 Task: Look for space in Gloversville, United States from 10th June, 2023 to 25th June, 2023 for 4 adults in price range Rs.10000 to Rs.15000. Place can be private room with 4 bedrooms having 4 beds and 4 bathrooms. Property type can be house, flat, guest house, hotel. Amenities needed are: wifi, TV, free parkinig on premises, gym, breakfast. Booking option can be shelf check-in. Required host language is English.
Action: Mouse moved to (593, 153)
Screenshot: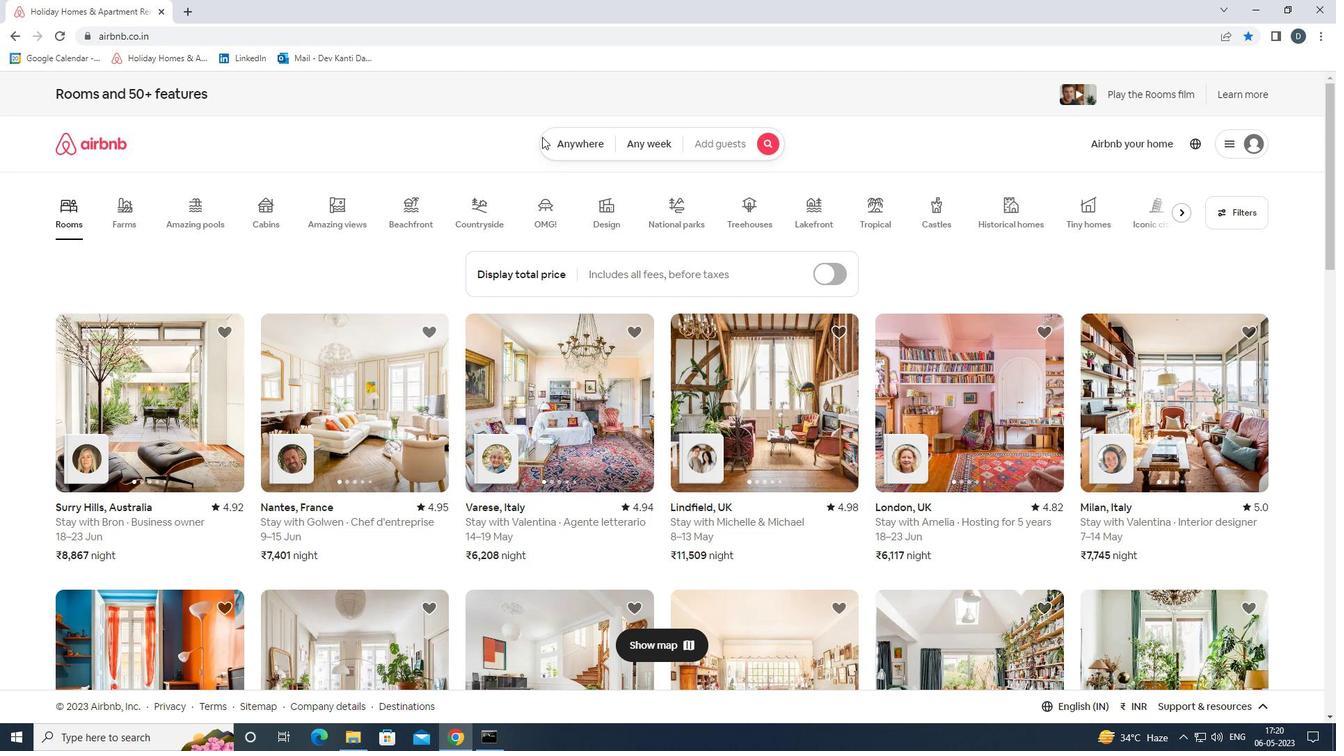 
Action: Mouse pressed left at (593, 153)
Screenshot: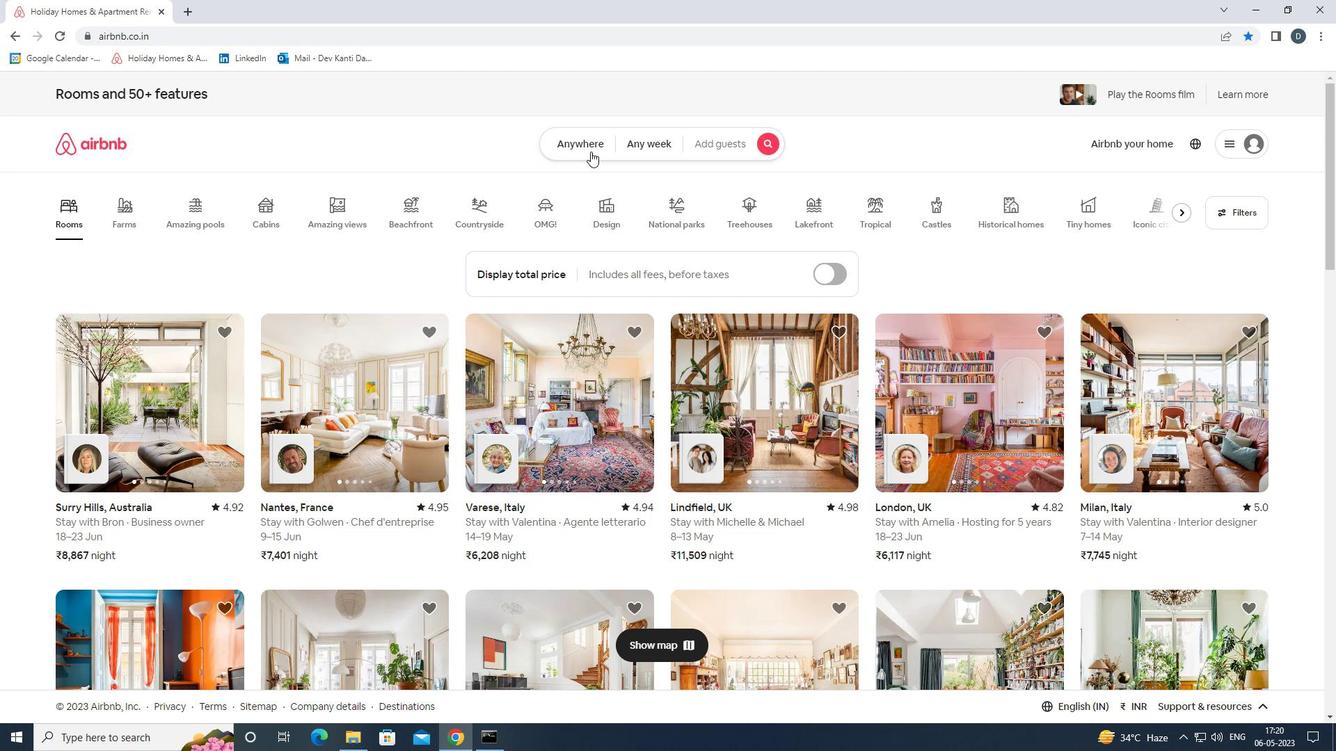 
Action: Mouse moved to (490, 210)
Screenshot: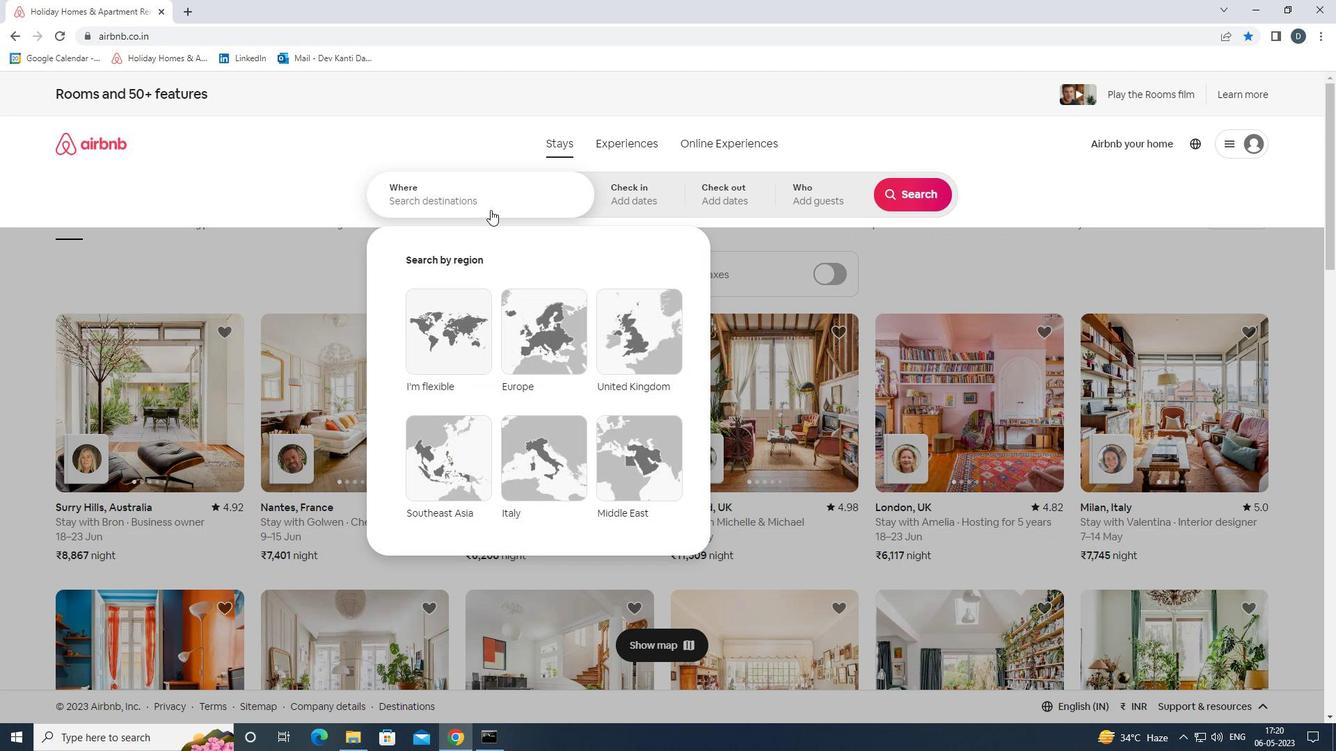 
Action: Mouse pressed left at (490, 210)
Screenshot: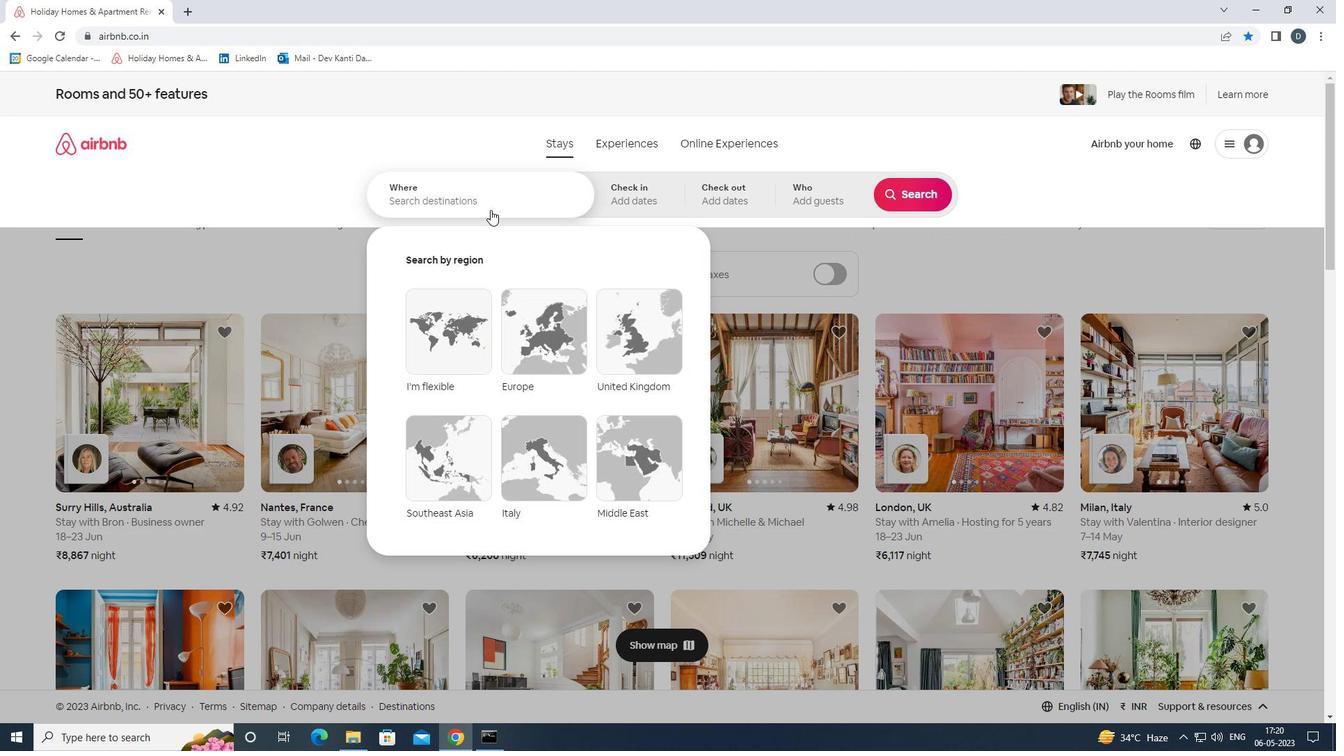 
Action: Mouse moved to (488, 199)
Screenshot: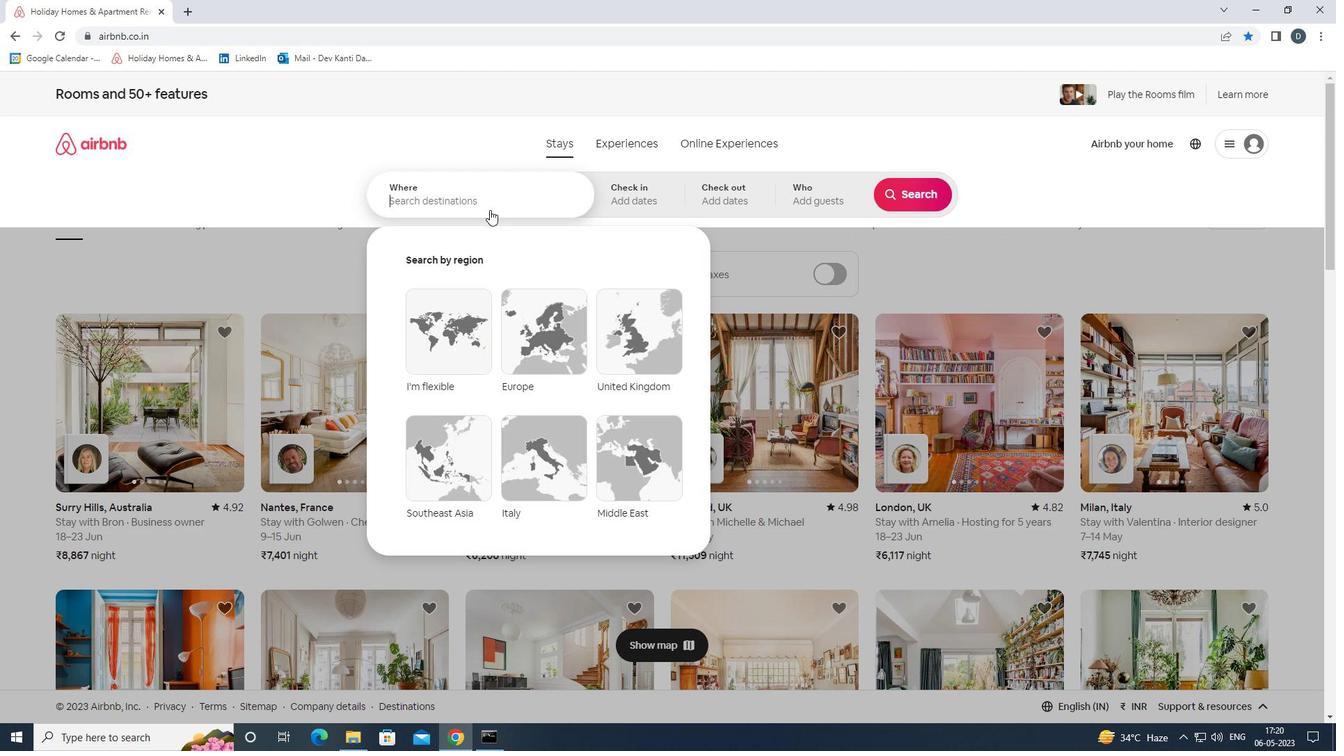 
Action: Key pressed <Key.shift><Key.shift><Key.shift><Key.shift><Key.shift>GLOVERSVILE<Key.backspace>LE,<Key.shift>UNITED<Key.space><Key.shift>STATES<Key.enter>
Screenshot: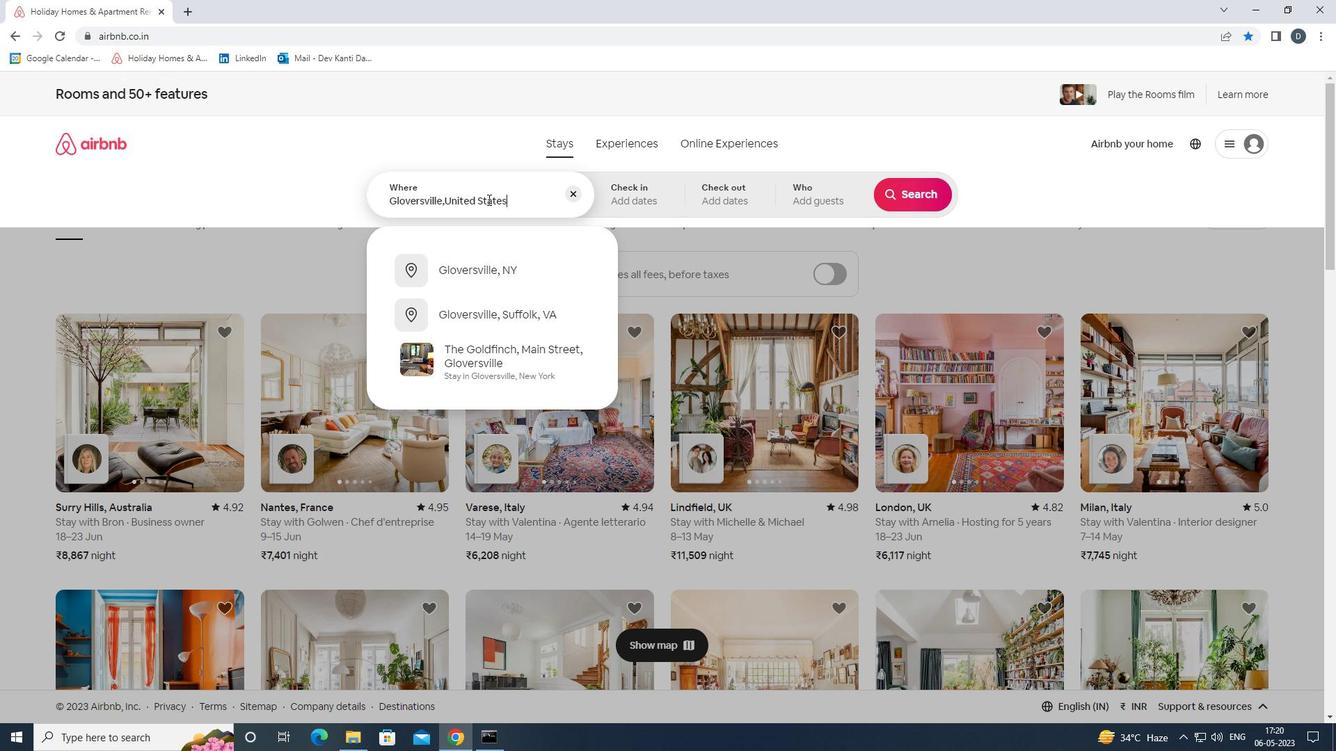 
Action: Mouse moved to (913, 298)
Screenshot: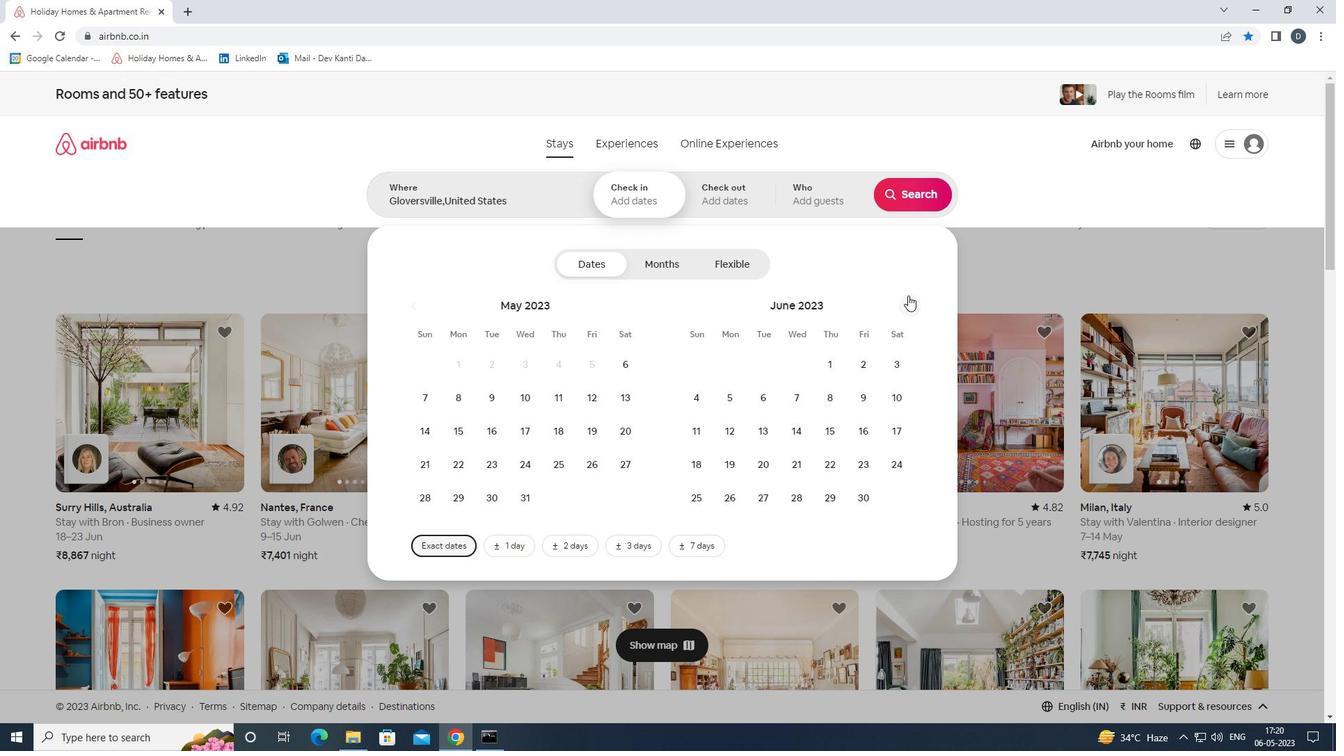 
Action: Mouse pressed left at (913, 298)
Screenshot: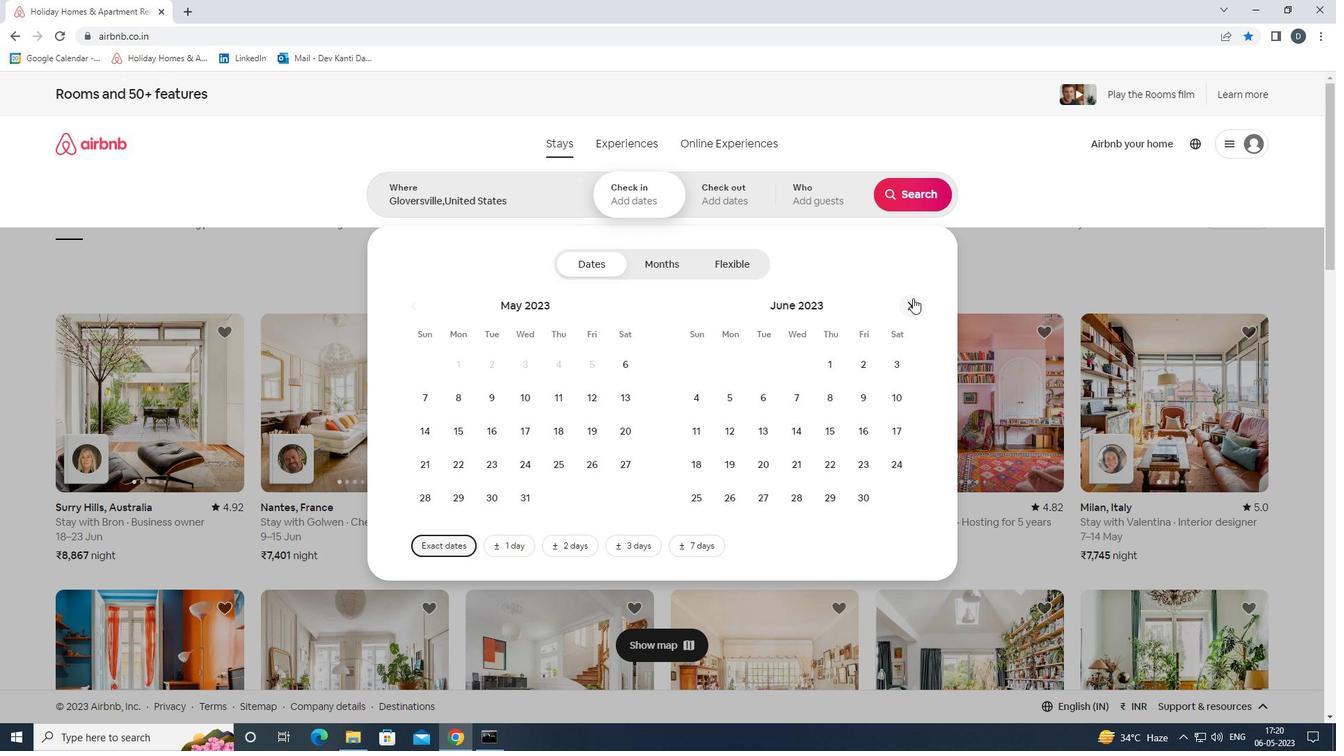 
Action: Mouse moved to (626, 396)
Screenshot: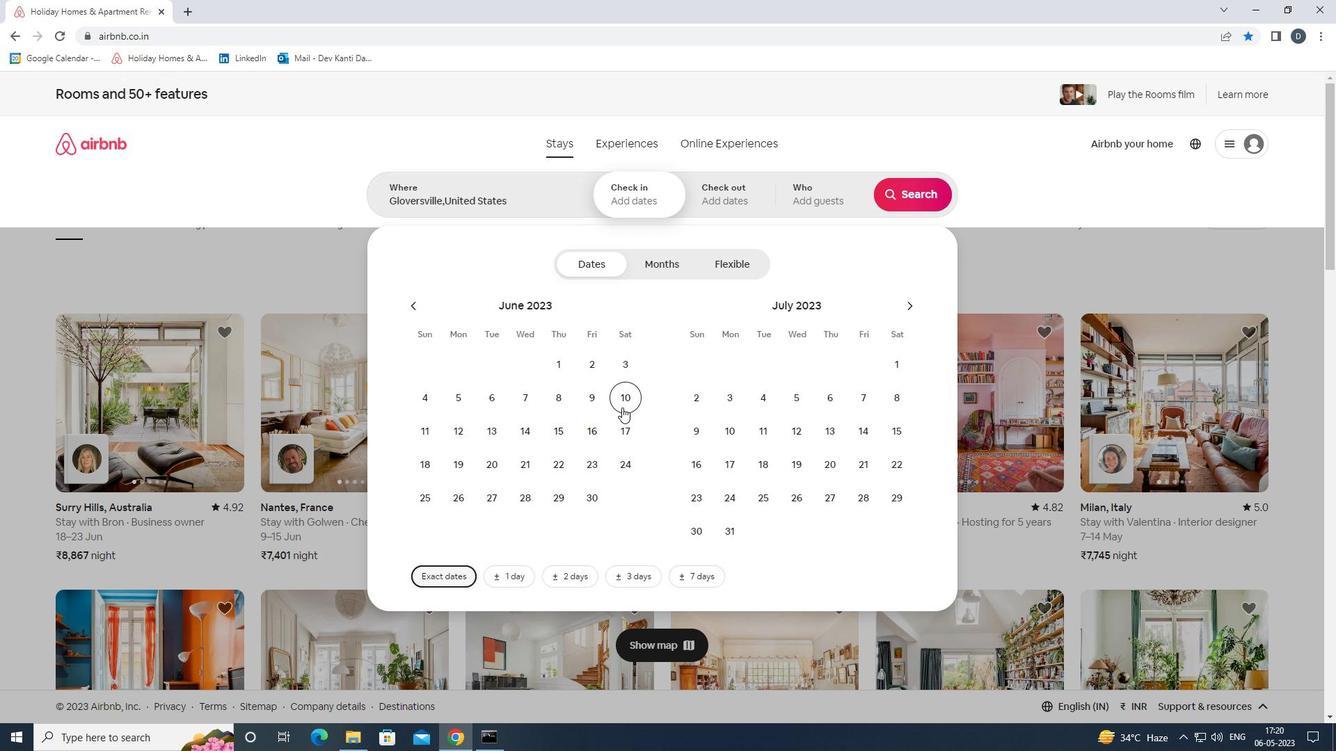 
Action: Mouse pressed left at (626, 396)
Screenshot: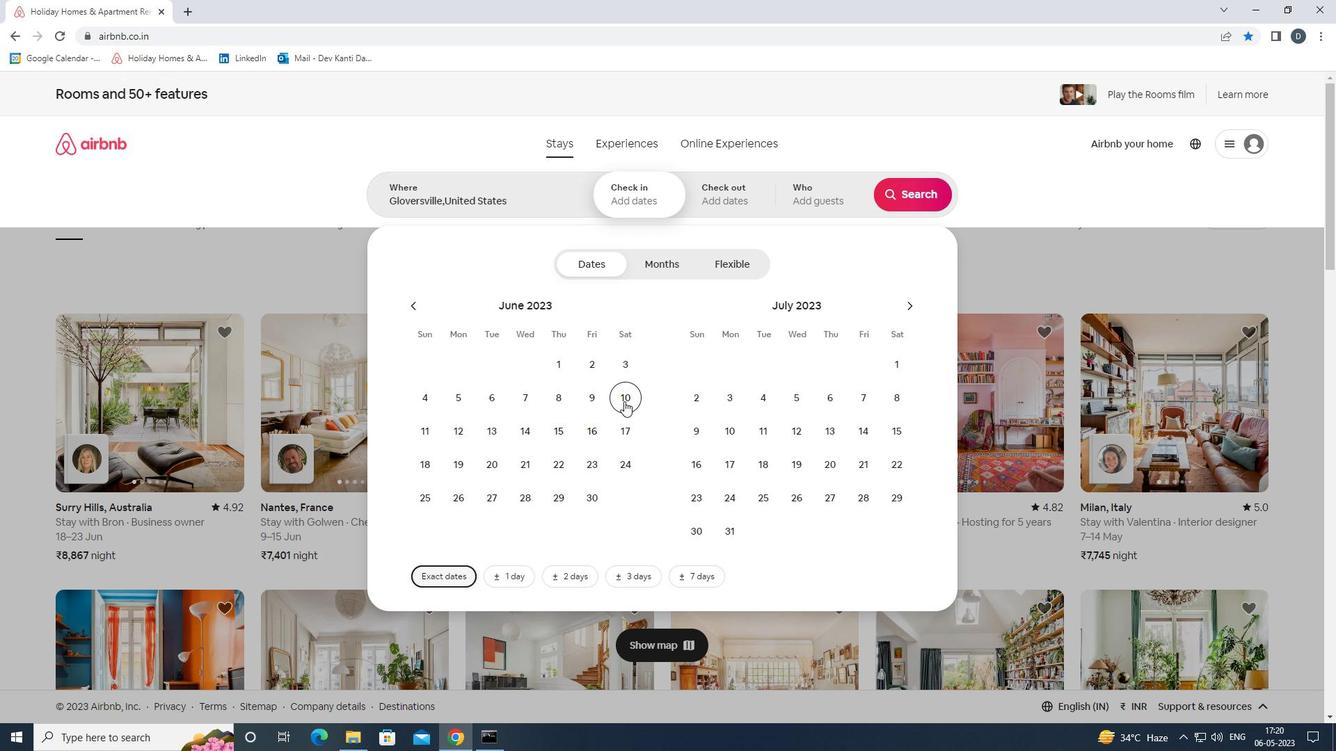 
Action: Mouse moved to (430, 495)
Screenshot: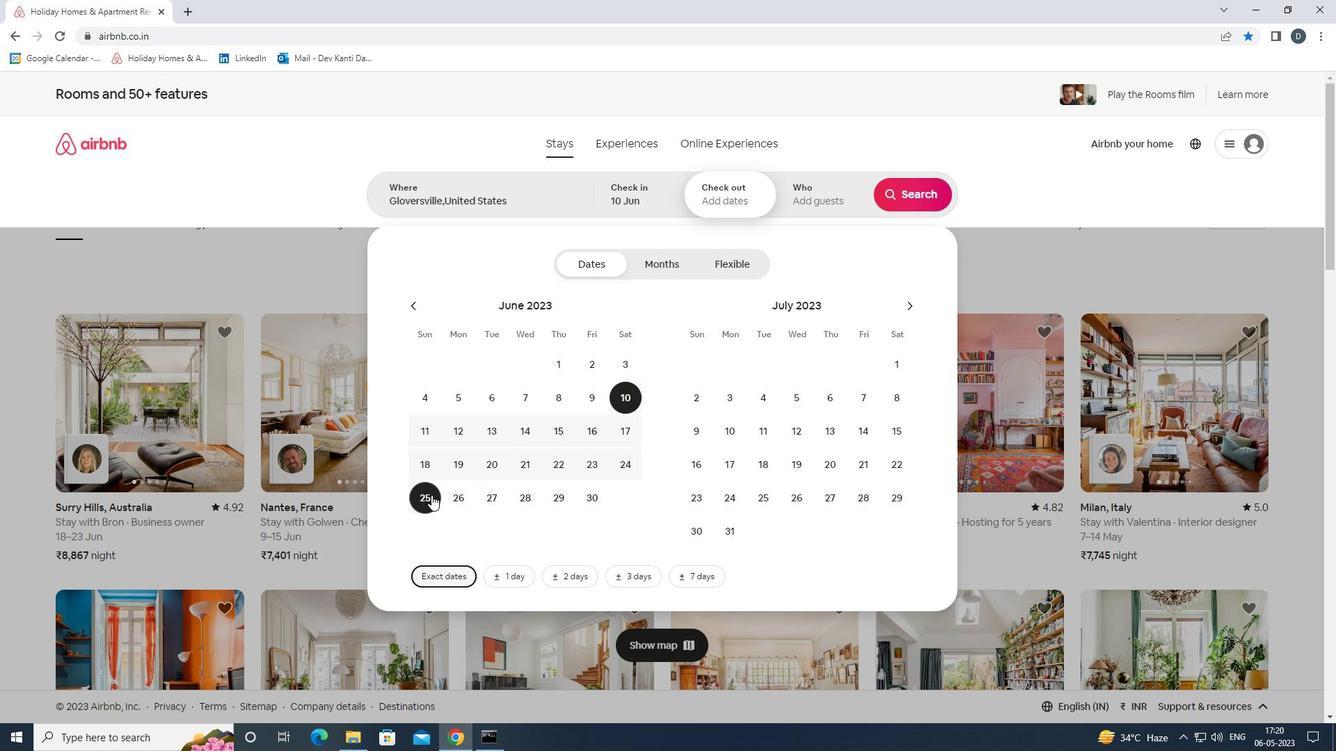 
Action: Mouse pressed left at (430, 495)
Screenshot: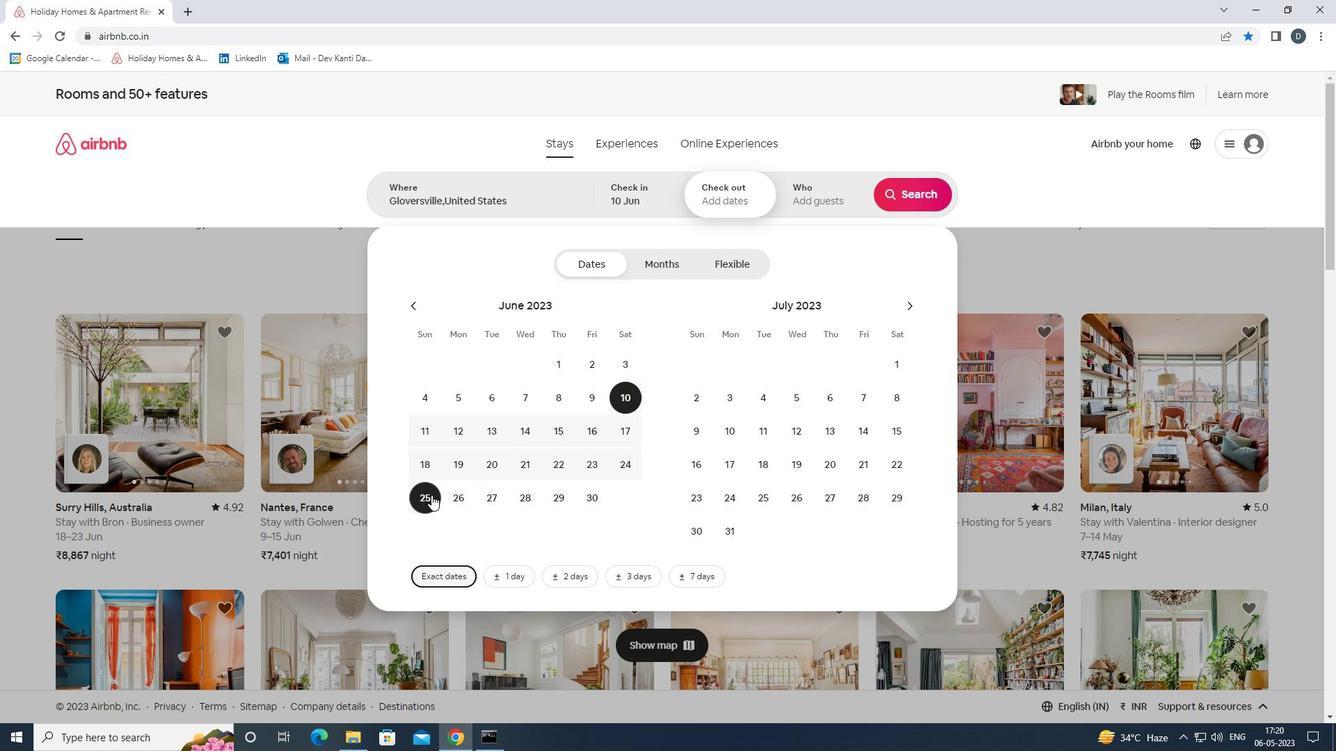
Action: Mouse moved to (813, 199)
Screenshot: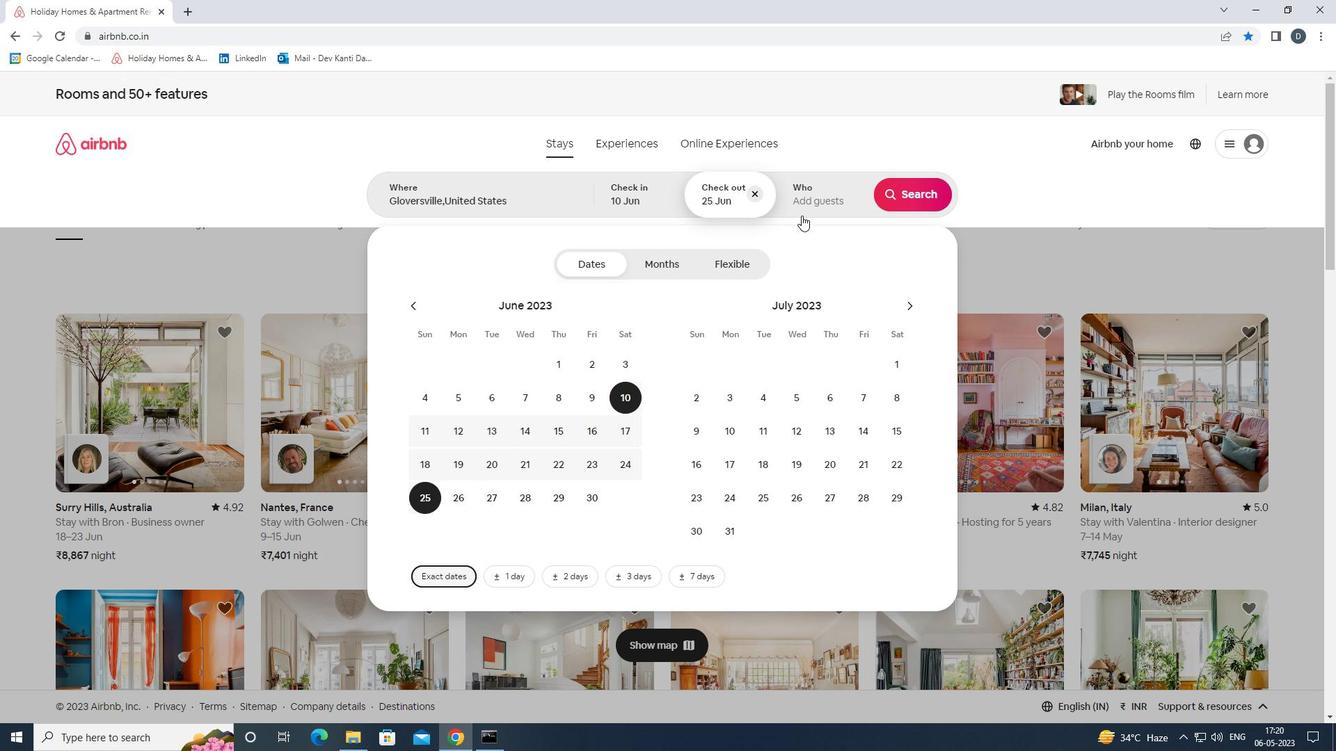 
Action: Mouse pressed left at (813, 199)
Screenshot: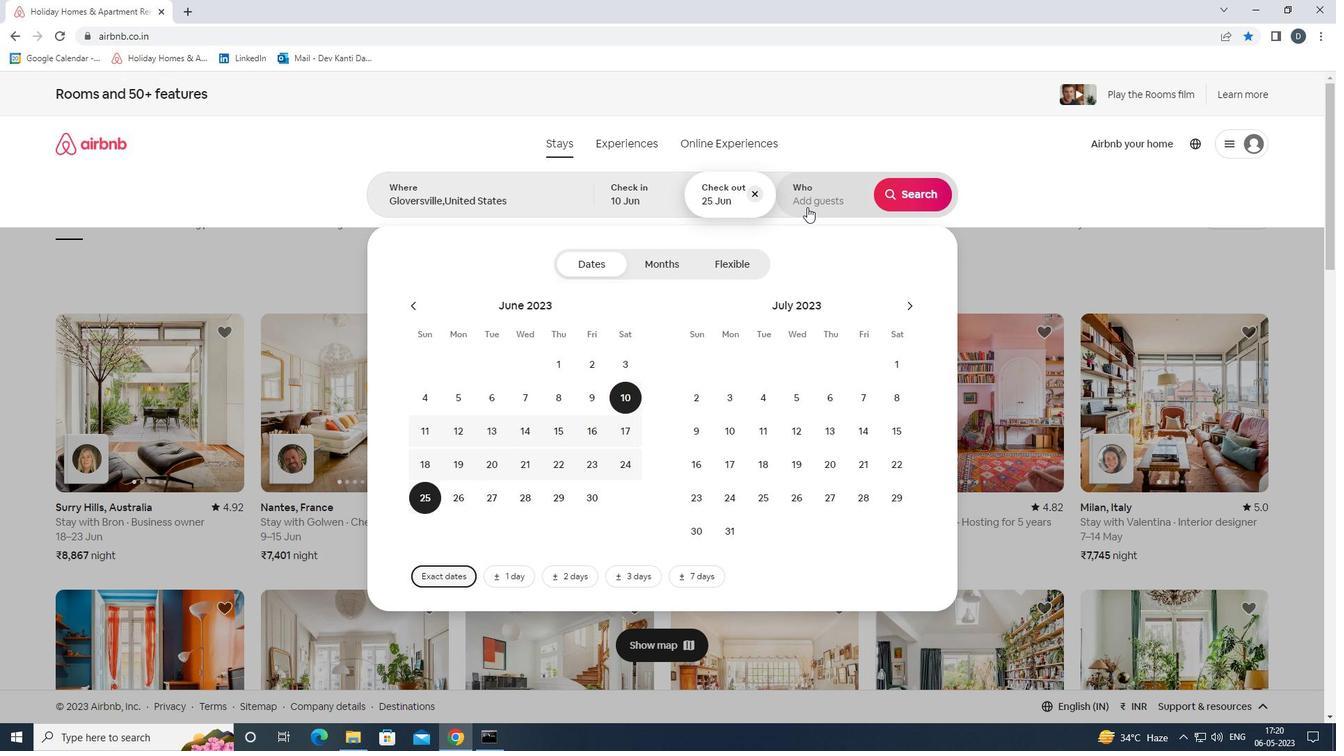 
Action: Mouse moved to (912, 265)
Screenshot: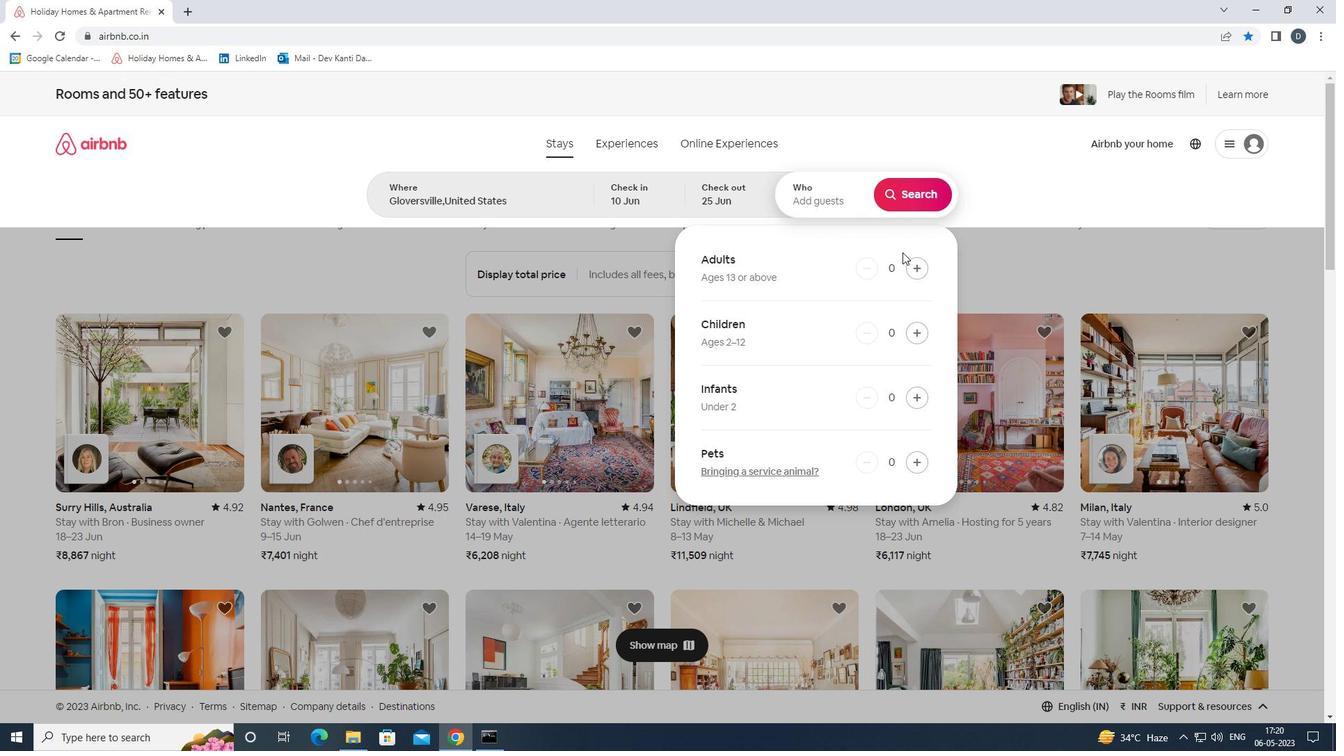
Action: Mouse pressed left at (912, 265)
Screenshot: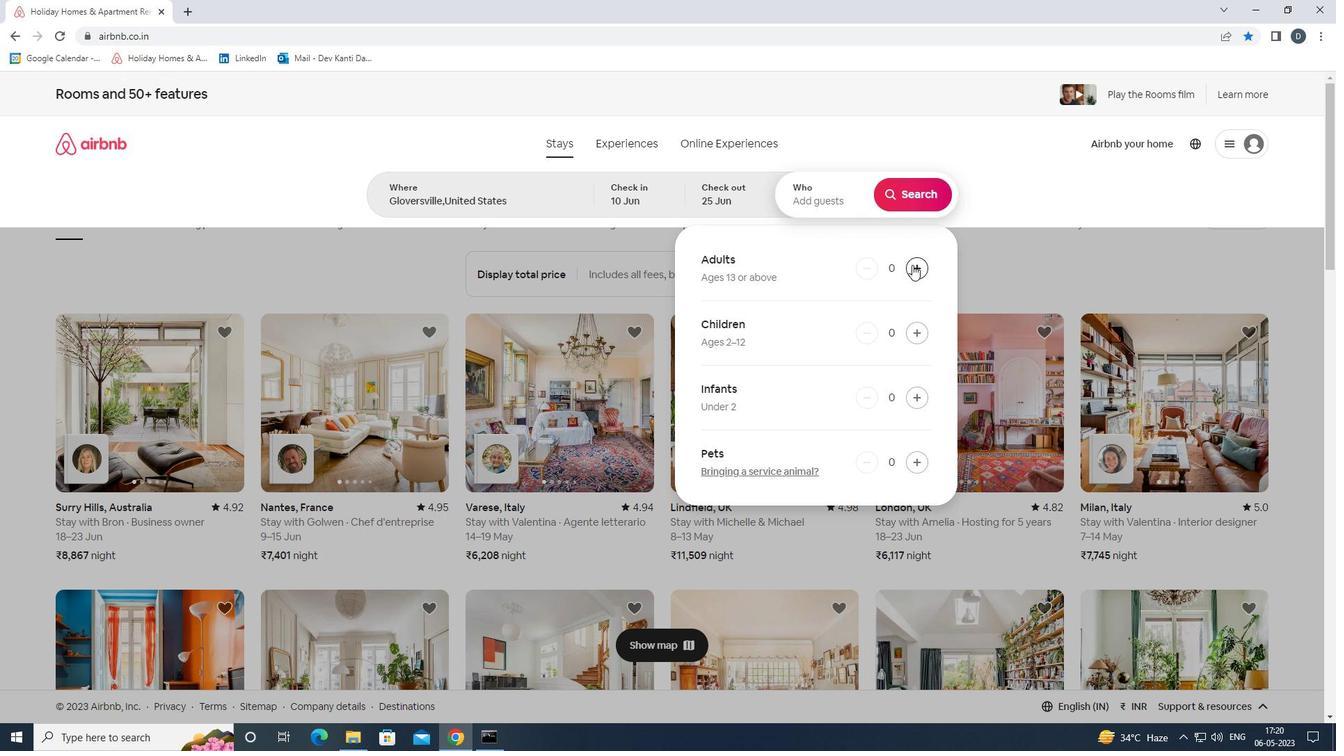 
Action: Mouse pressed left at (912, 265)
Screenshot: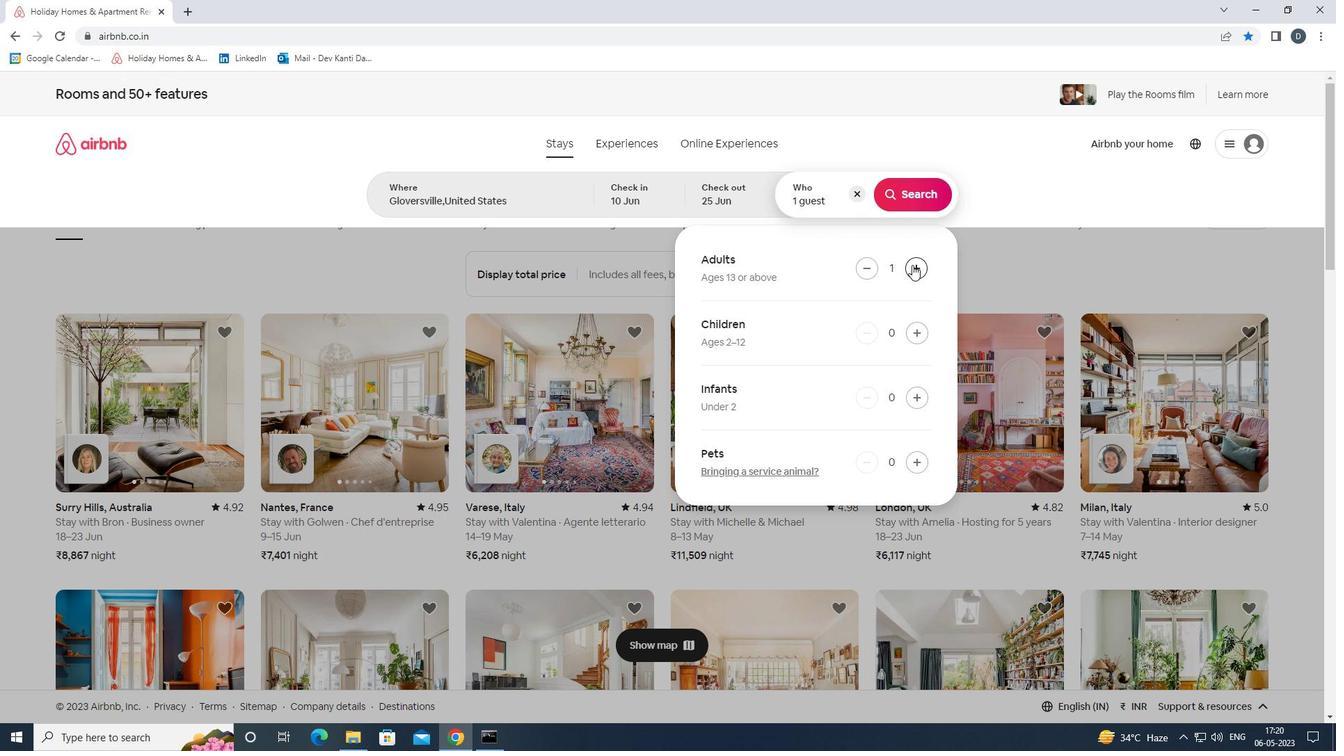 
Action: Mouse pressed left at (912, 265)
Screenshot: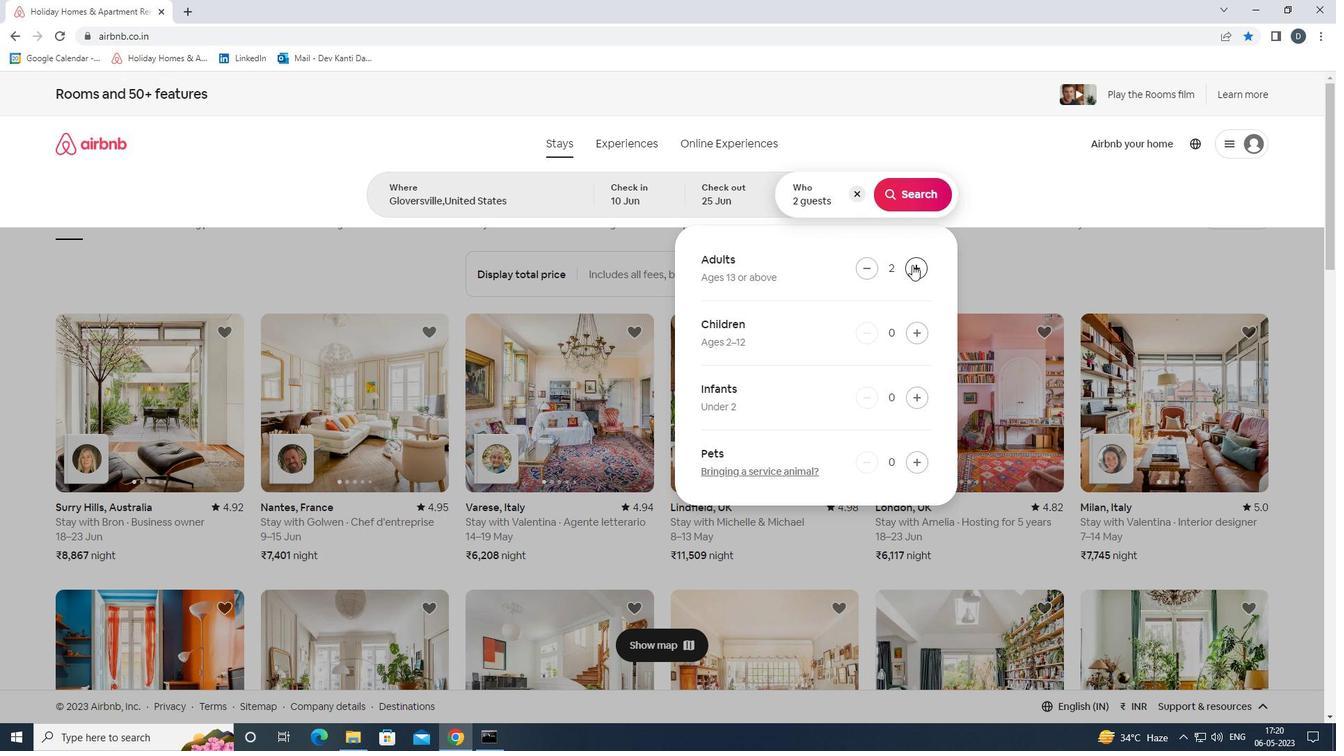 
Action: Mouse pressed left at (912, 265)
Screenshot: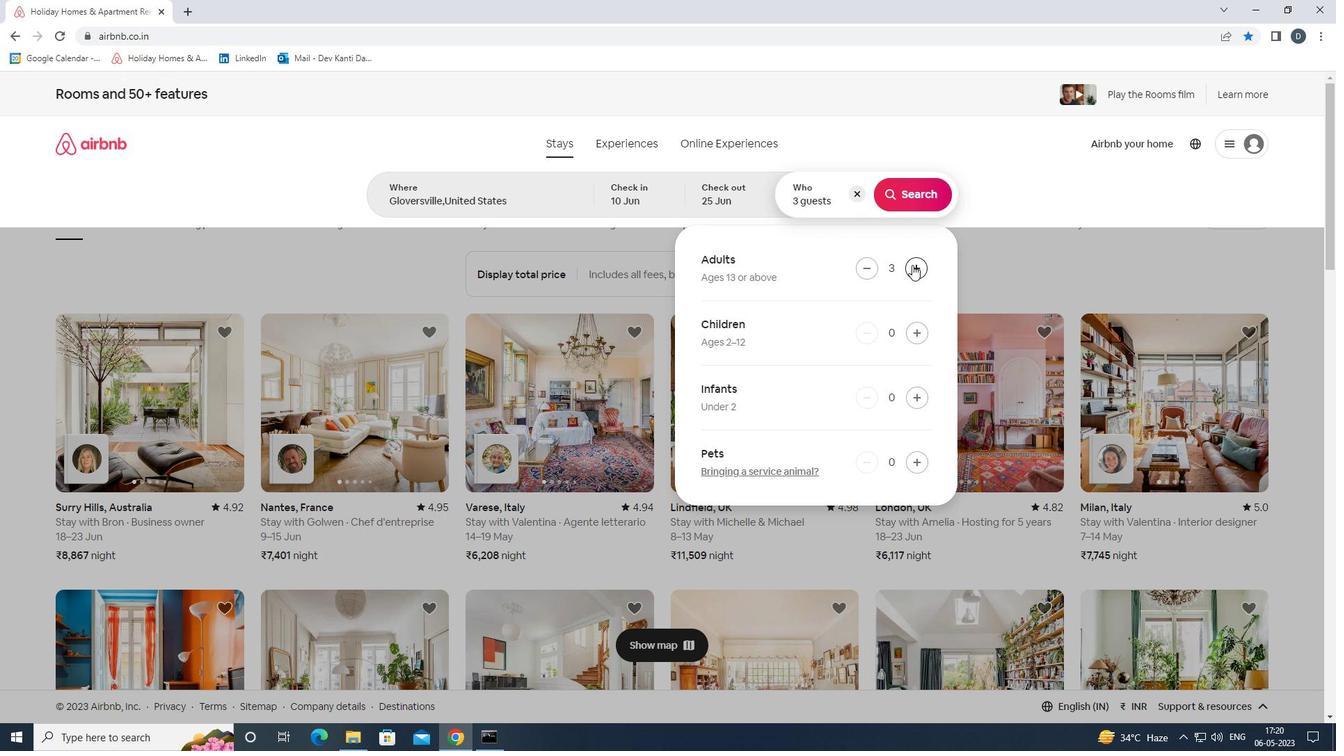 
Action: Mouse moved to (912, 199)
Screenshot: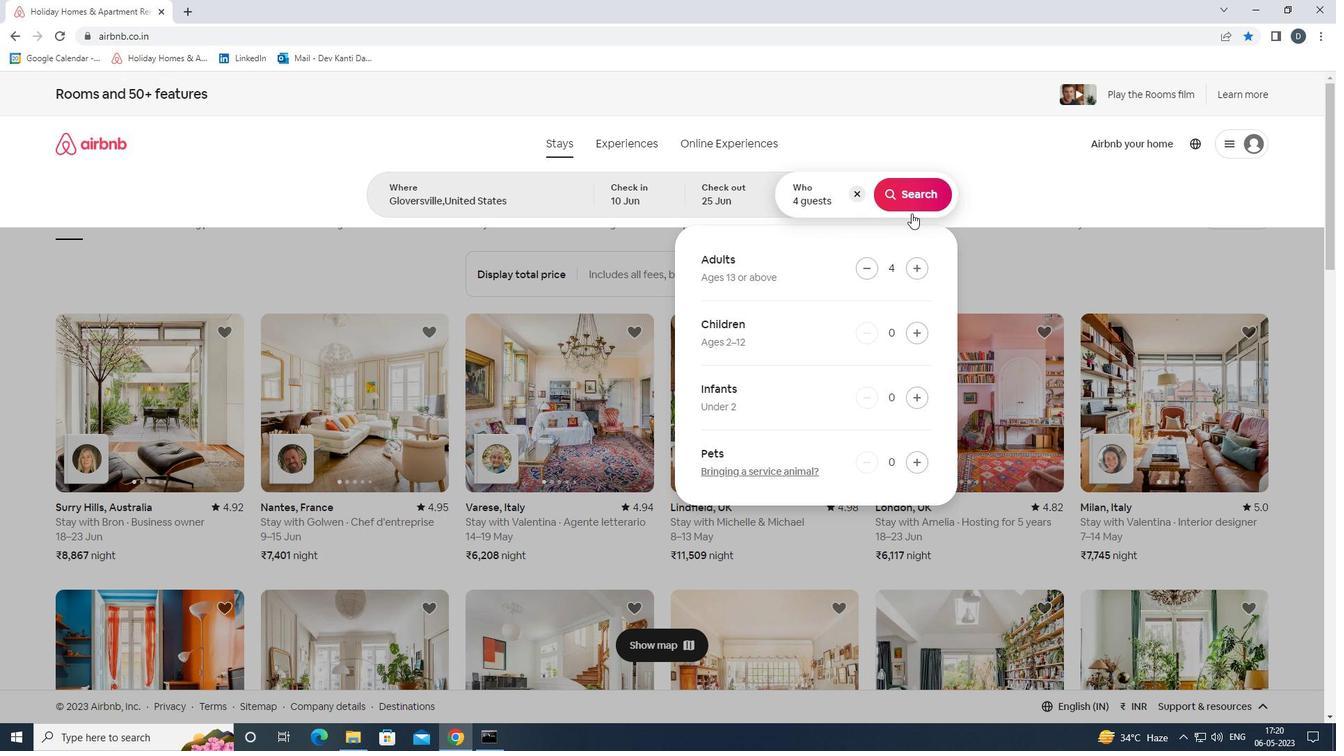 
Action: Mouse pressed left at (912, 199)
Screenshot: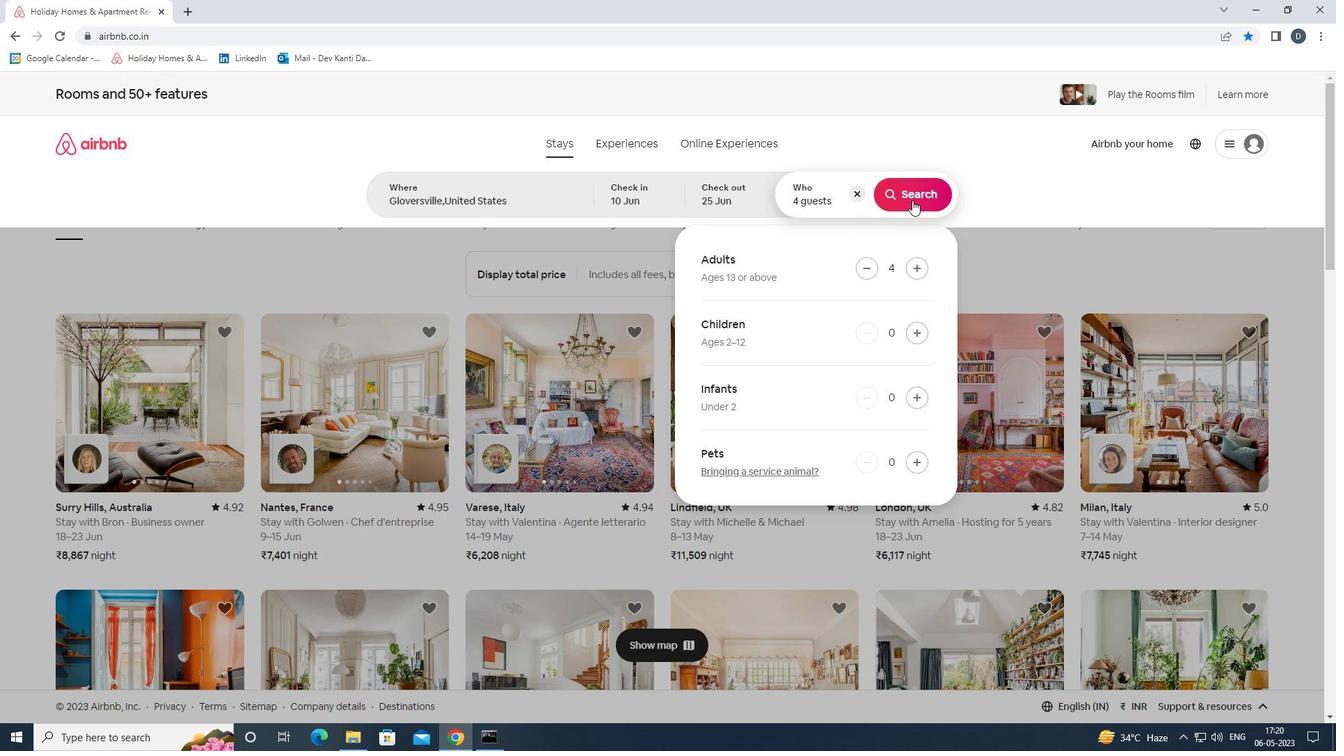 
Action: Mouse moved to (1278, 150)
Screenshot: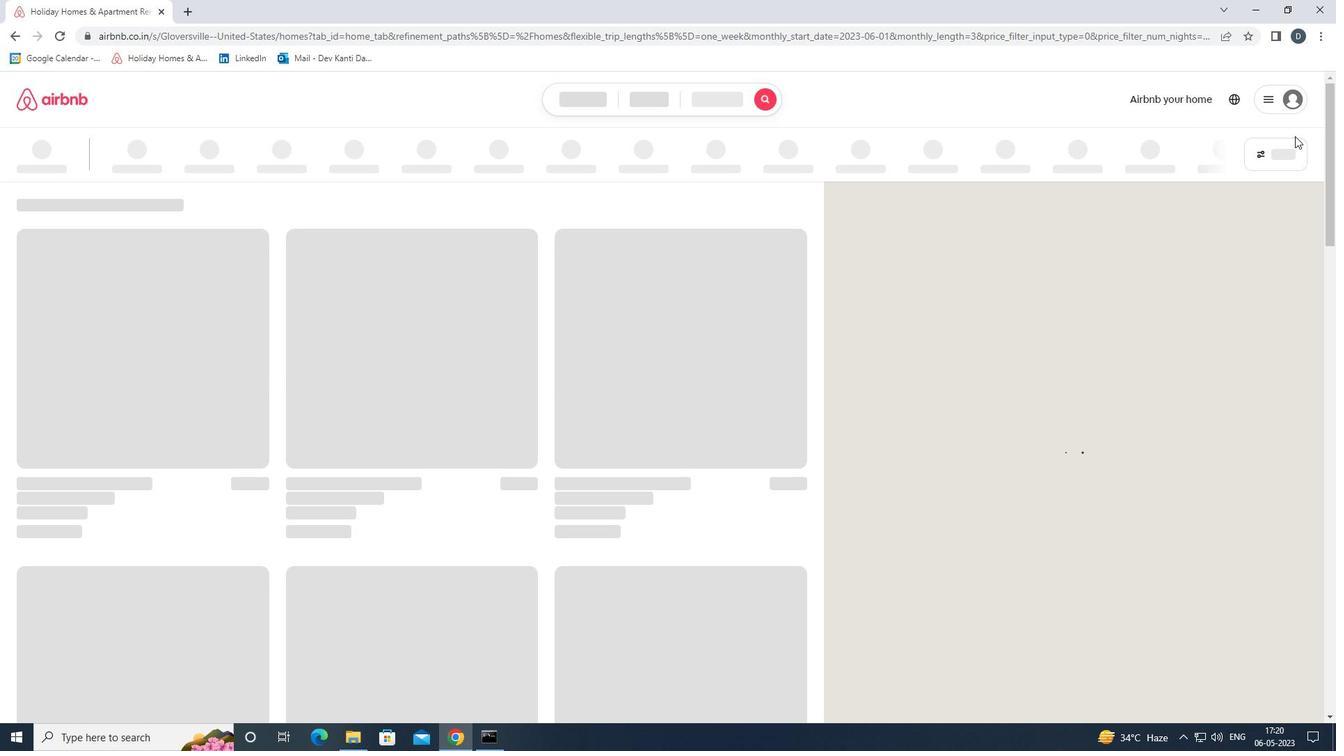 
Action: Mouse pressed left at (1278, 150)
Screenshot: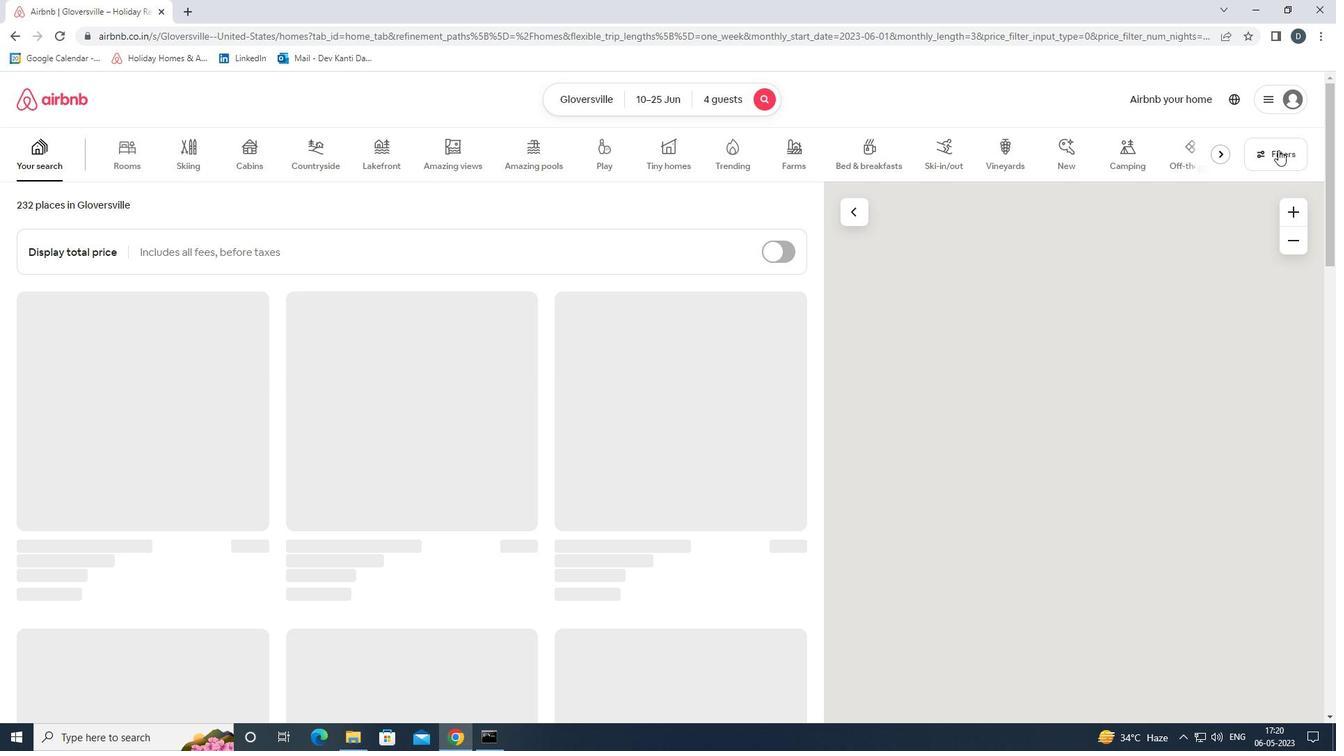 
Action: Mouse moved to (533, 503)
Screenshot: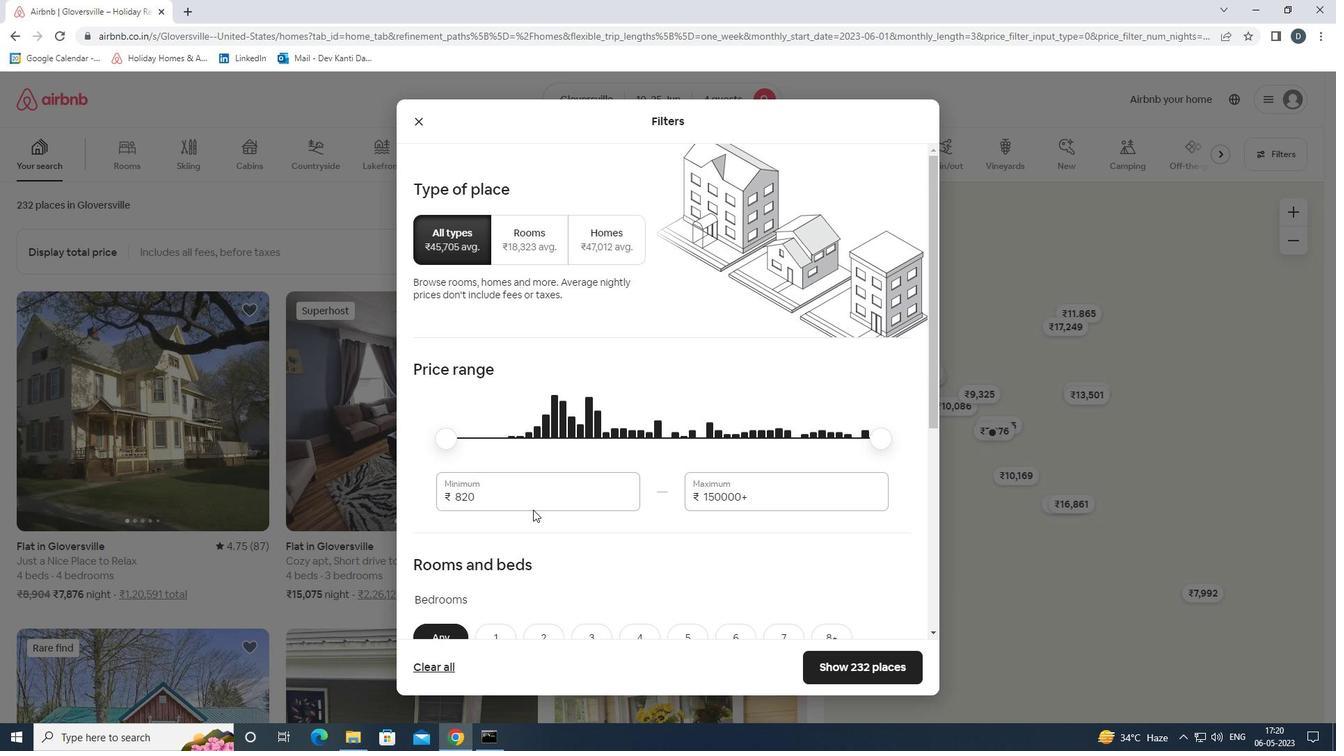 
Action: Mouse pressed left at (533, 503)
Screenshot: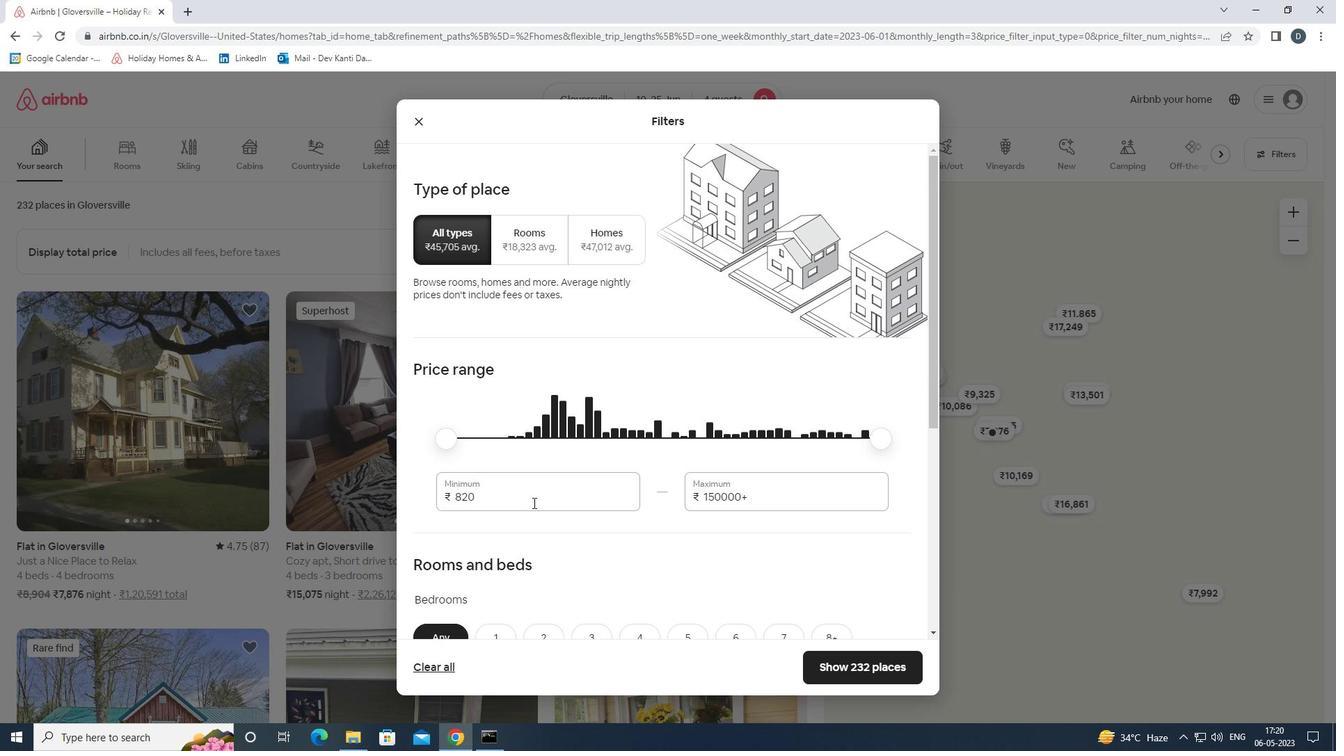 
Action: Mouse pressed left at (533, 503)
Screenshot: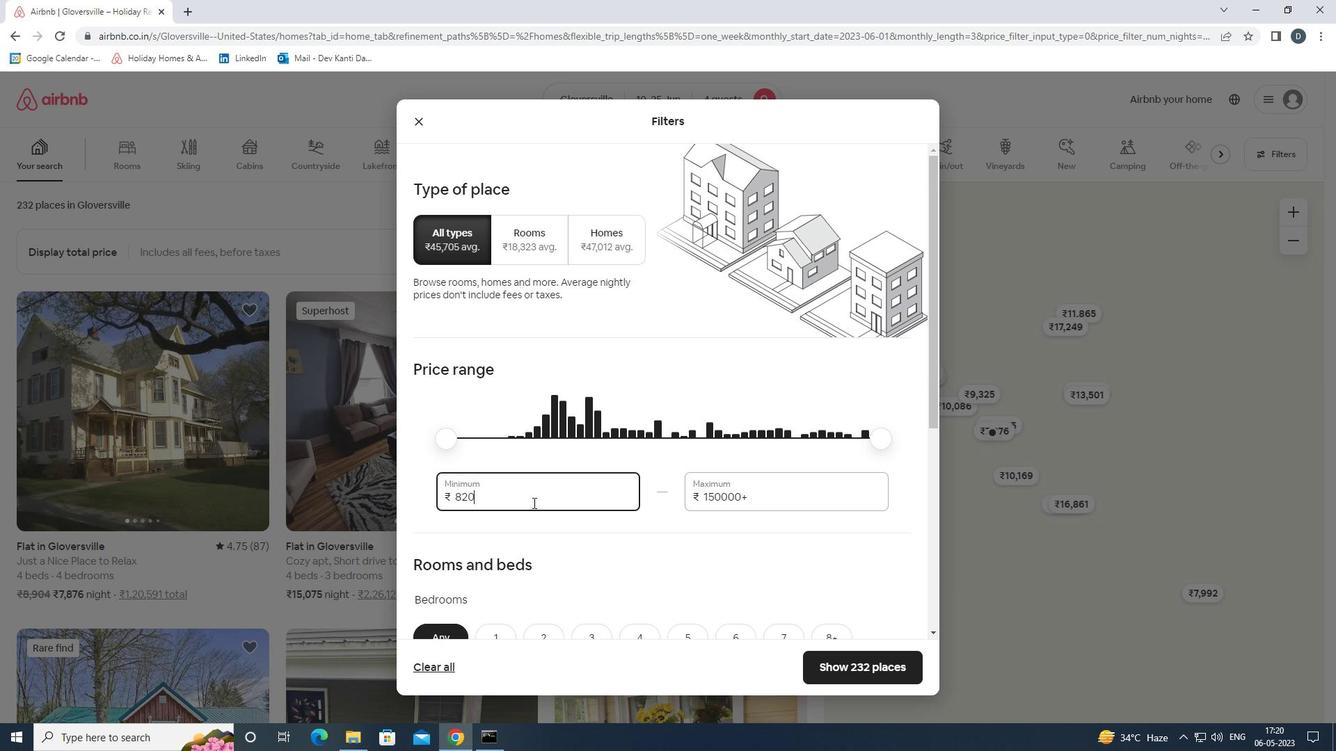 
Action: Key pressed 10000<Key.tab>150000
Screenshot: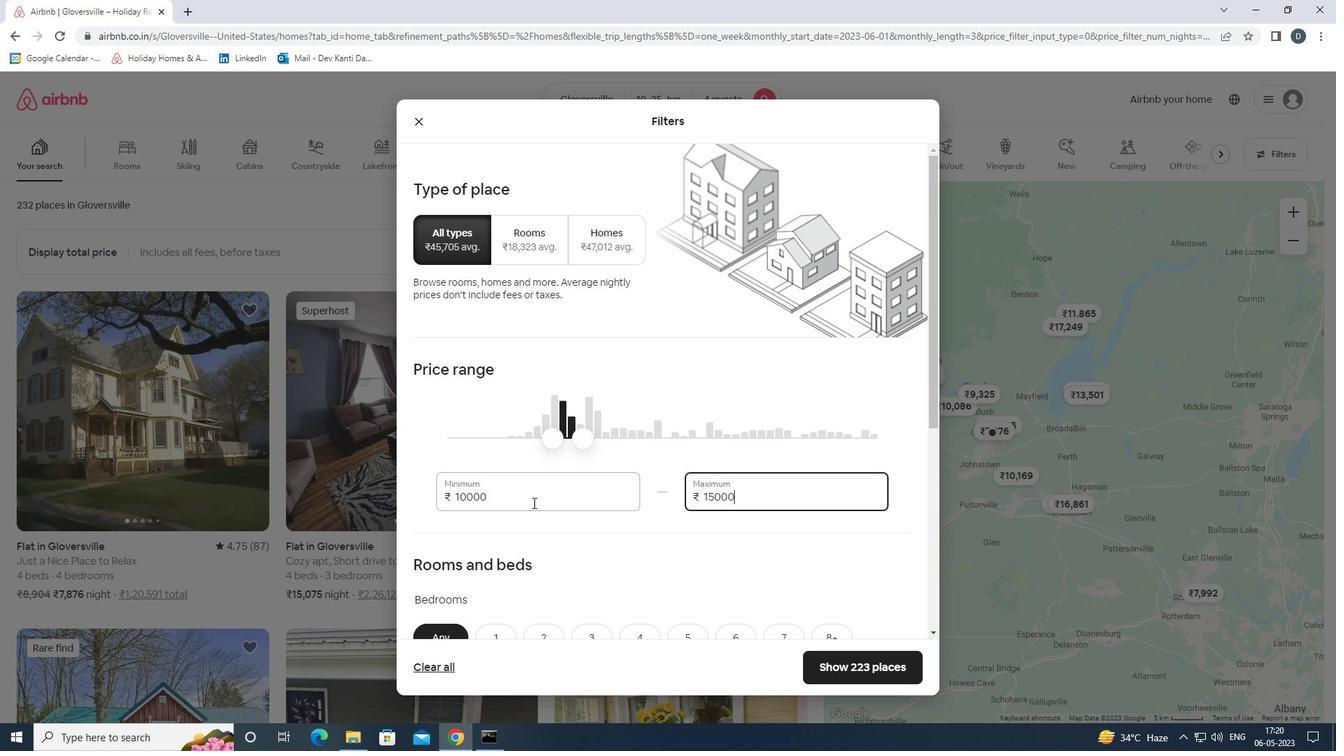 
Action: Mouse moved to (589, 514)
Screenshot: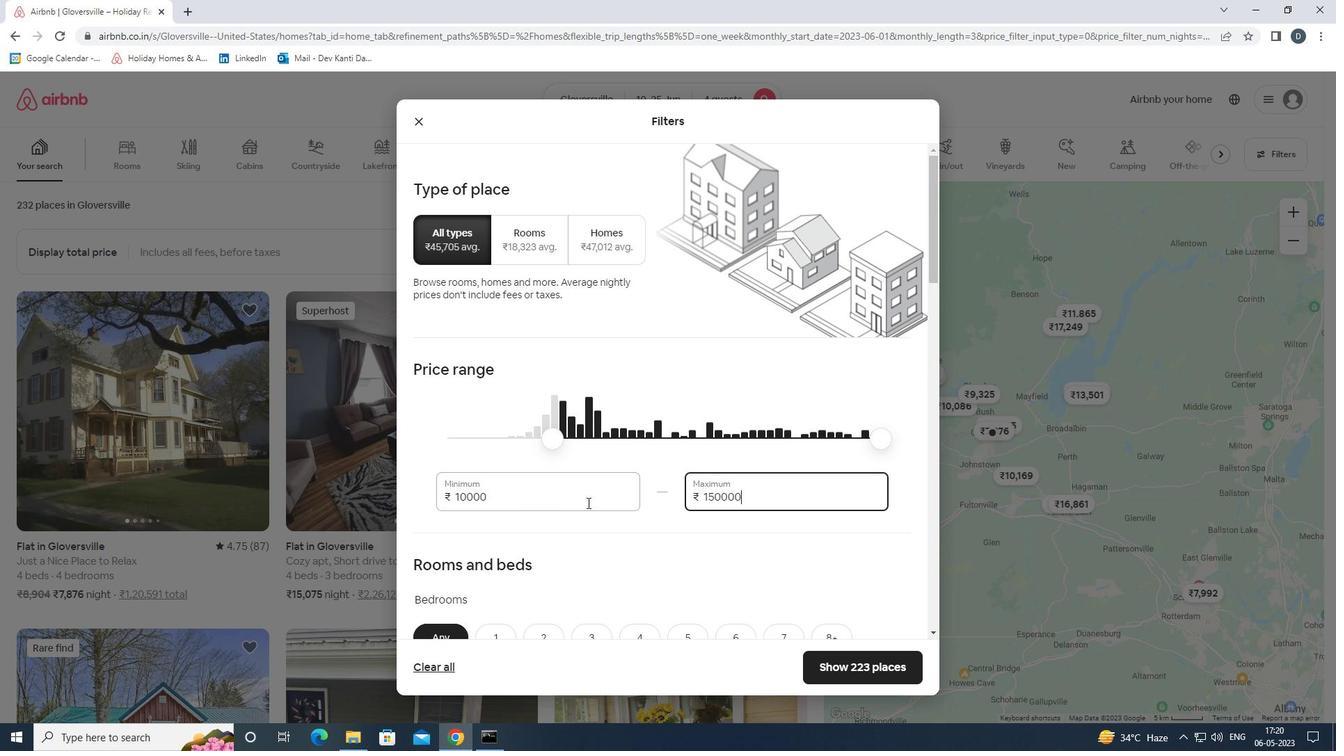 
Action: Key pressed <Key.backspace>
Screenshot: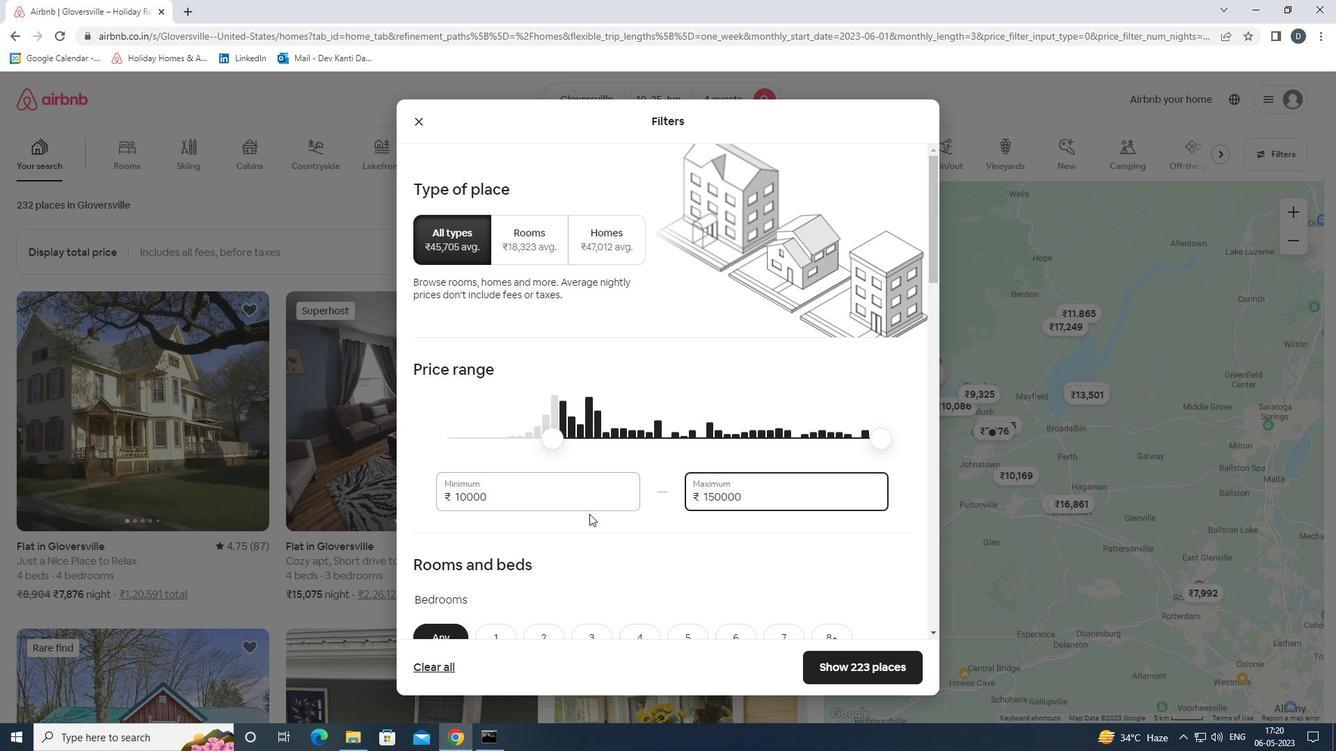 
Action: Mouse moved to (640, 510)
Screenshot: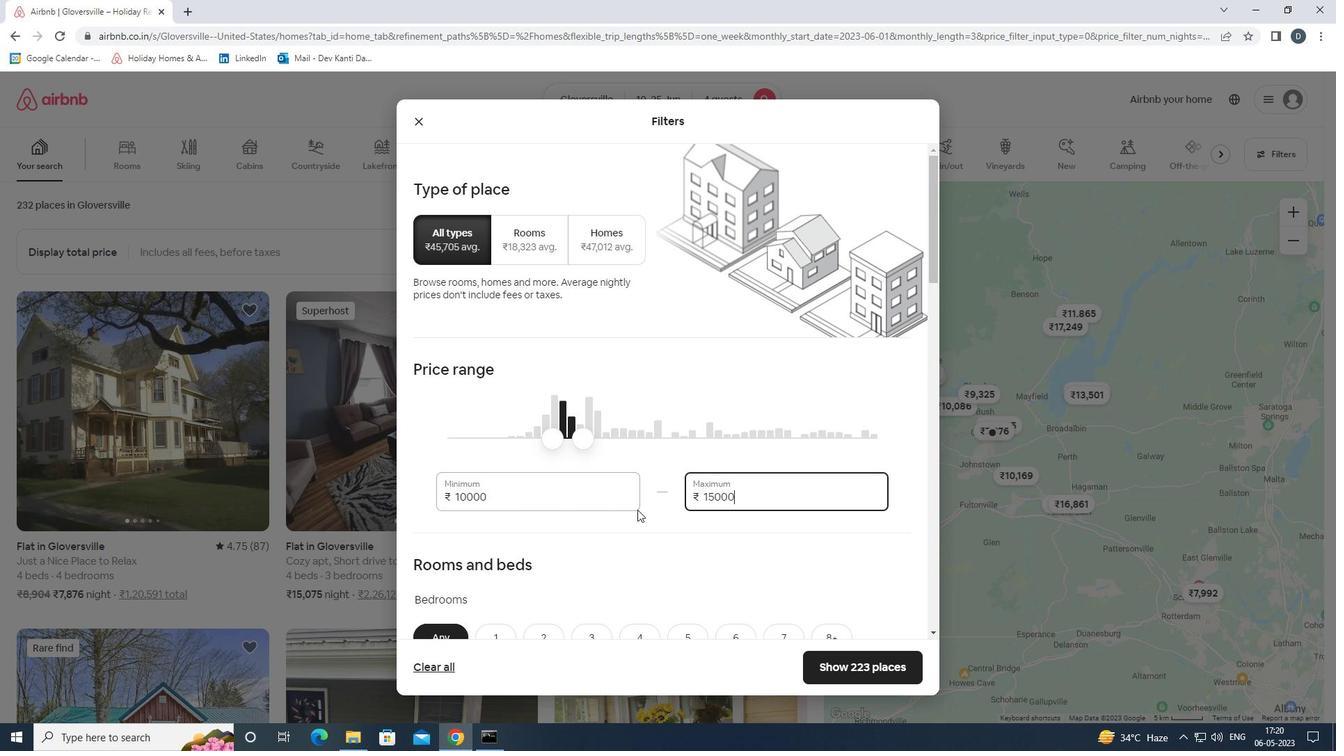 
Action: Mouse scrolled (640, 509) with delta (0, 0)
Screenshot: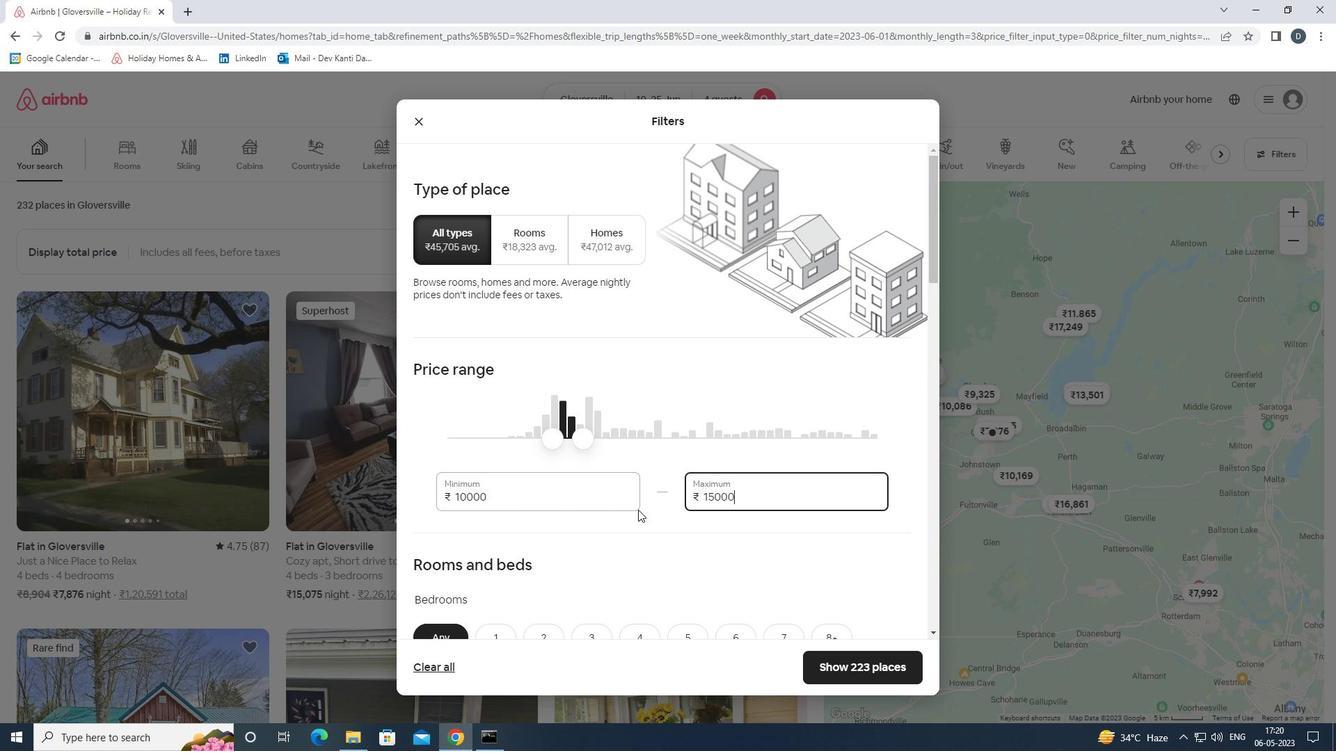 
Action: Mouse moved to (669, 510)
Screenshot: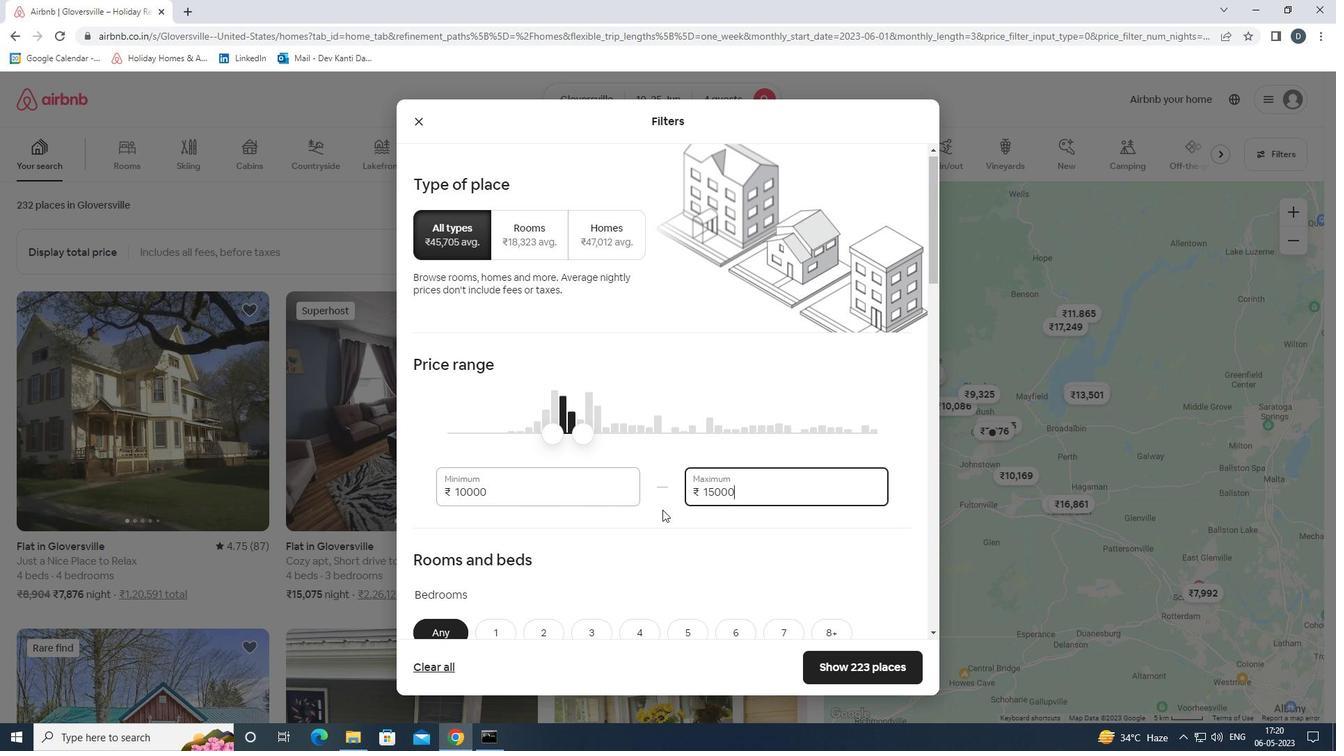 
Action: Mouse scrolled (669, 509) with delta (0, 0)
Screenshot: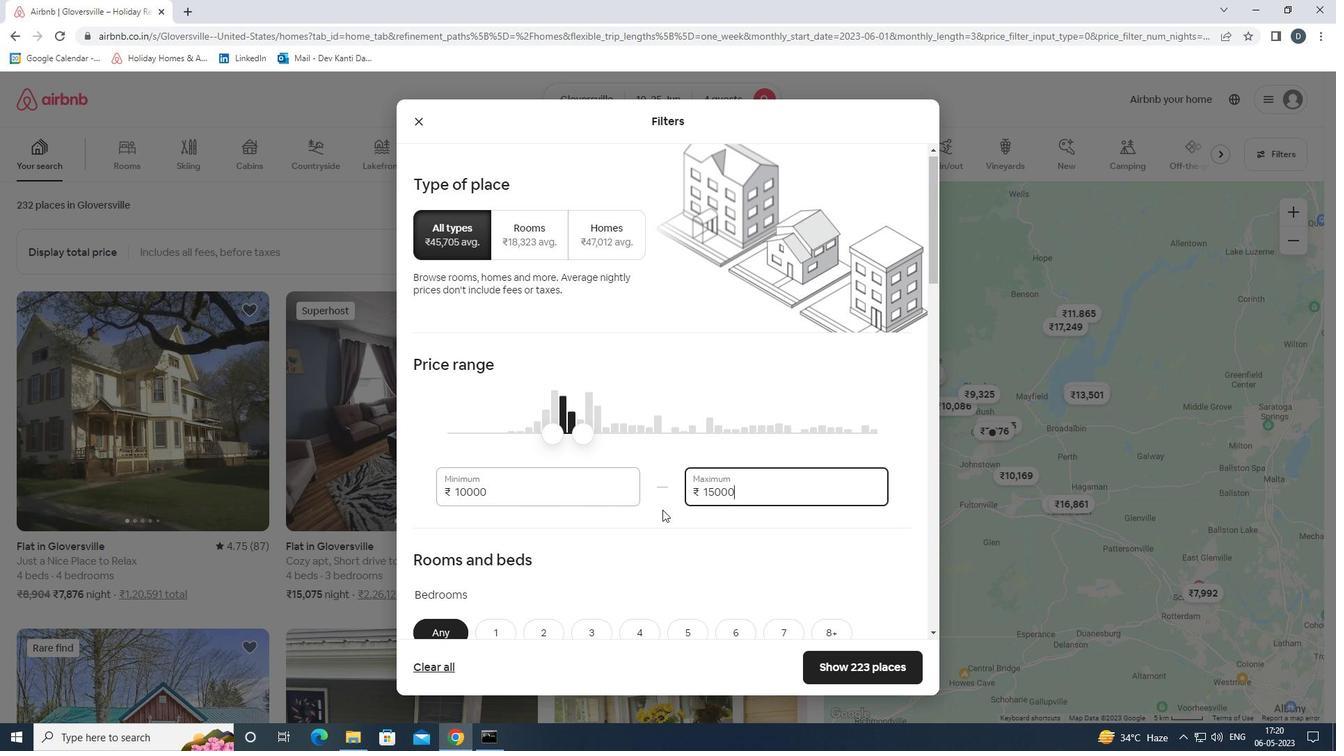 
Action: Mouse moved to (714, 492)
Screenshot: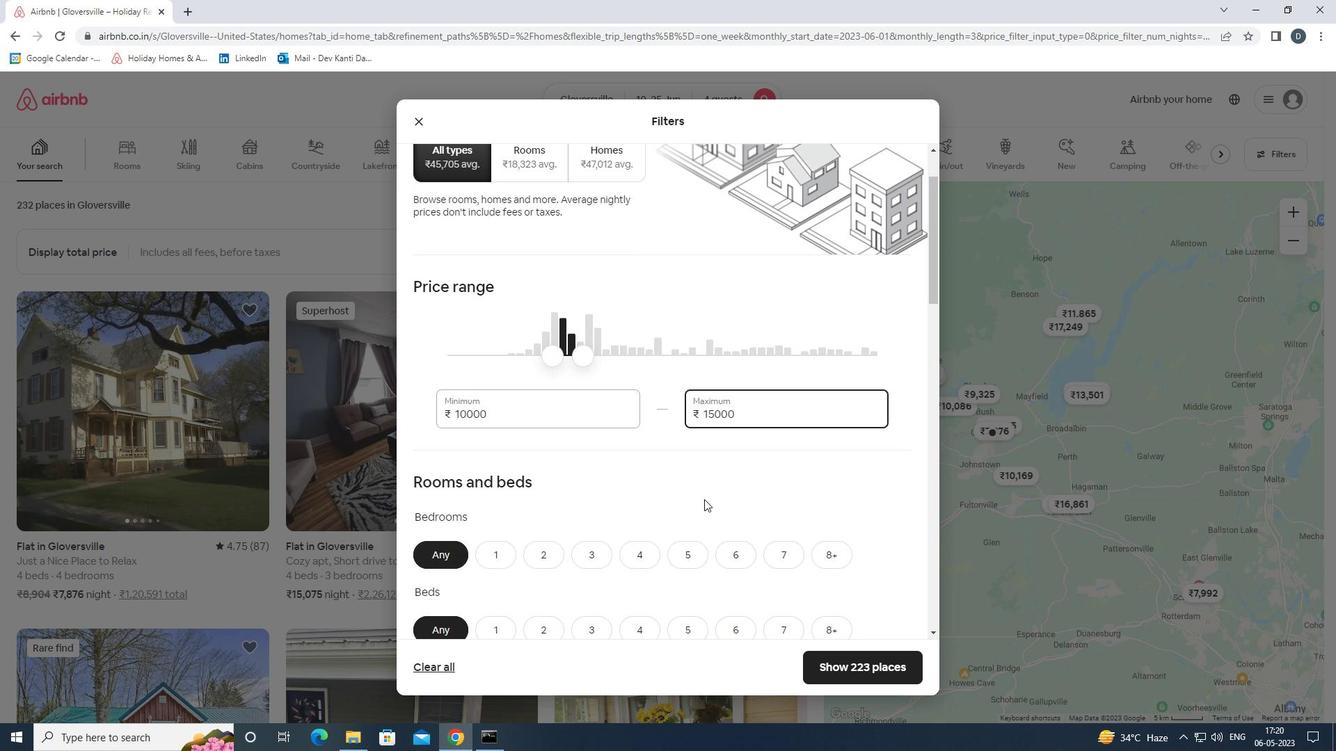 
Action: Mouse scrolled (714, 491) with delta (0, 0)
Screenshot: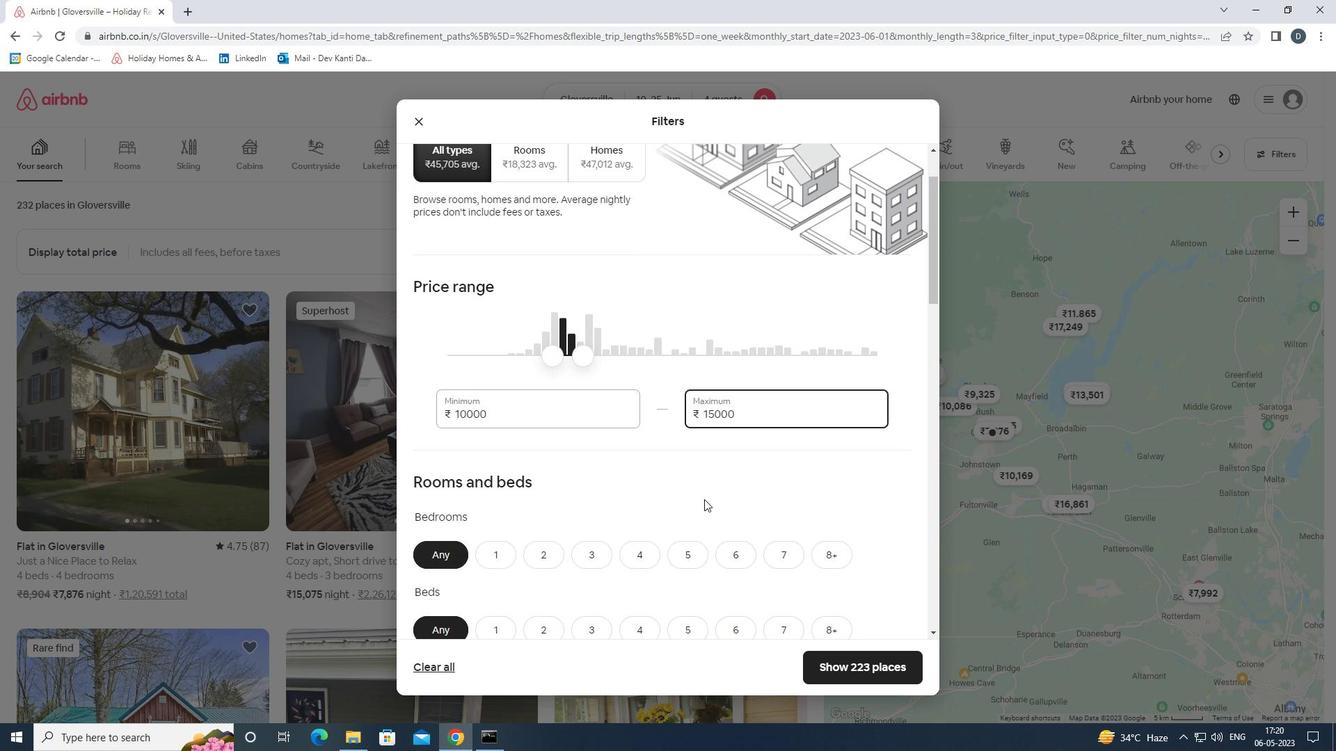 
Action: Mouse moved to (707, 481)
Screenshot: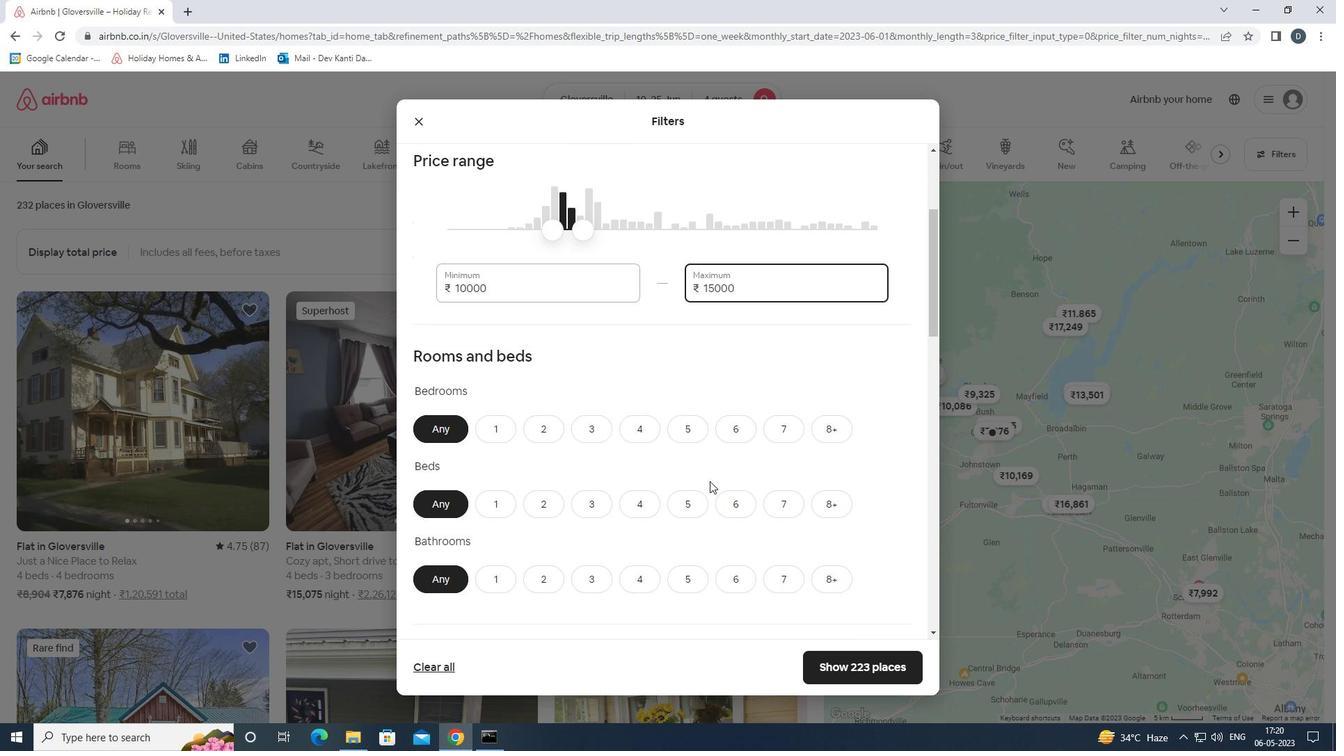 
Action: Mouse scrolled (707, 481) with delta (0, 0)
Screenshot: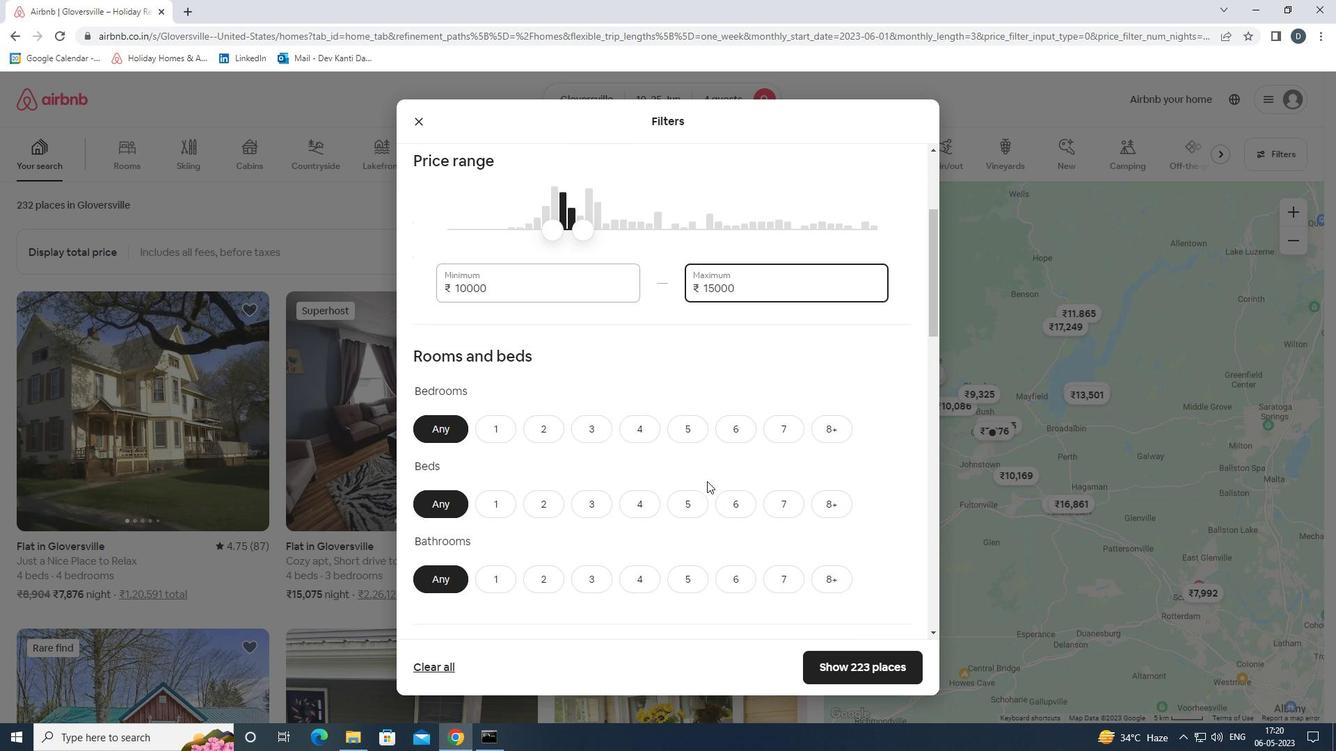 
Action: Mouse moved to (632, 357)
Screenshot: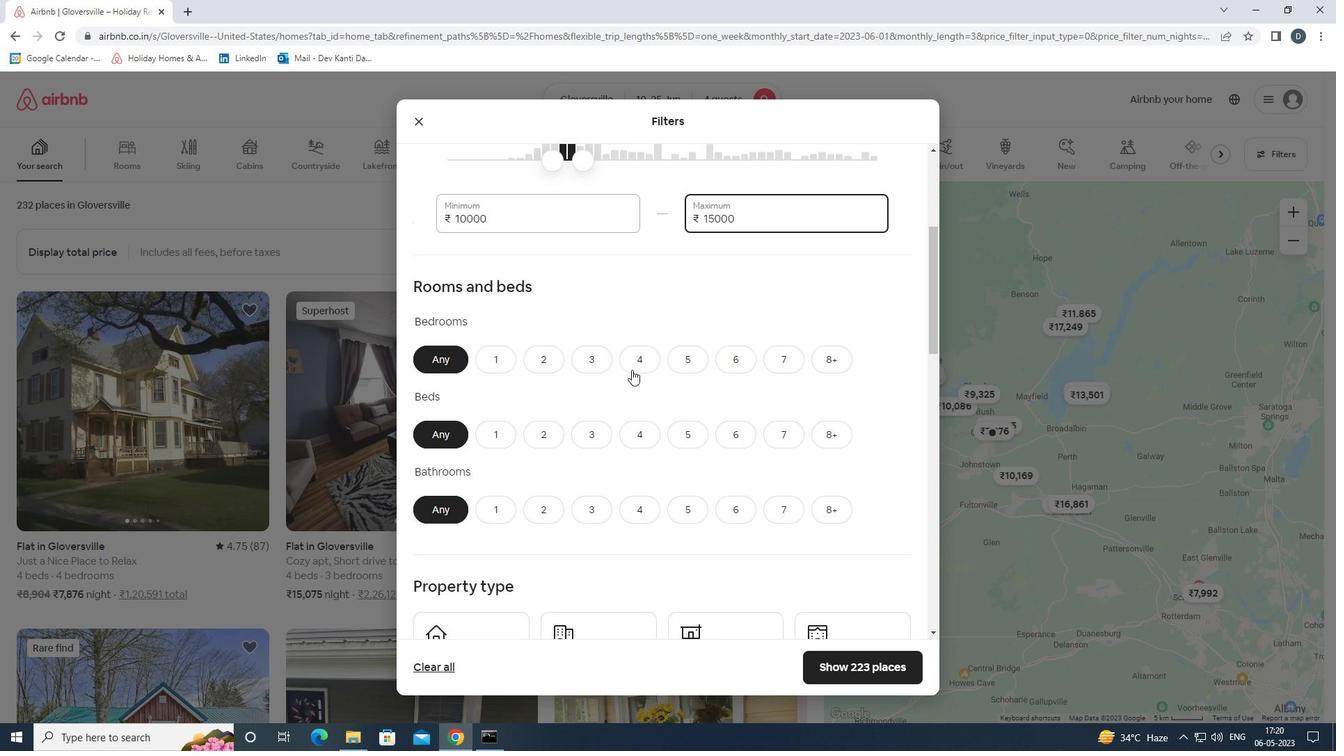 
Action: Mouse pressed left at (632, 357)
Screenshot: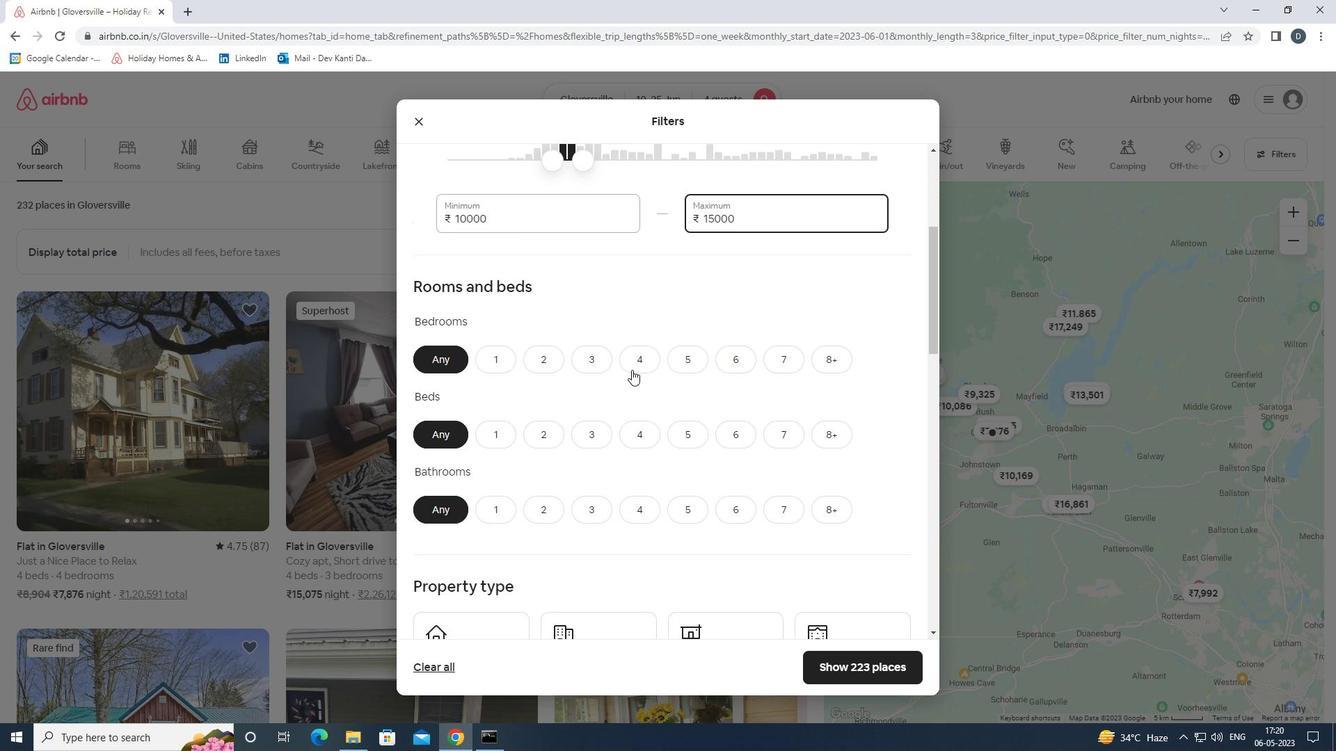 
Action: Mouse moved to (632, 429)
Screenshot: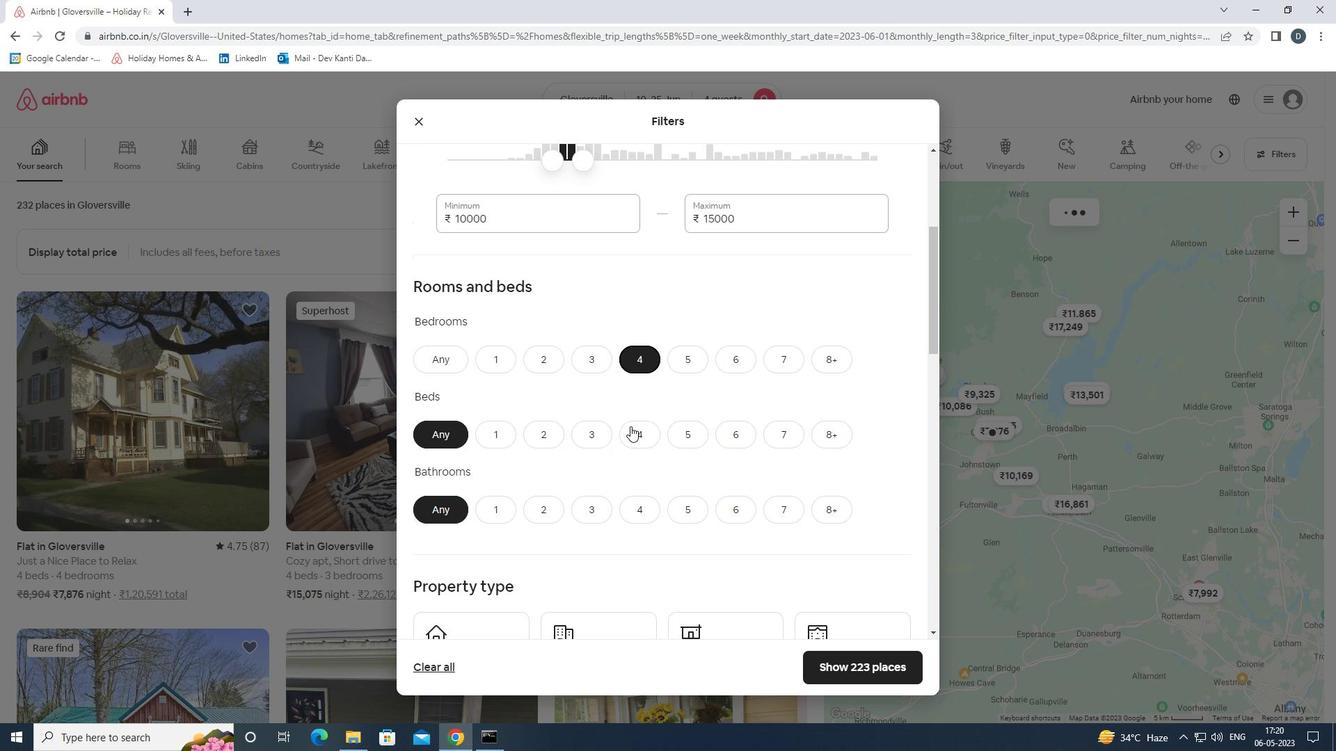 
Action: Mouse pressed left at (632, 429)
Screenshot: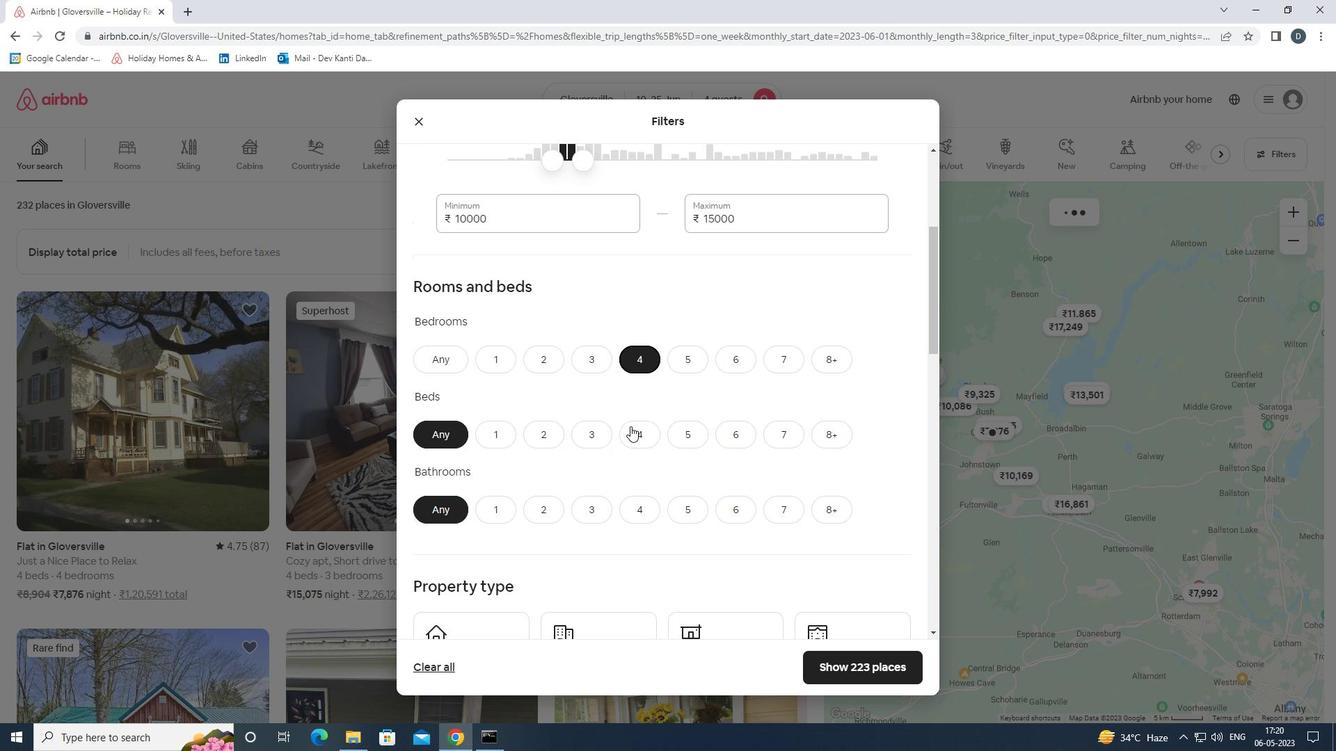 
Action: Mouse moved to (642, 510)
Screenshot: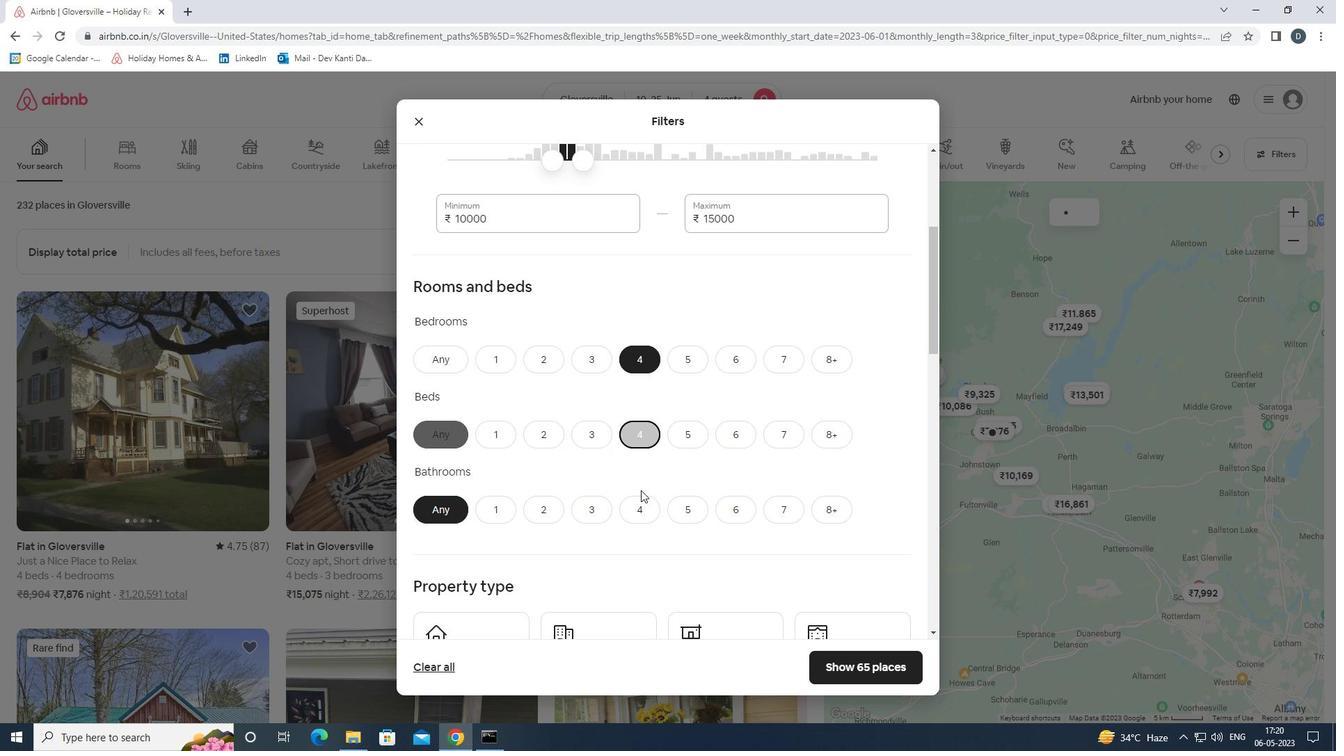 
Action: Mouse pressed left at (642, 510)
Screenshot: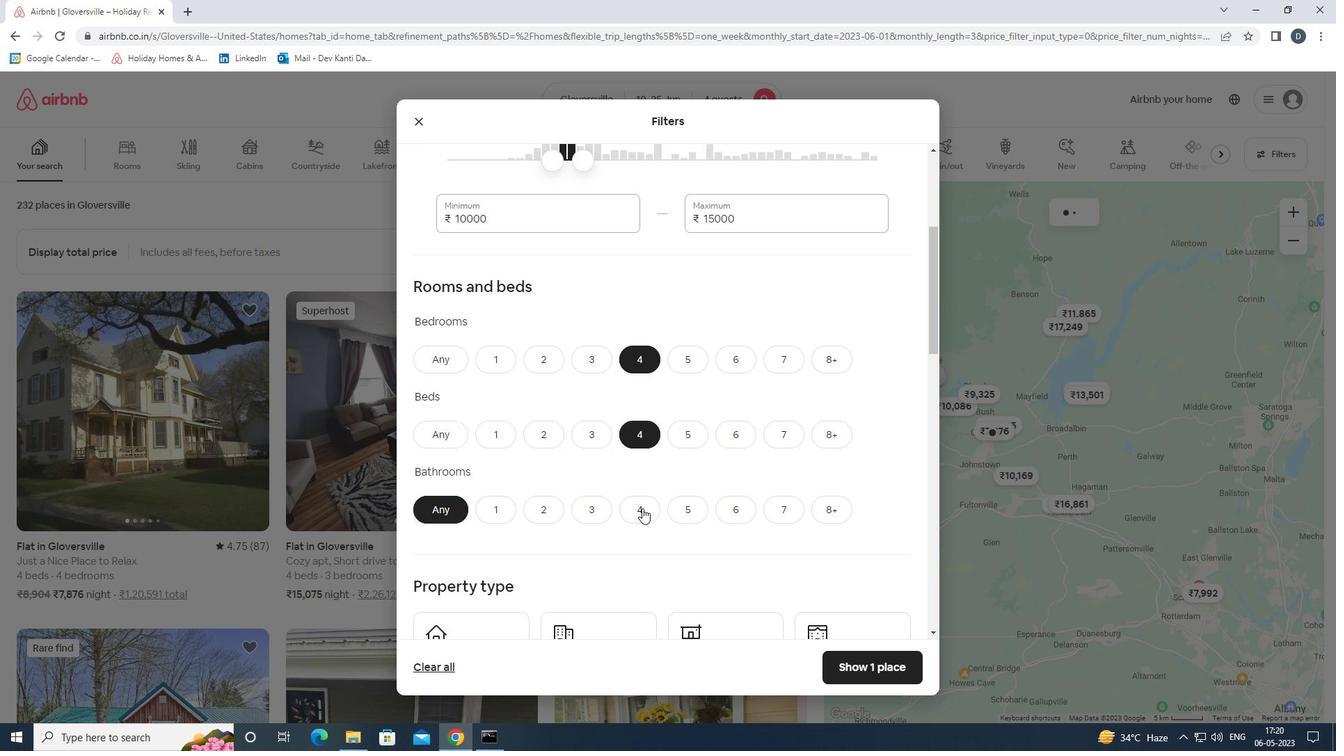 
Action: Mouse moved to (660, 475)
Screenshot: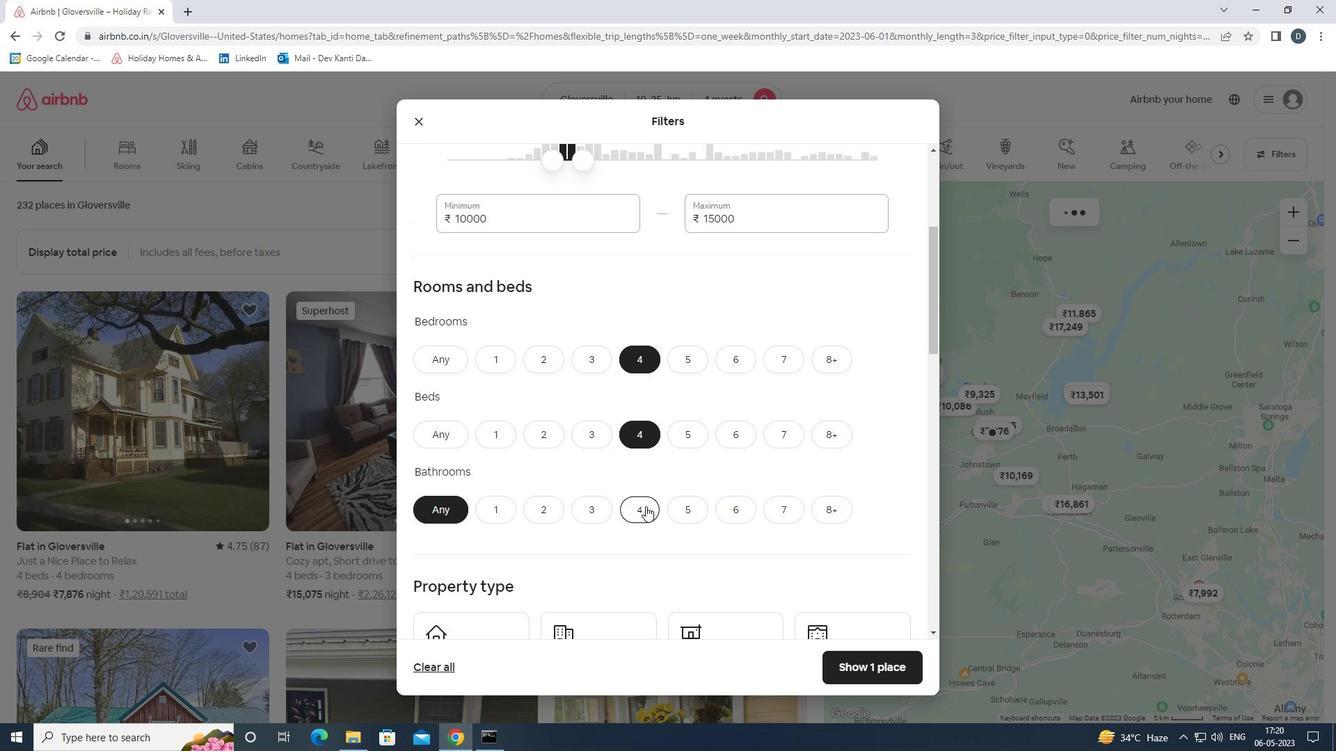 
Action: Mouse scrolled (660, 474) with delta (0, 0)
Screenshot: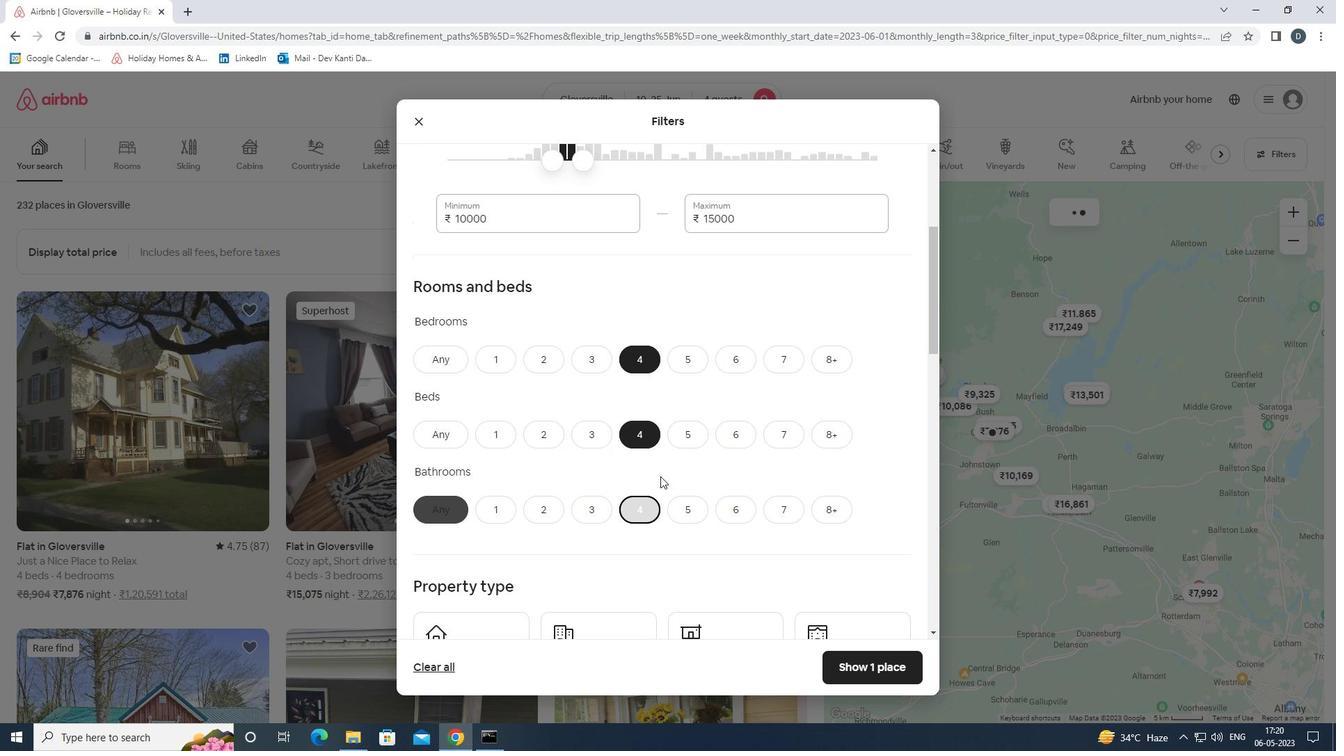 
Action: Mouse scrolled (660, 474) with delta (0, 0)
Screenshot: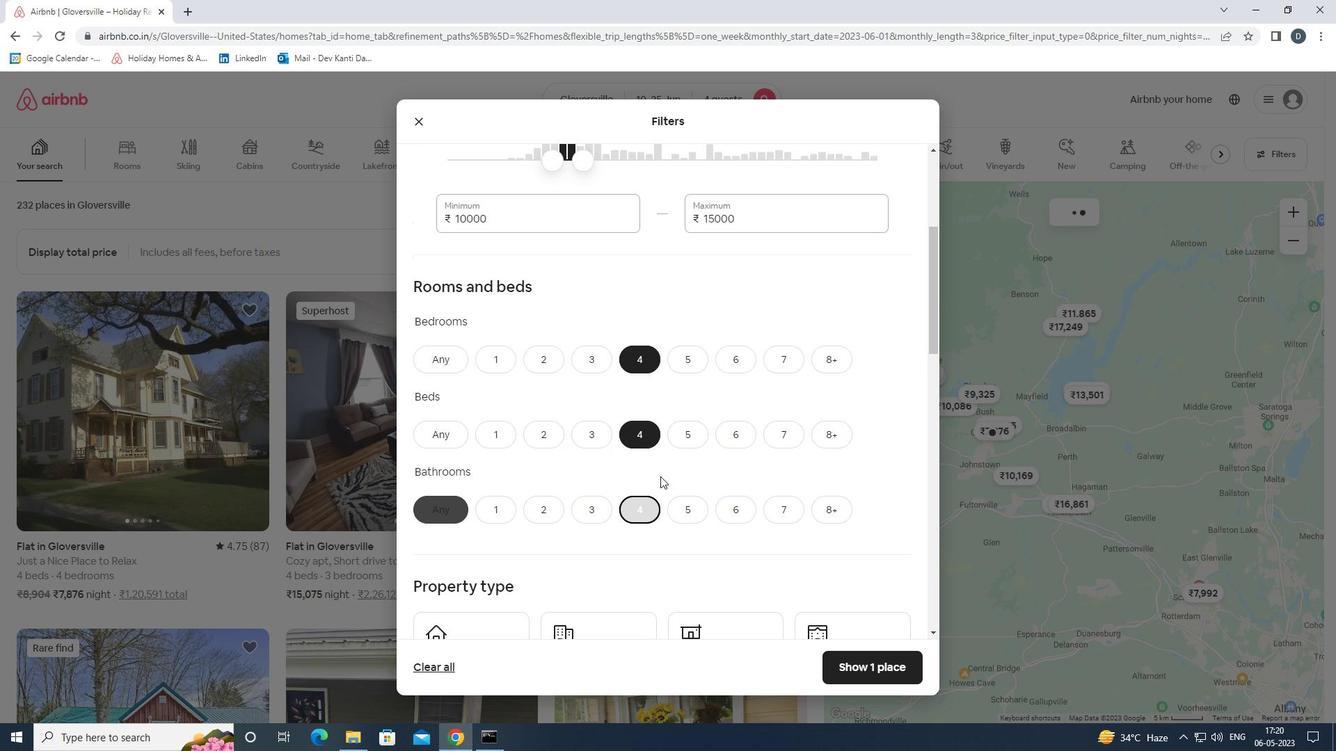
Action: Mouse moved to (473, 490)
Screenshot: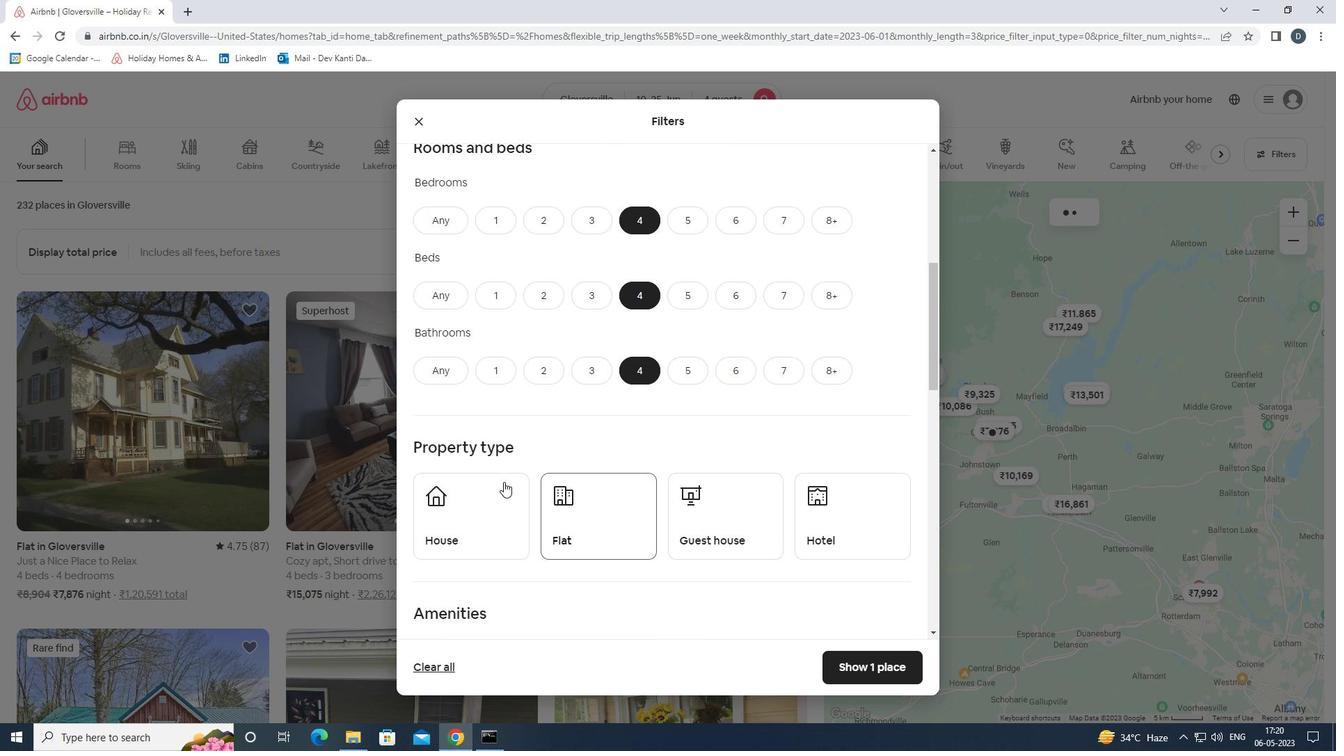 
Action: Mouse pressed left at (473, 490)
Screenshot: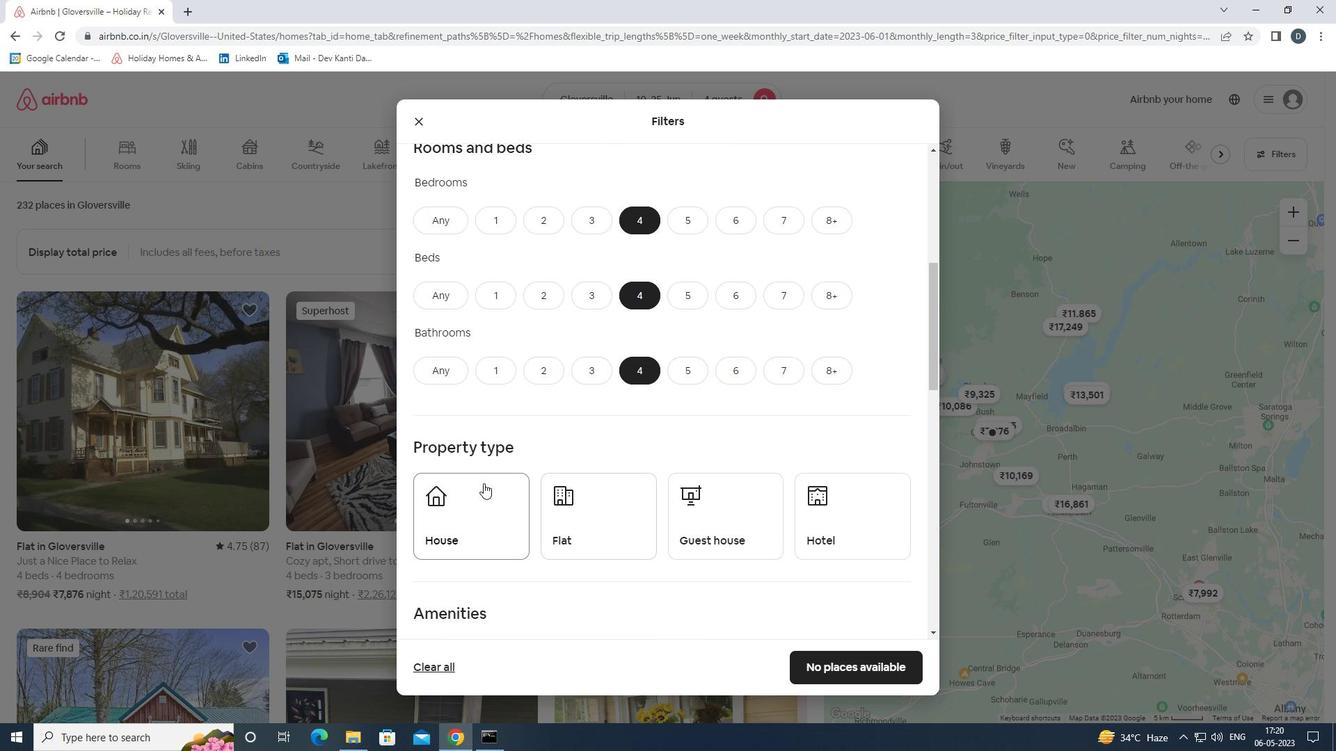 
Action: Mouse moved to (593, 511)
Screenshot: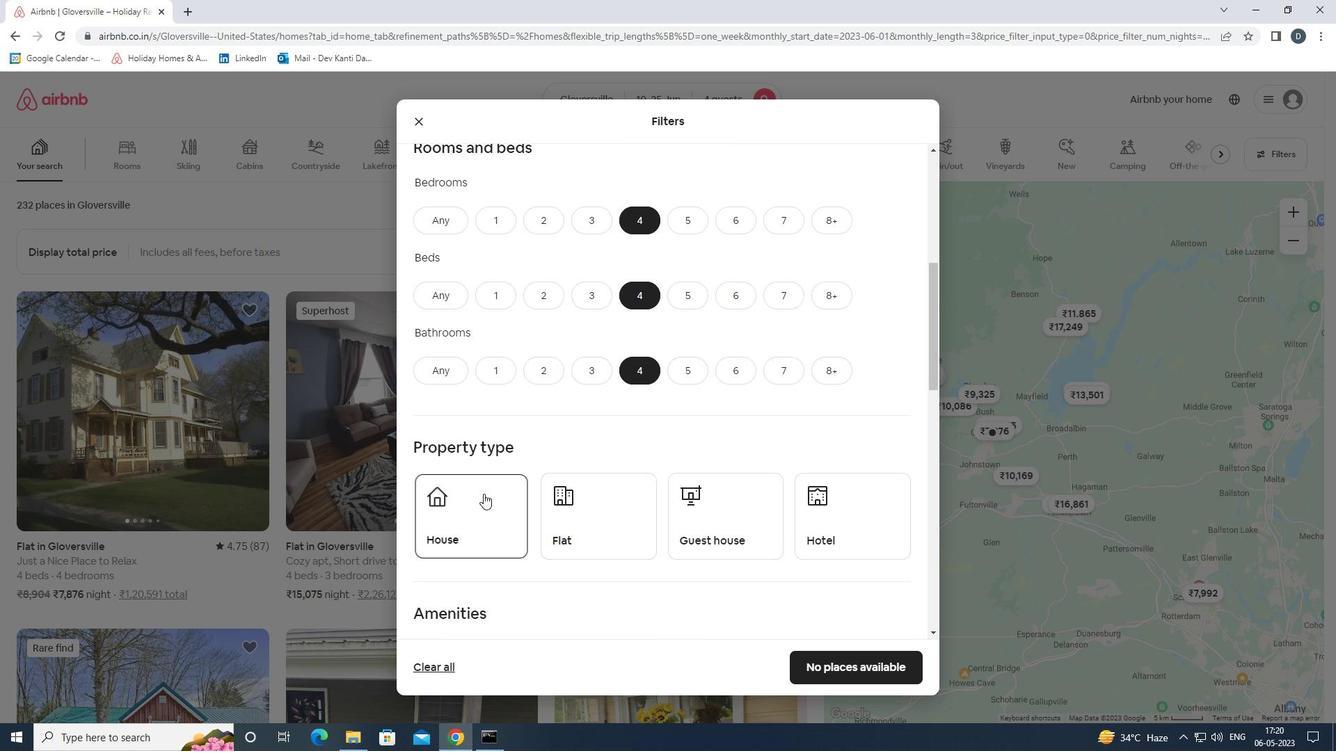
Action: Mouse pressed left at (593, 511)
Screenshot: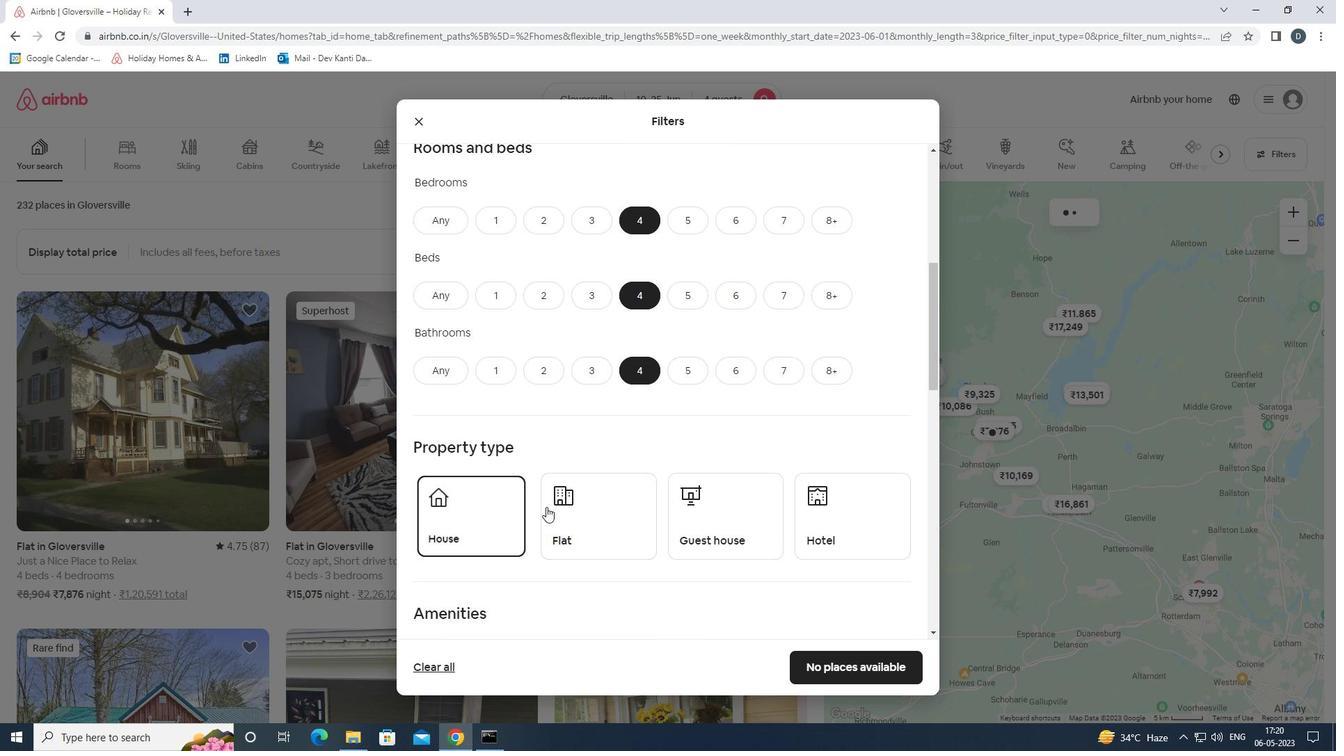 
Action: Mouse moved to (747, 511)
Screenshot: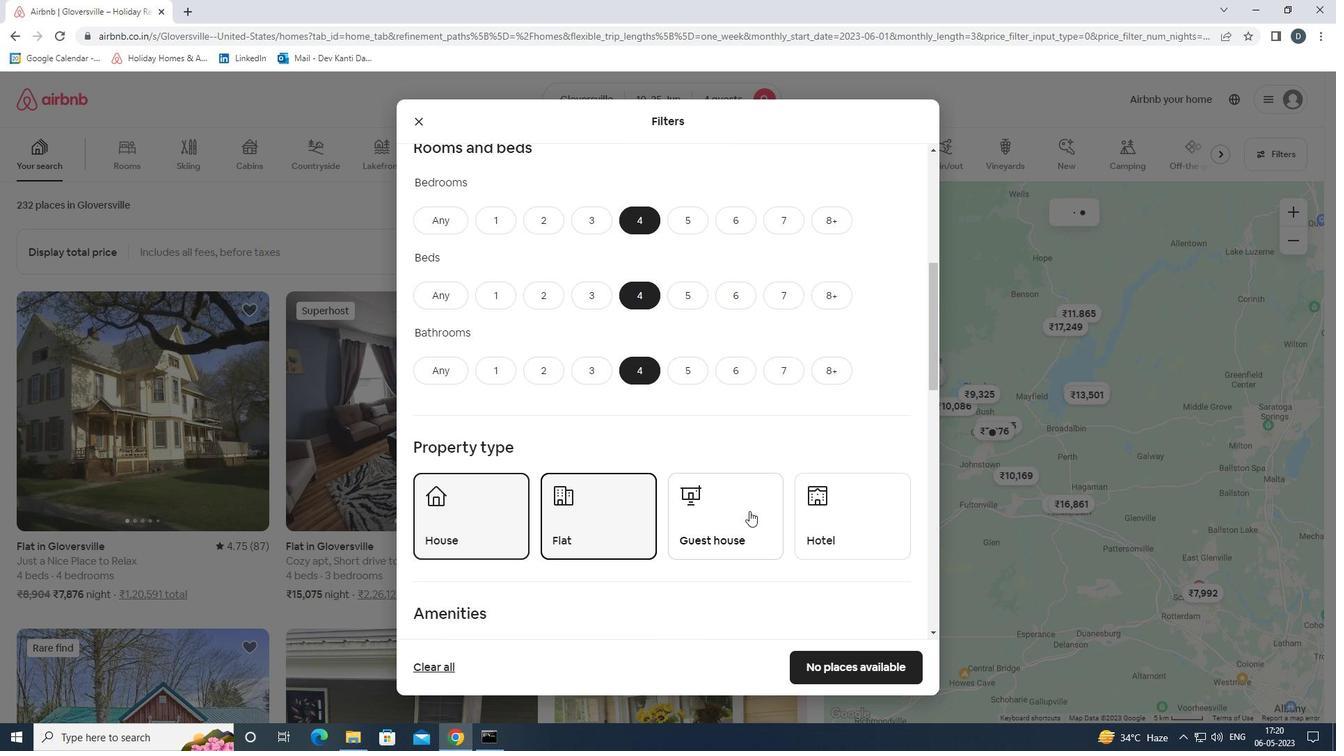 
Action: Mouse pressed left at (747, 511)
Screenshot: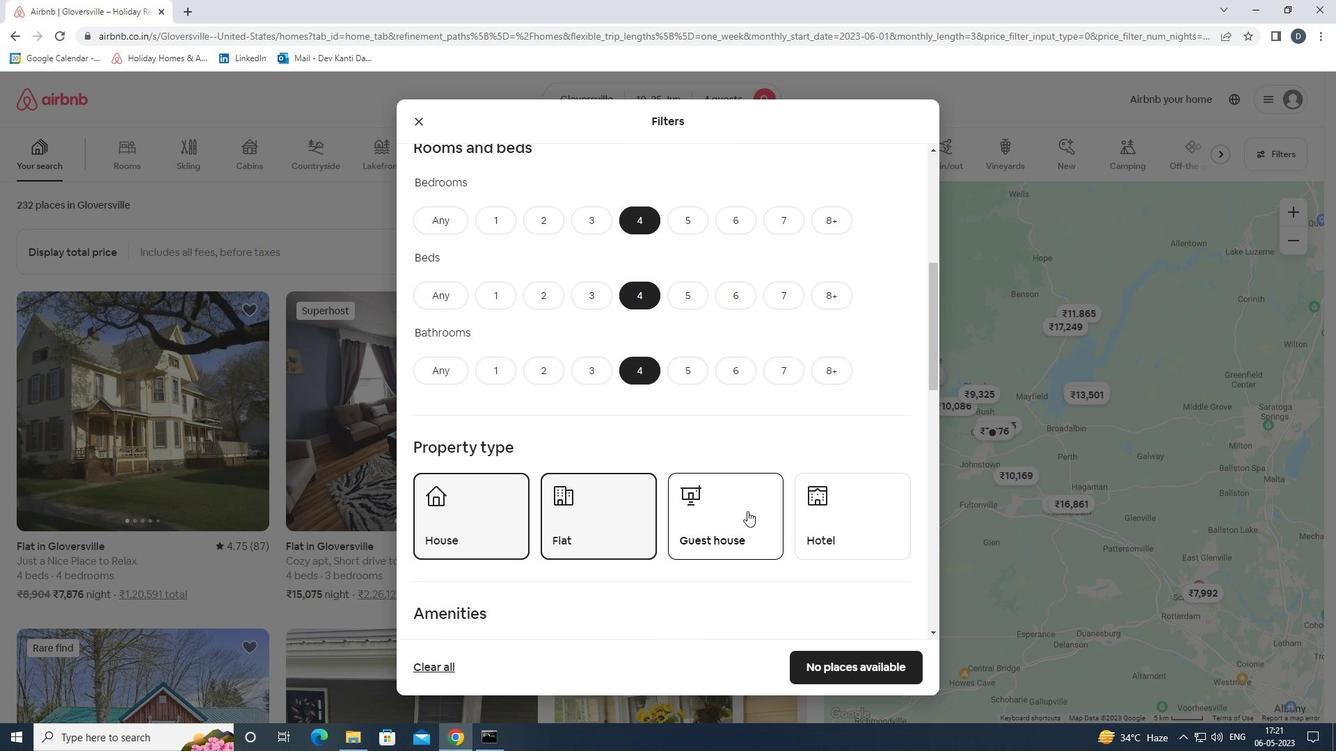 
Action: Mouse moved to (815, 517)
Screenshot: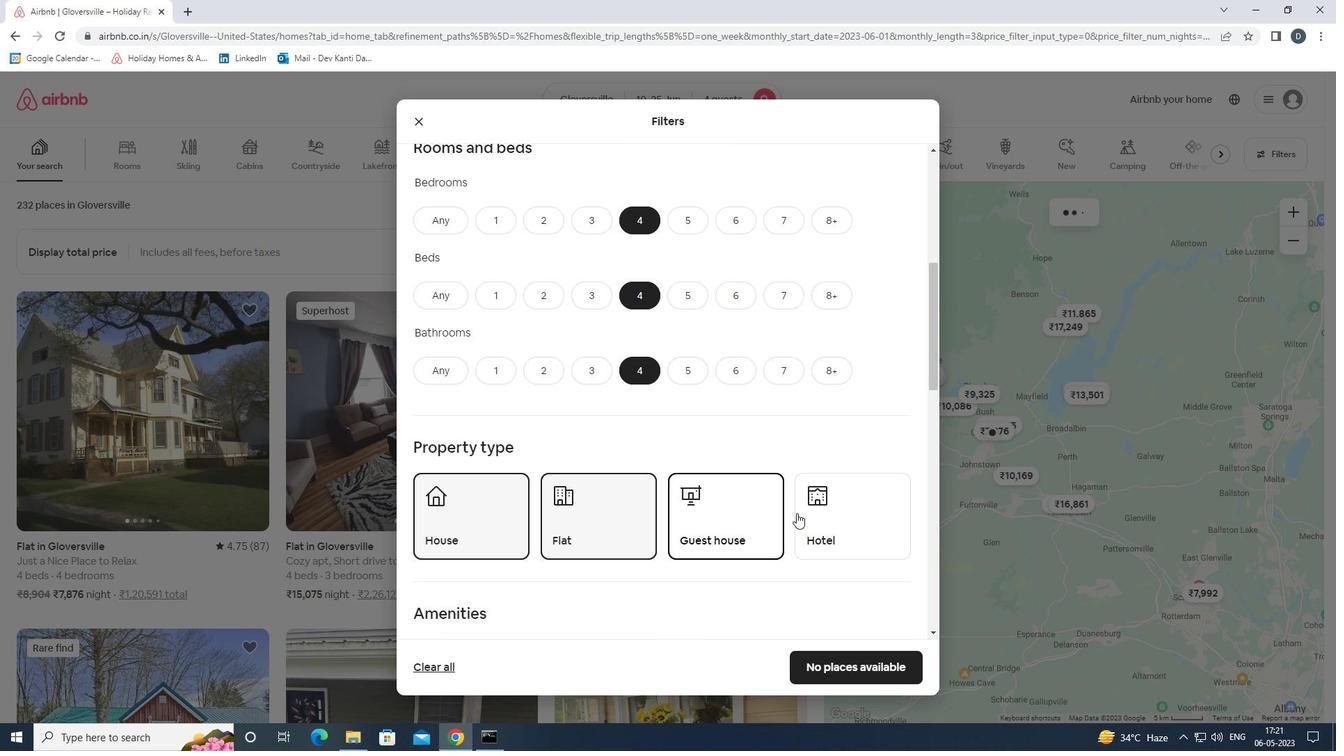 
Action: Mouse pressed left at (815, 517)
Screenshot: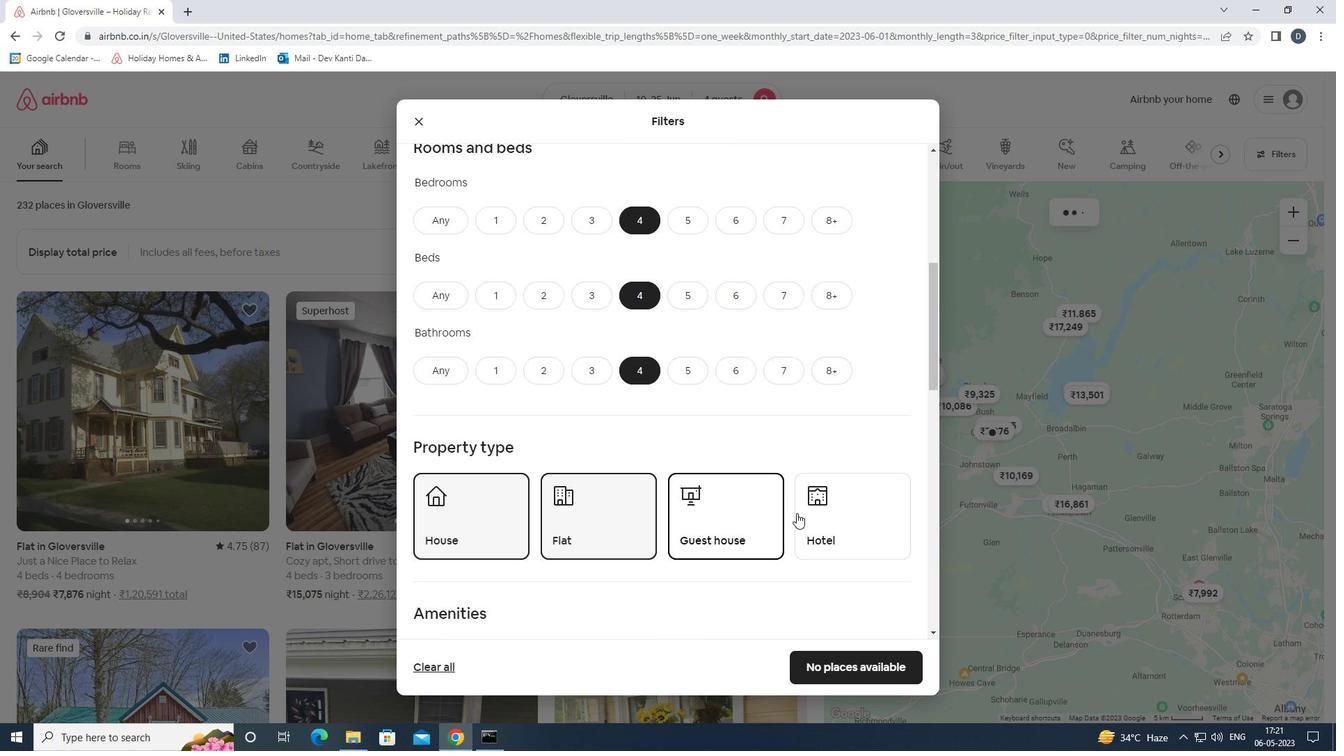 
Action: Mouse moved to (787, 444)
Screenshot: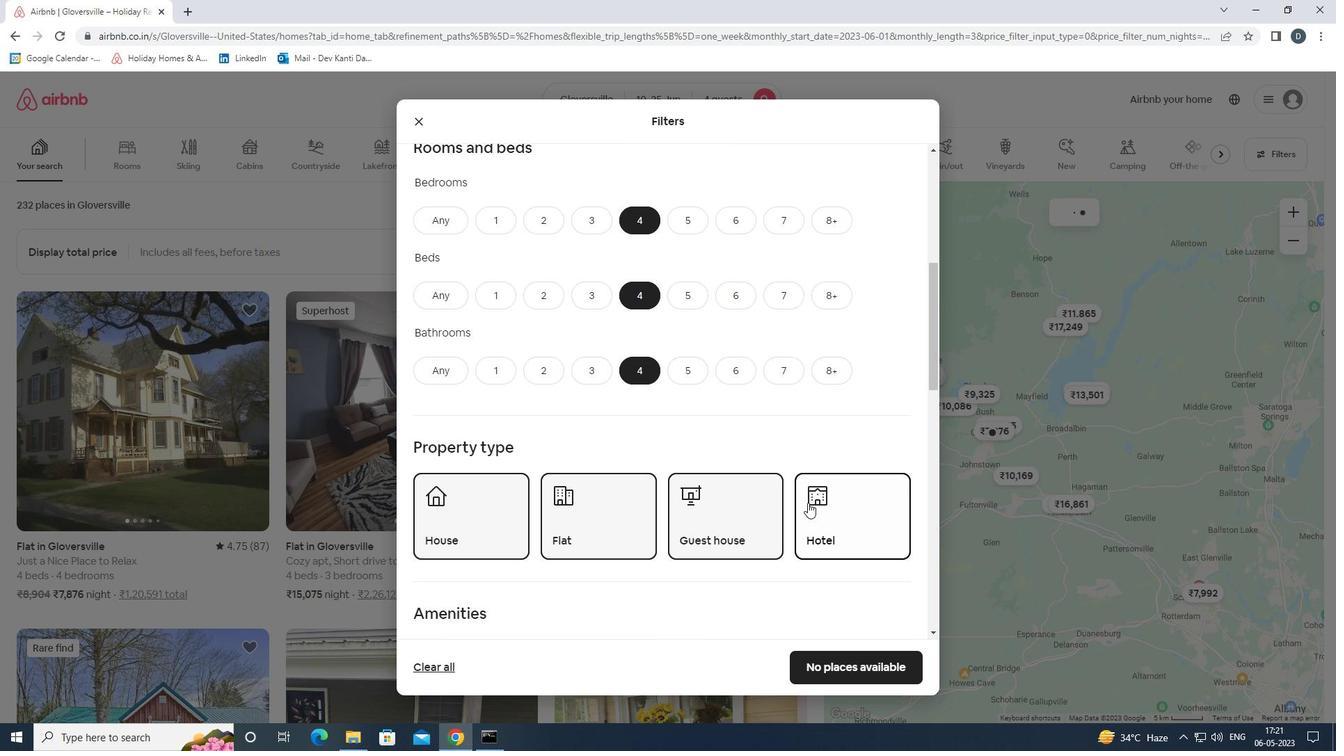 
Action: Mouse scrolled (787, 444) with delta (0, 0)
Screenshot: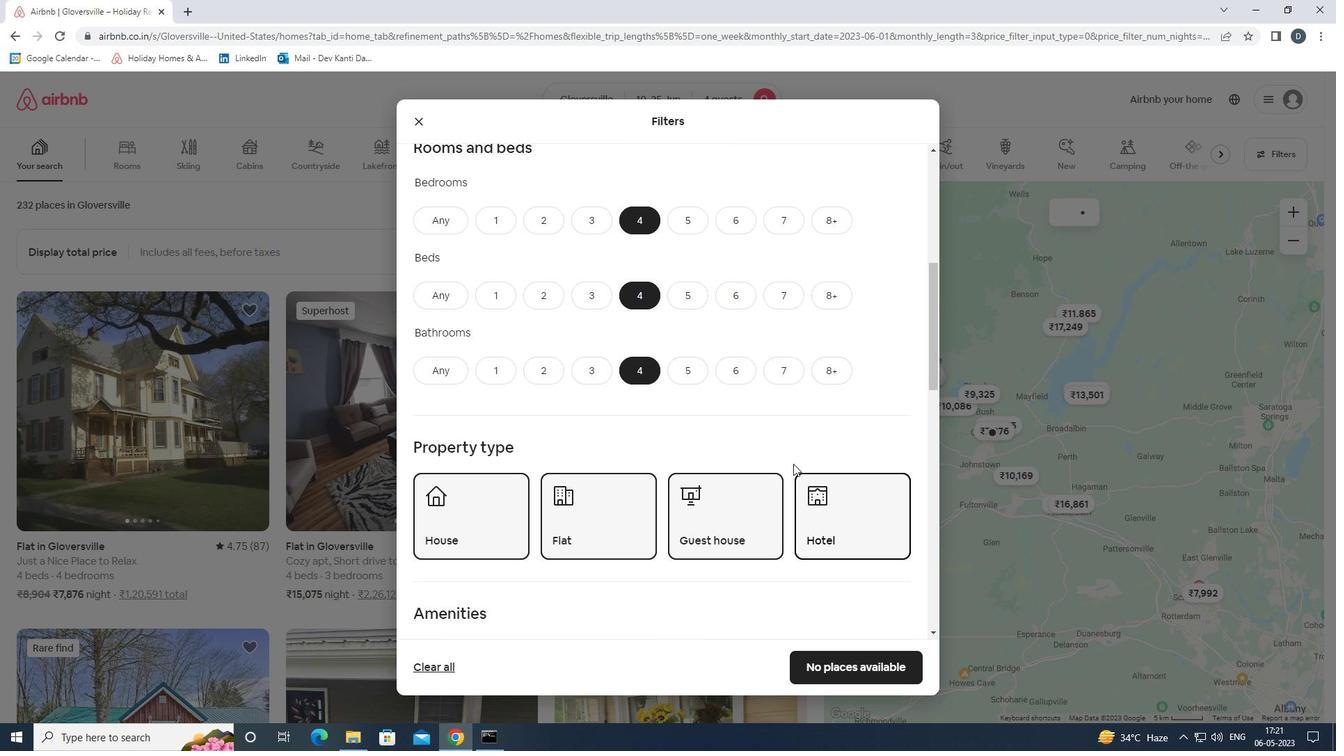 
Action: Mouse scrolled (787, 444) with delta (0, 0)
Screenshot: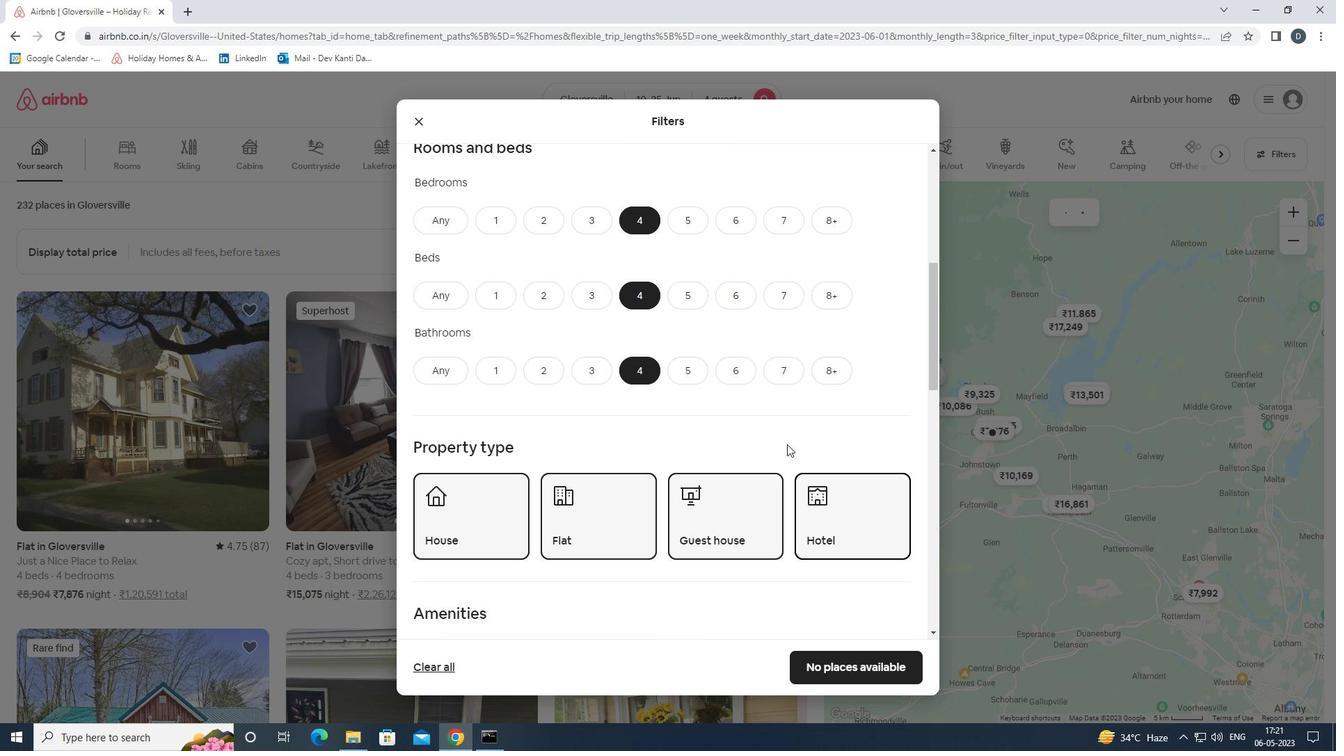 
Action: Mouse scrolled (787, 444) with delta (0, 0)
Screenshot: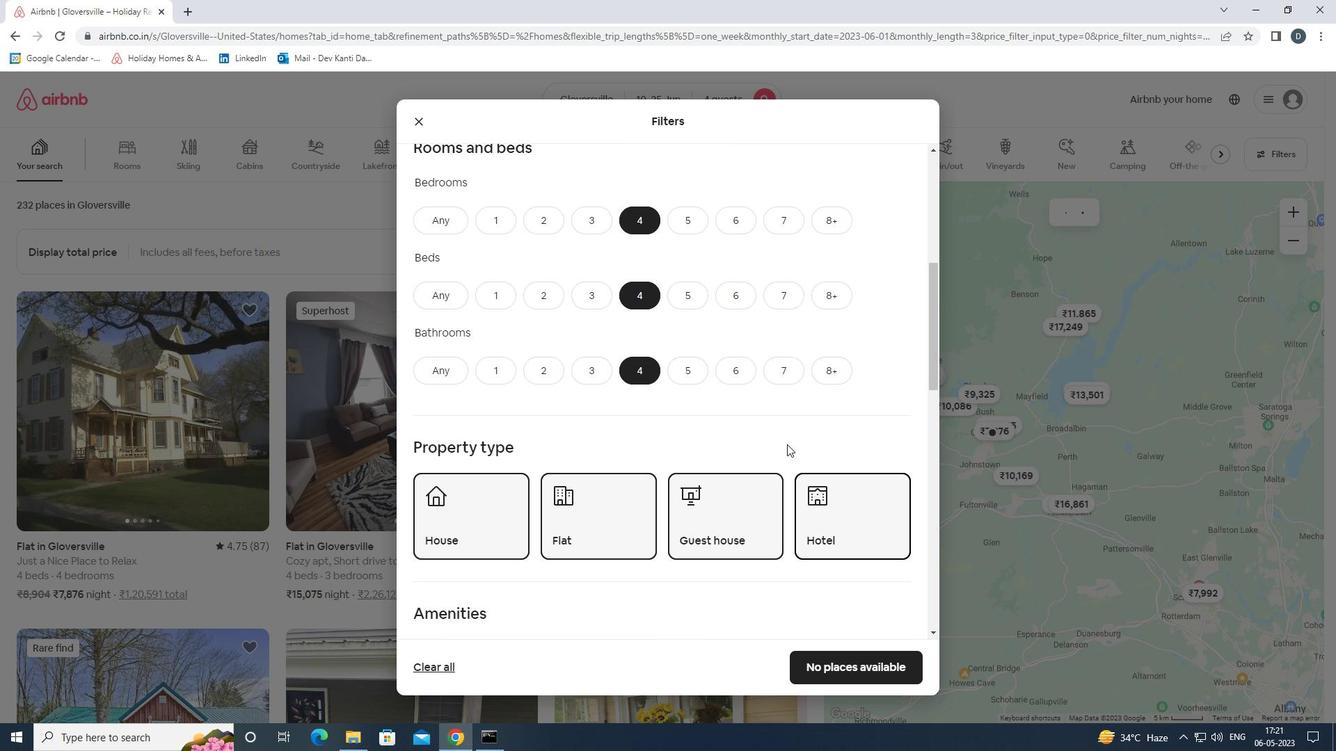 
Action: Mouse scrolled (787, 444) with delta (0, 0)
Screenshot: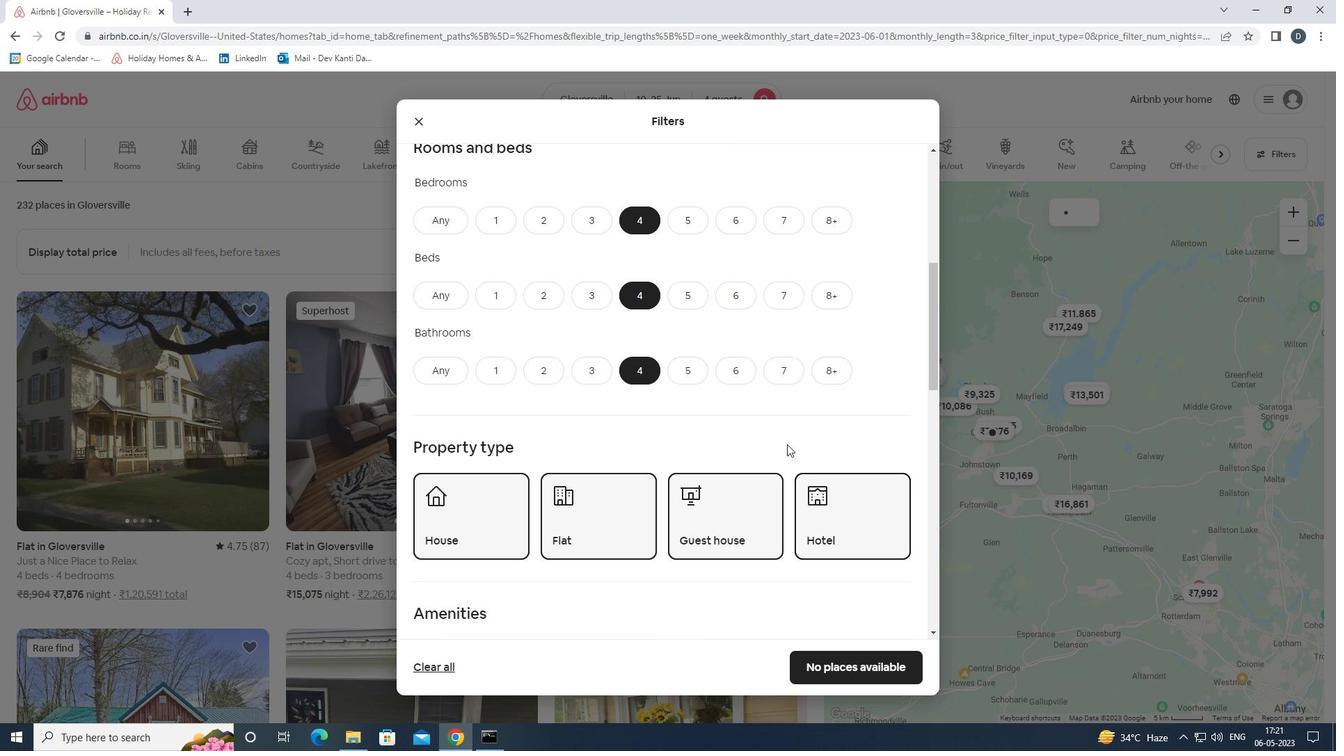 
Action: Mouse moved to (443, 408)
Screenshot: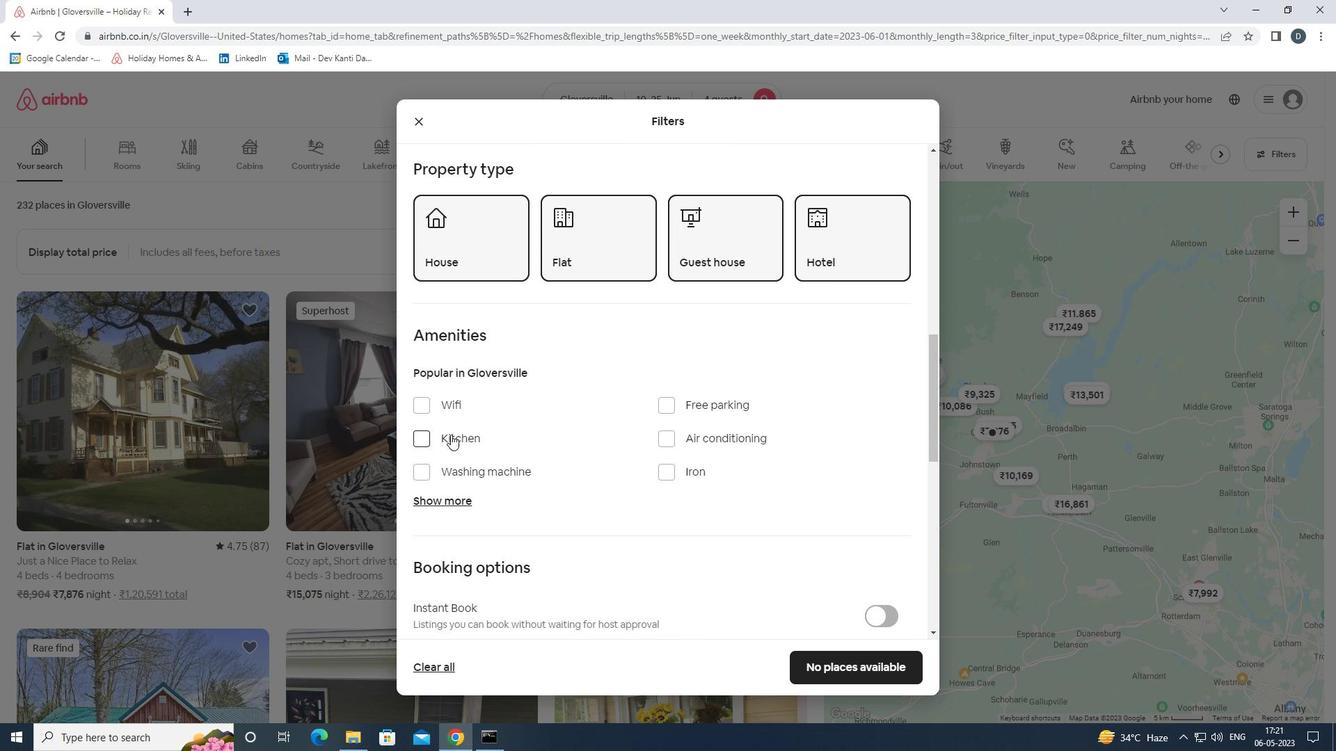 
Action: Mouse pressed left at (443, 408)
Screenshot: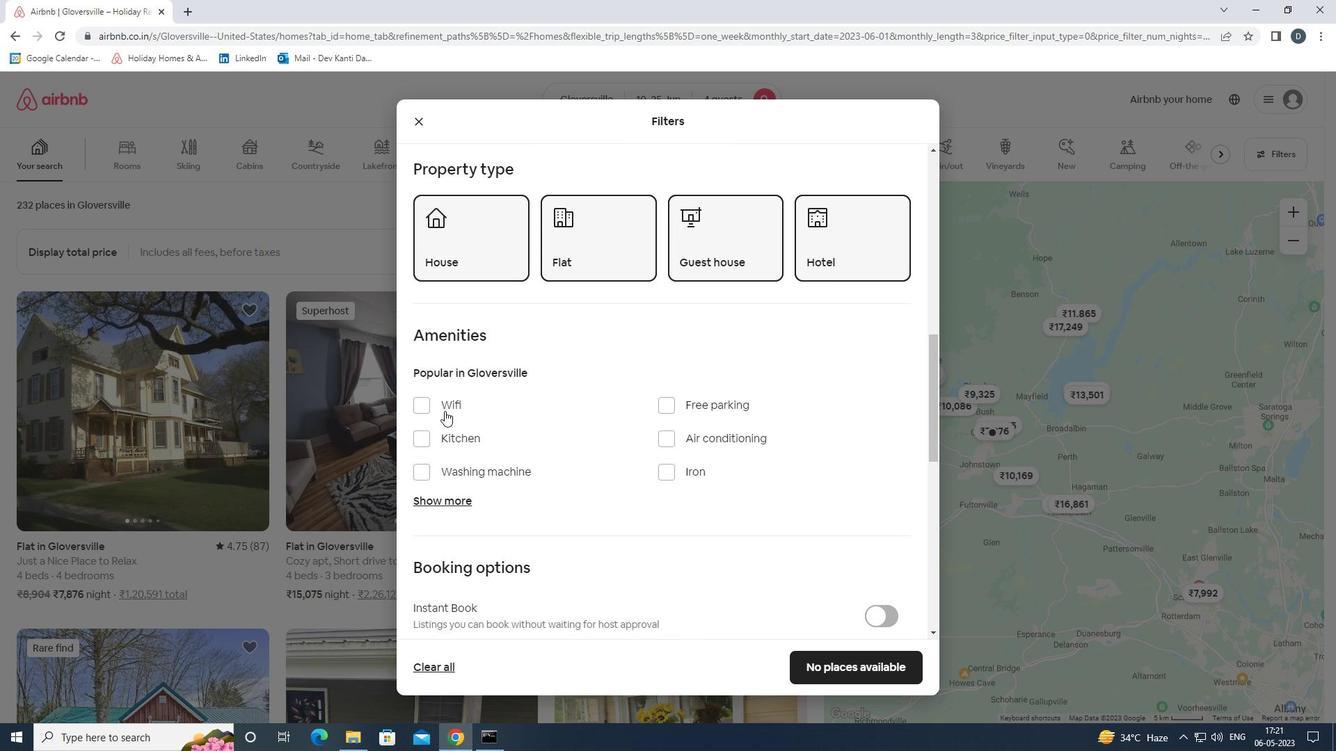 
Action: Mouse moved to (691, 407)
Screenshot: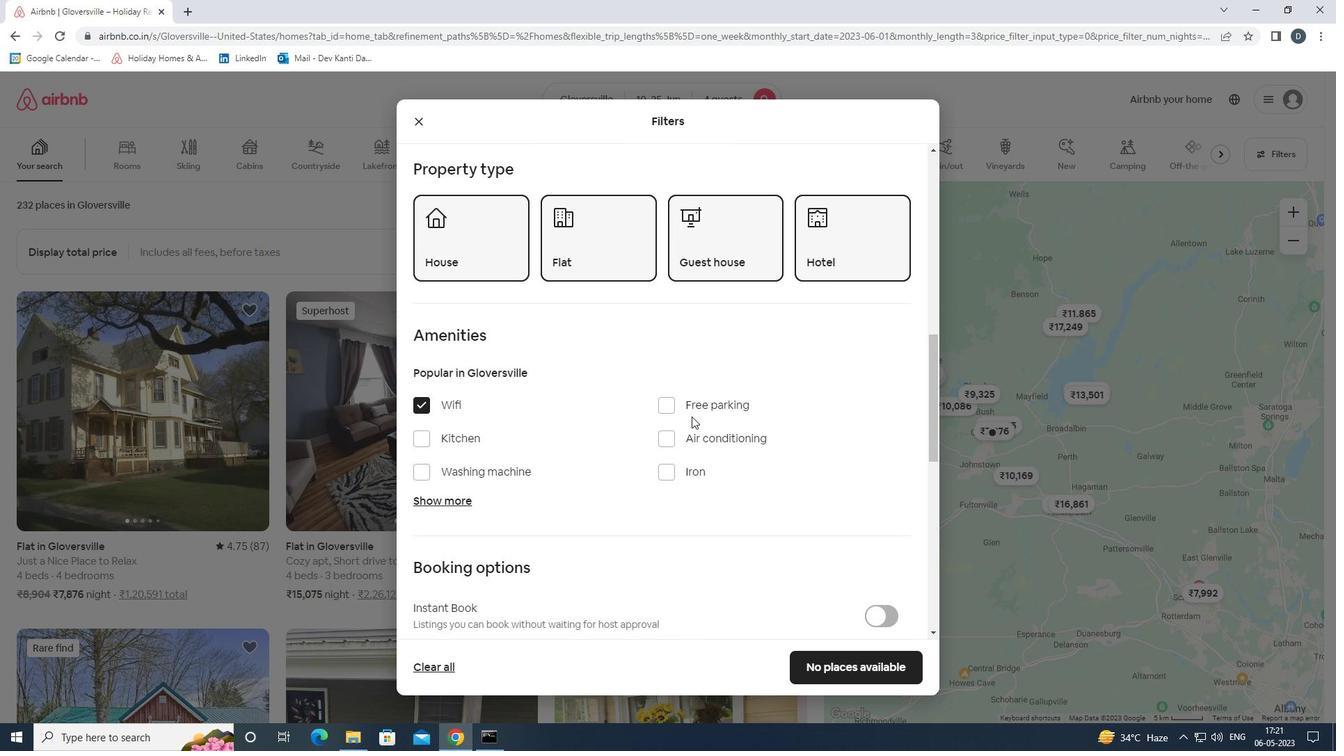 
Action: Mouse pressed left at (691, 407)
Screenshot: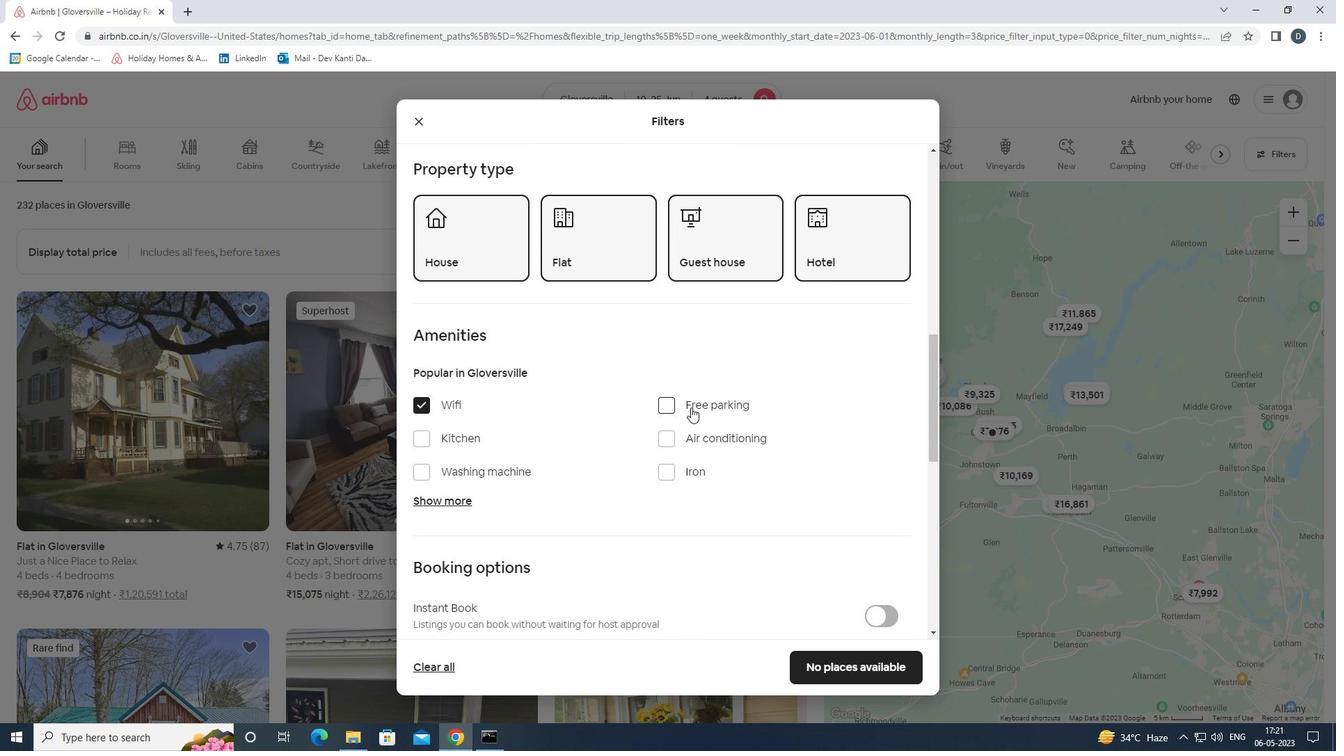 
Action: Mouse moved to (446, 497)
Screenshot: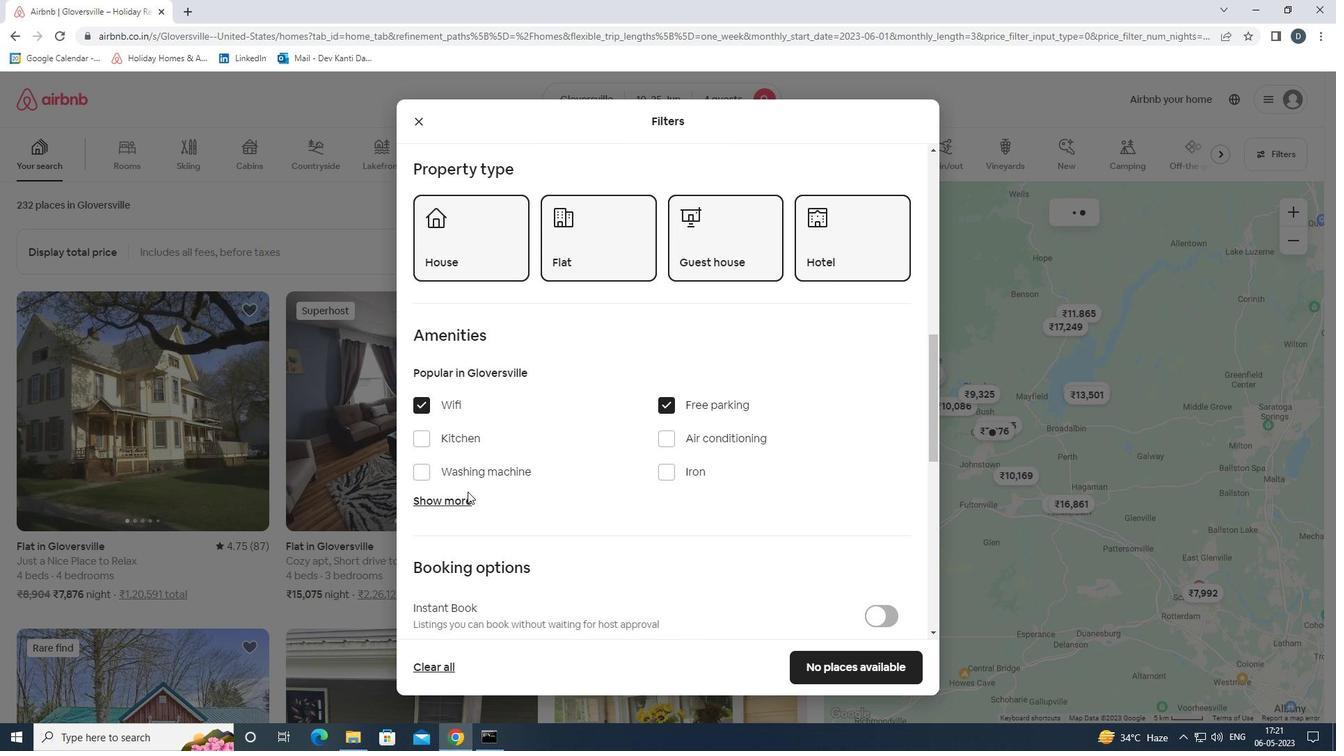 
Action: Mouse pressed left at (446, 497)
Screenshot: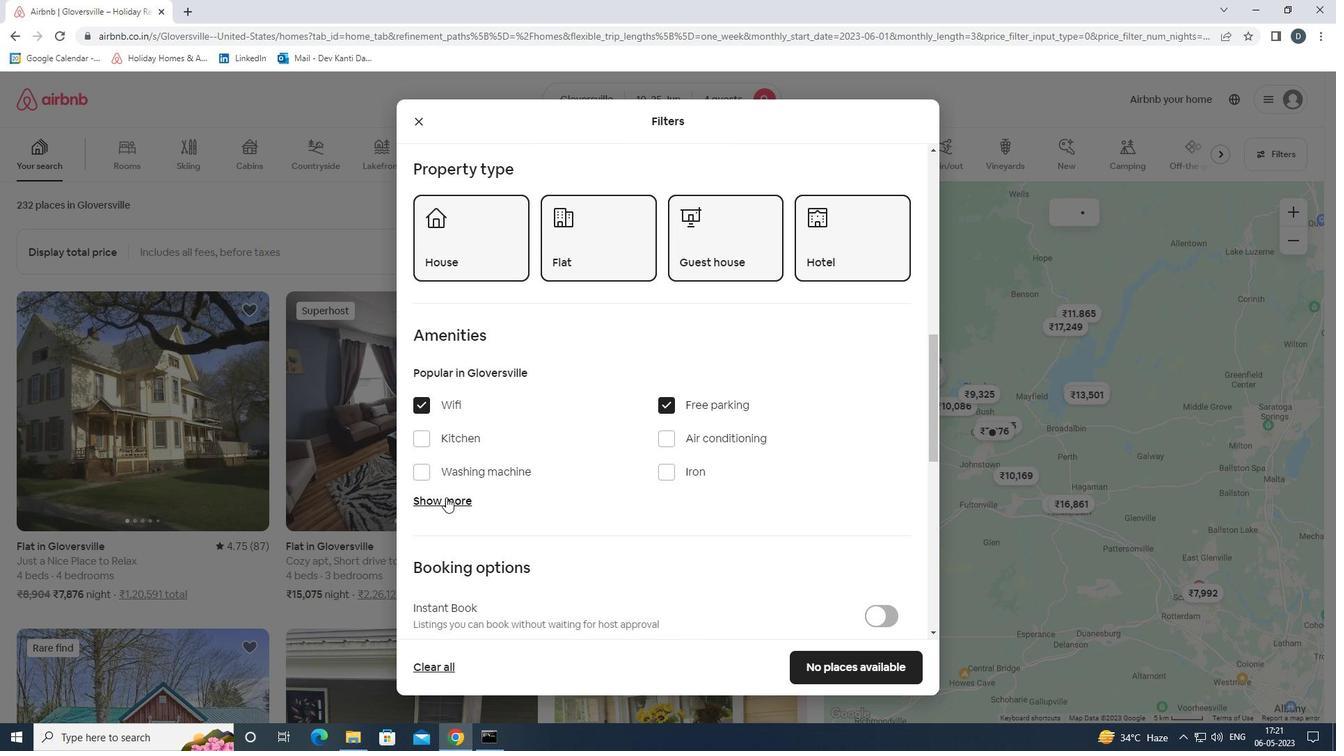 
Action: Mouse moved to (576, 483)
Screenshot: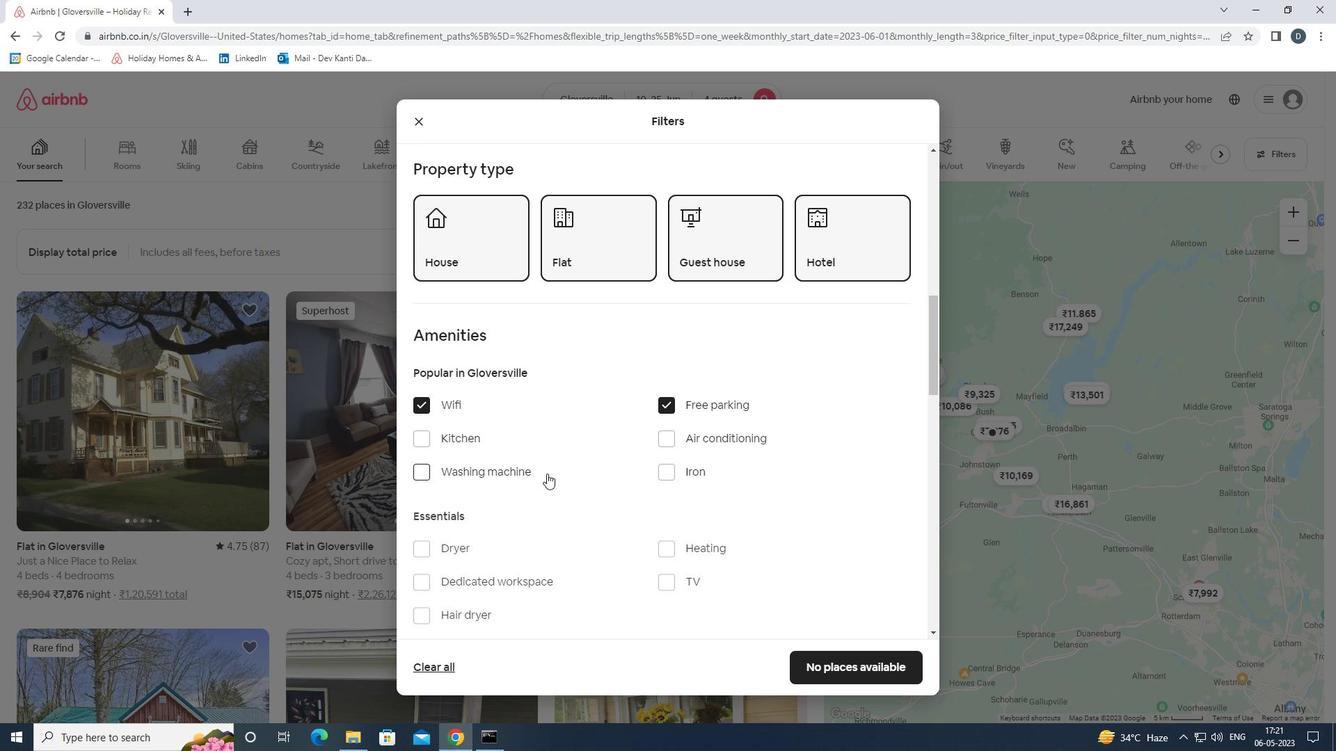 
Action: Mouse scrolled (576, 482) with delta (0, 0)
Screenshot: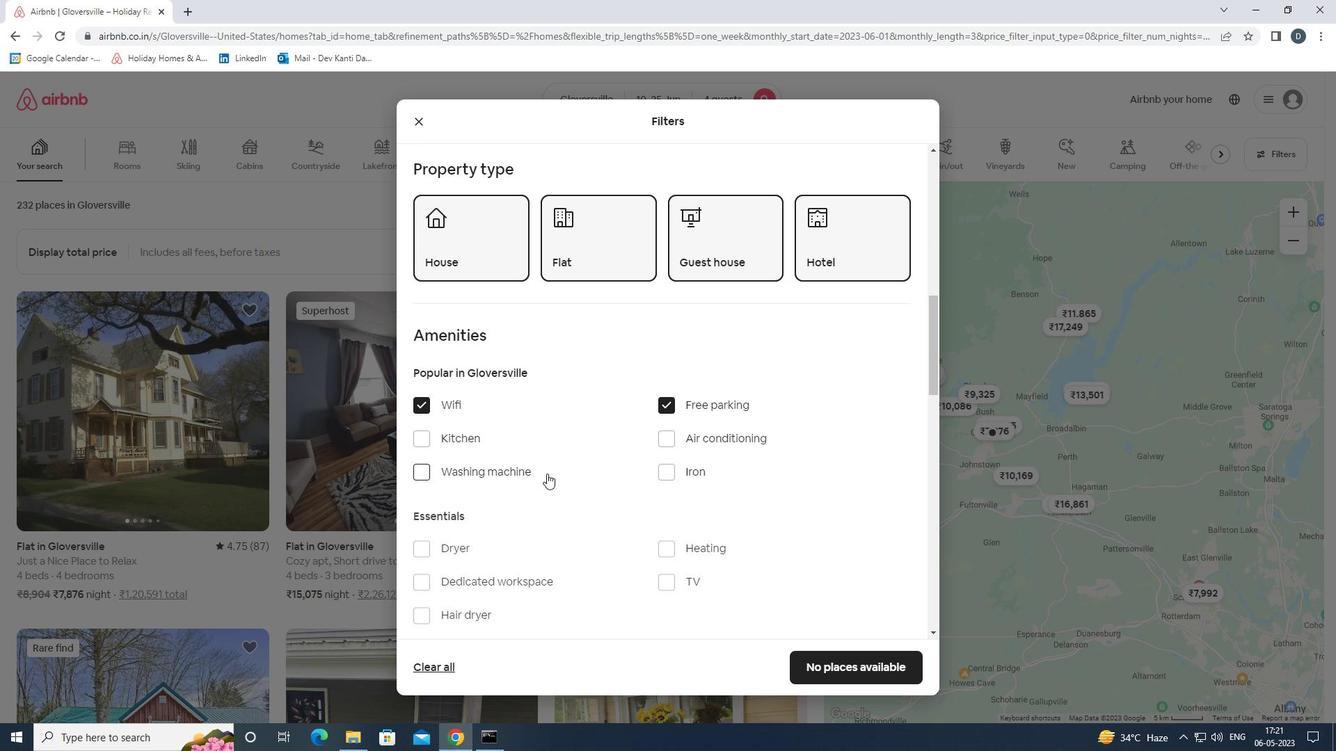 
Action: Mouse moved to (577, 483)
Screenshot: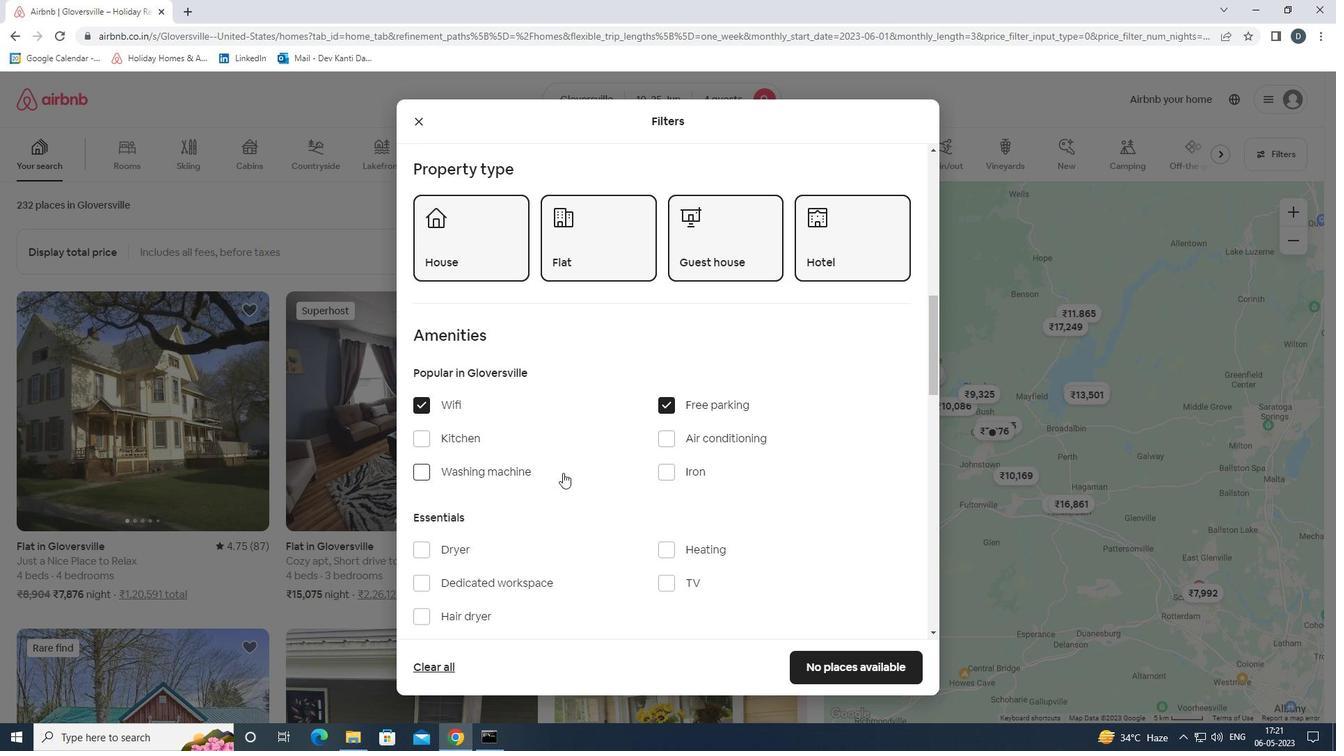 
Action: Mouse scrolled (577, 482) with delta (0, 0)
Screenshot: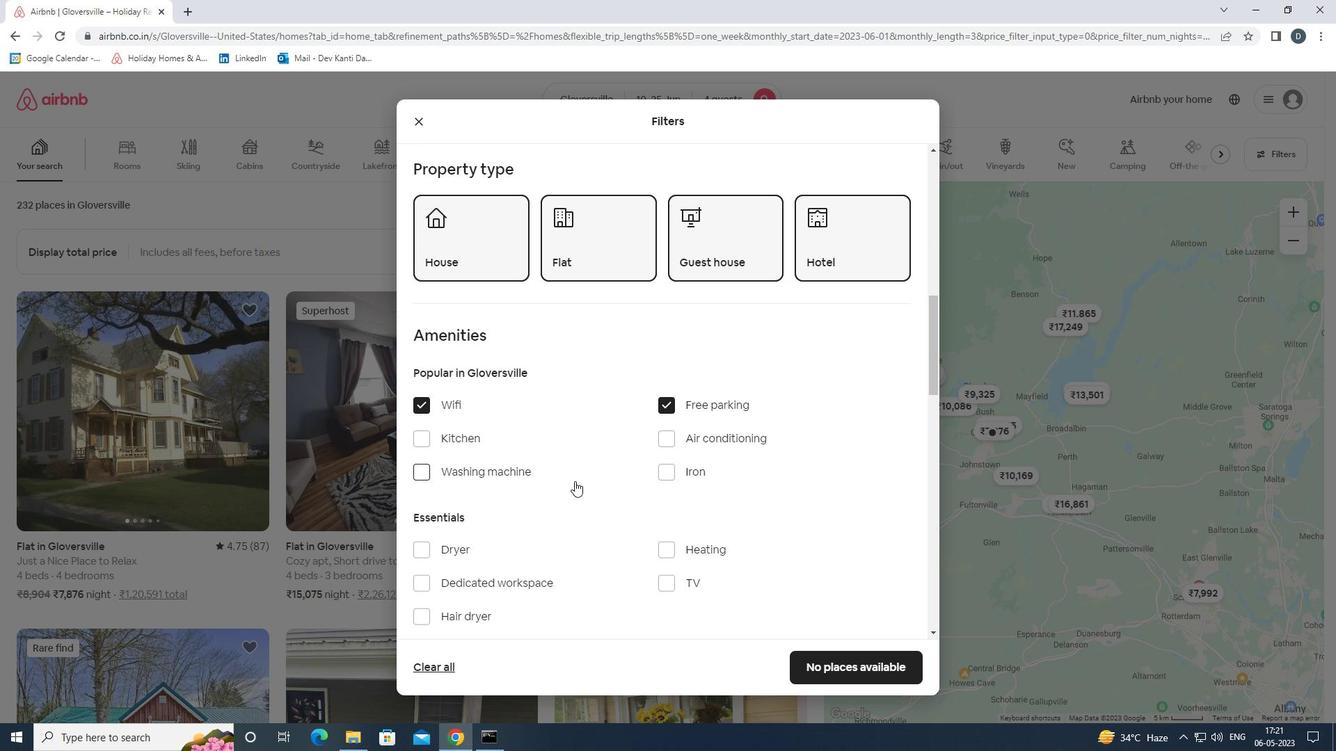 
Action: Mouse moved to (689, 442)
Screenshot: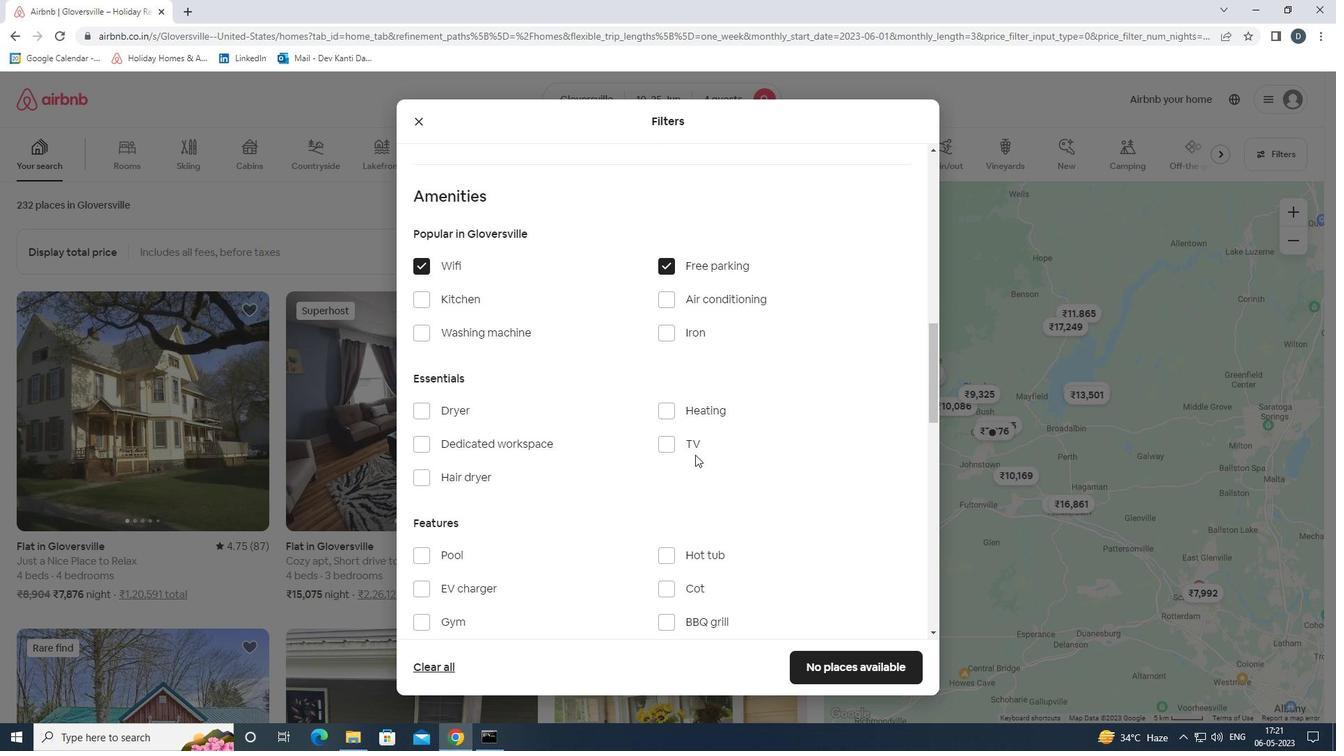 
Action: Mouse pressed left at (689, 442)
Screenshot: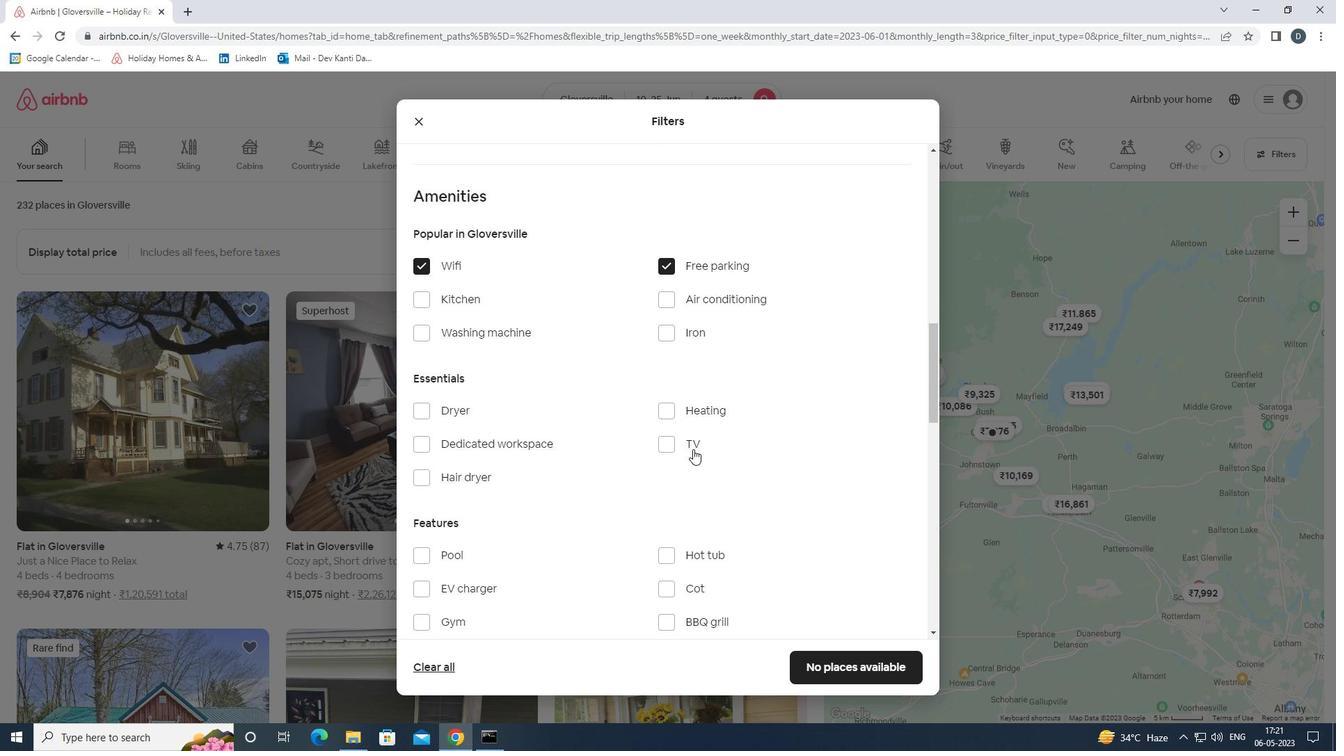 
Action: Mouse scrolled (689, 442) with delta (0, 0)
Screenshot: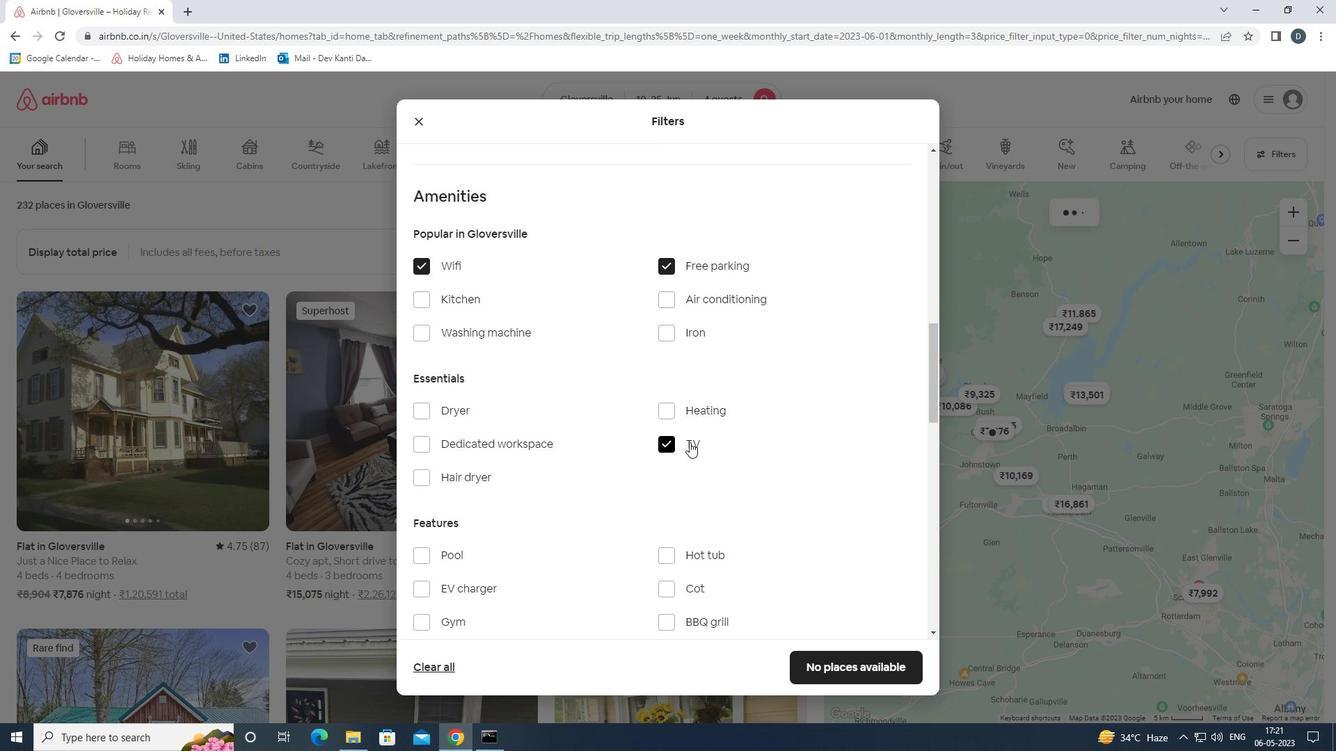 
Action: Mouse scrolled (689, 442) with delta (0, 0)
Screenshot: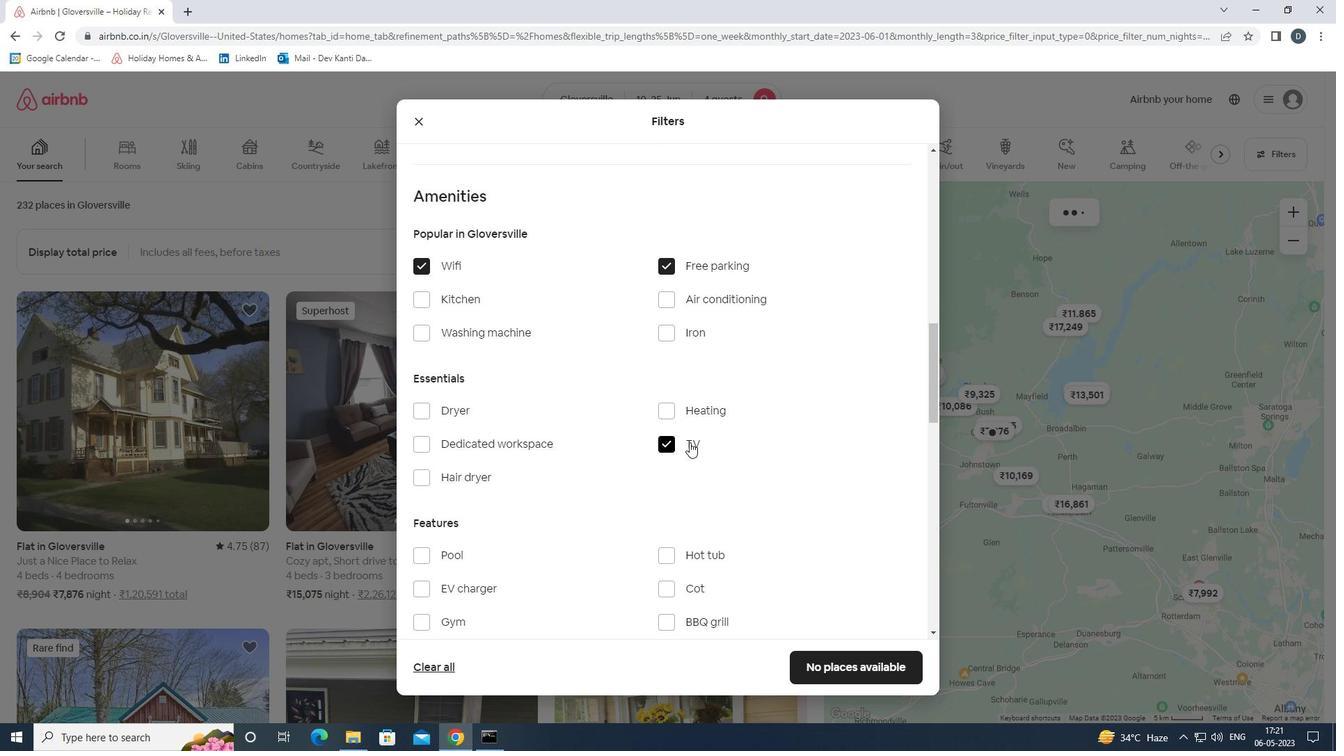 
Action: Mouse moved to (455, 485)
Screenshot: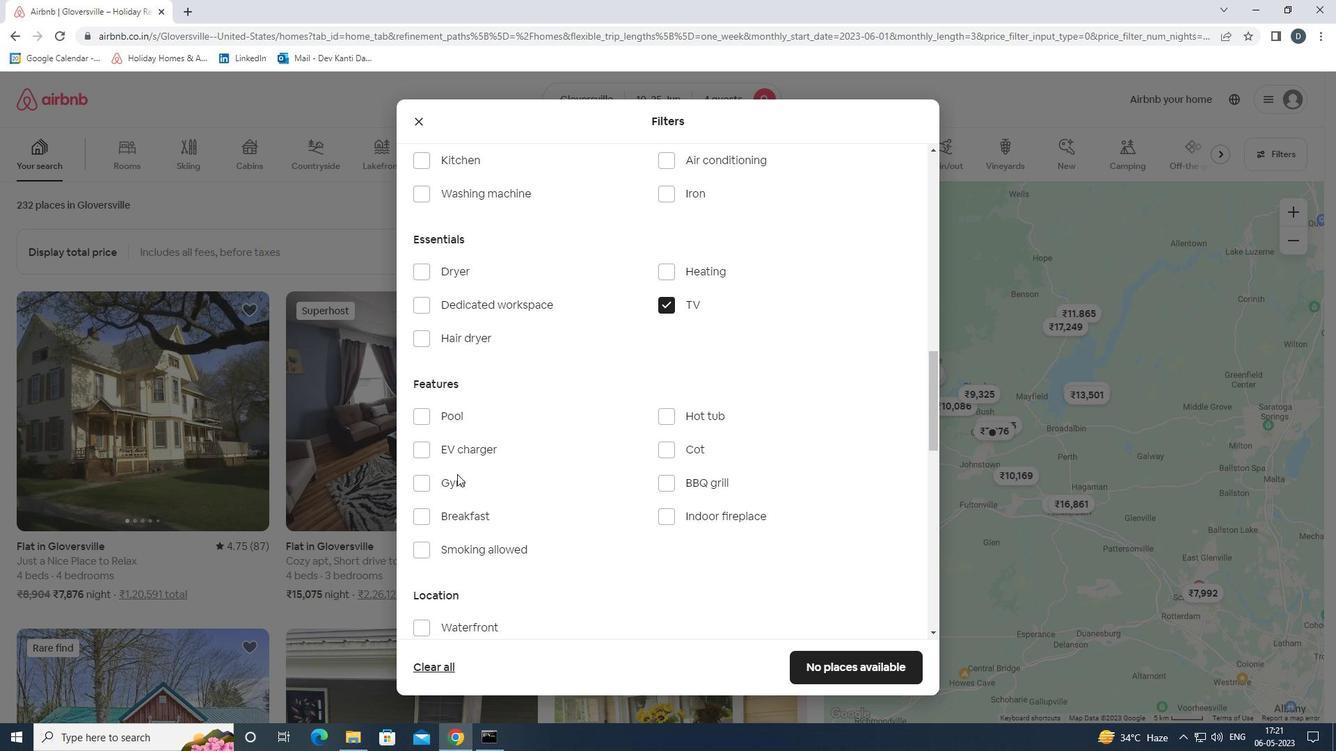 
Action: Mouse pressed left at (455, 485)
Screenshot: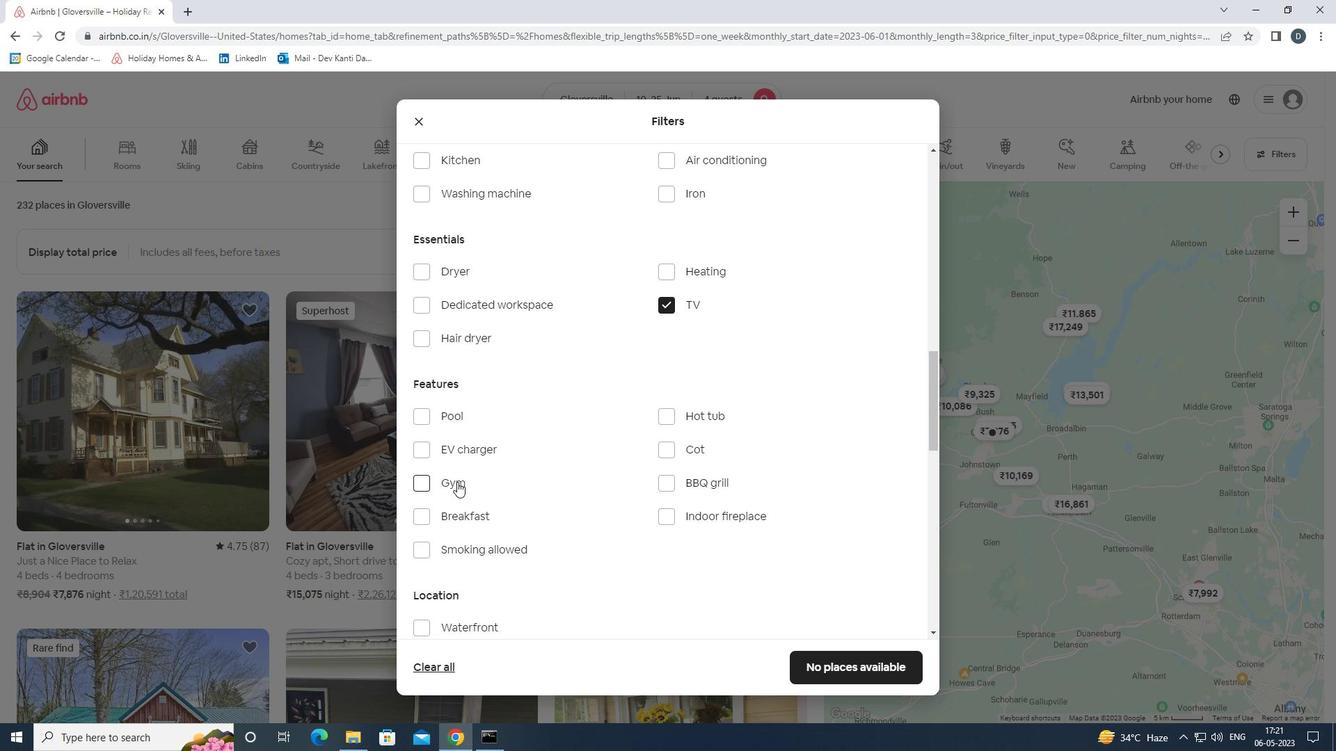 
Action: Mouse moved to (464, 517)
Screenshot: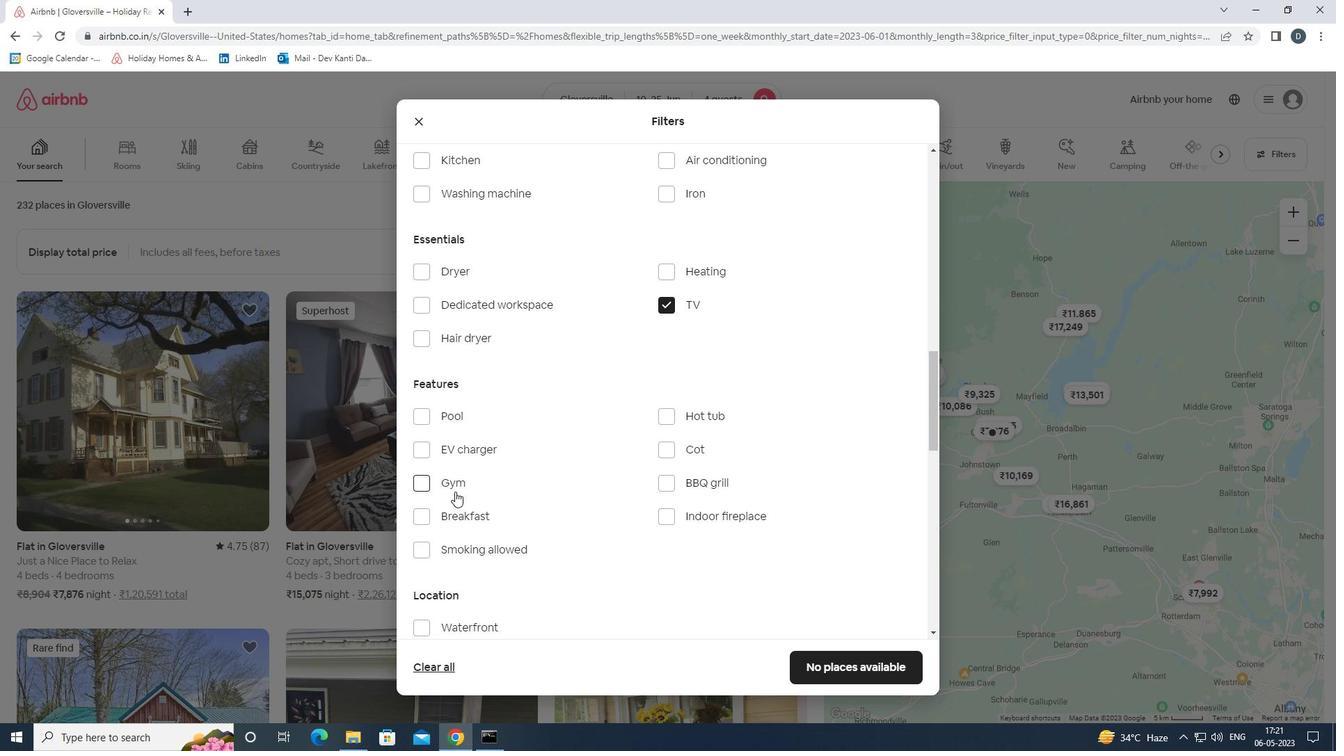 
Action: Mouse pressed left at (464, 517)
Screenshot: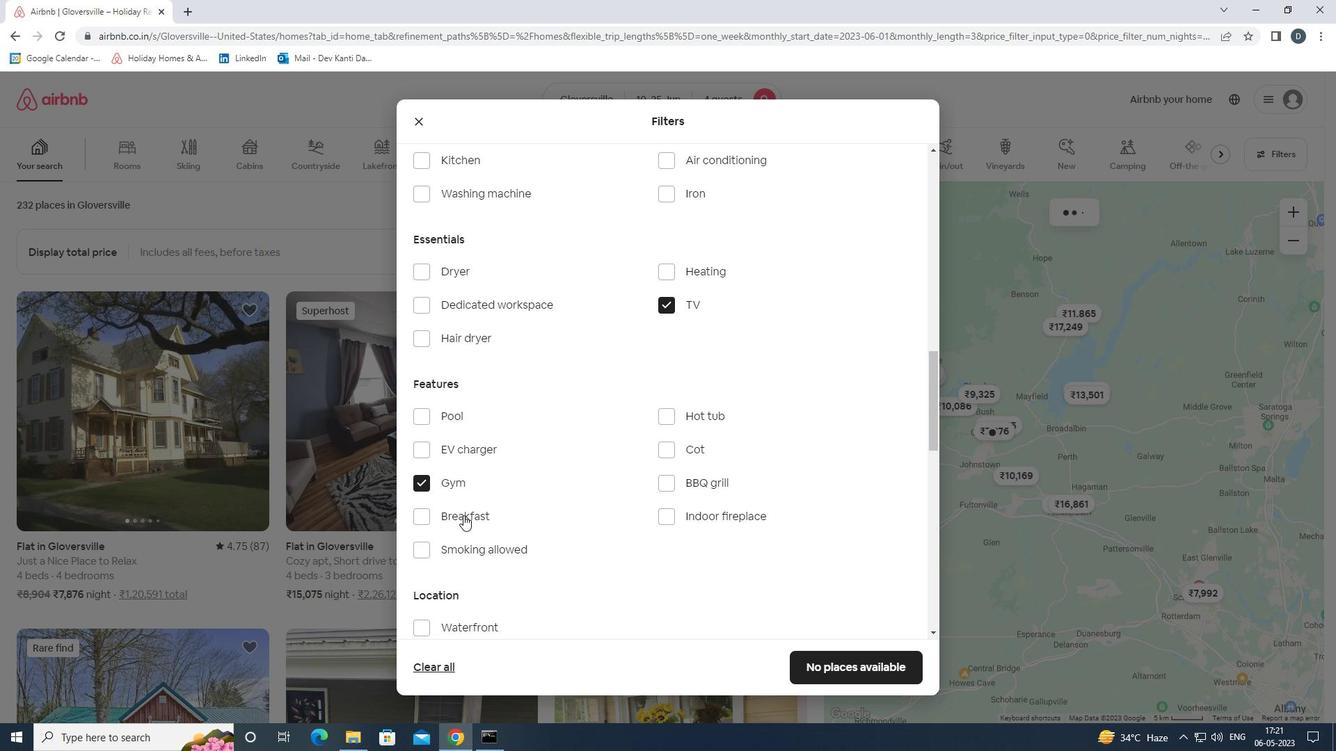 
Action: Mouse moved to (554, 498)
Screenshot: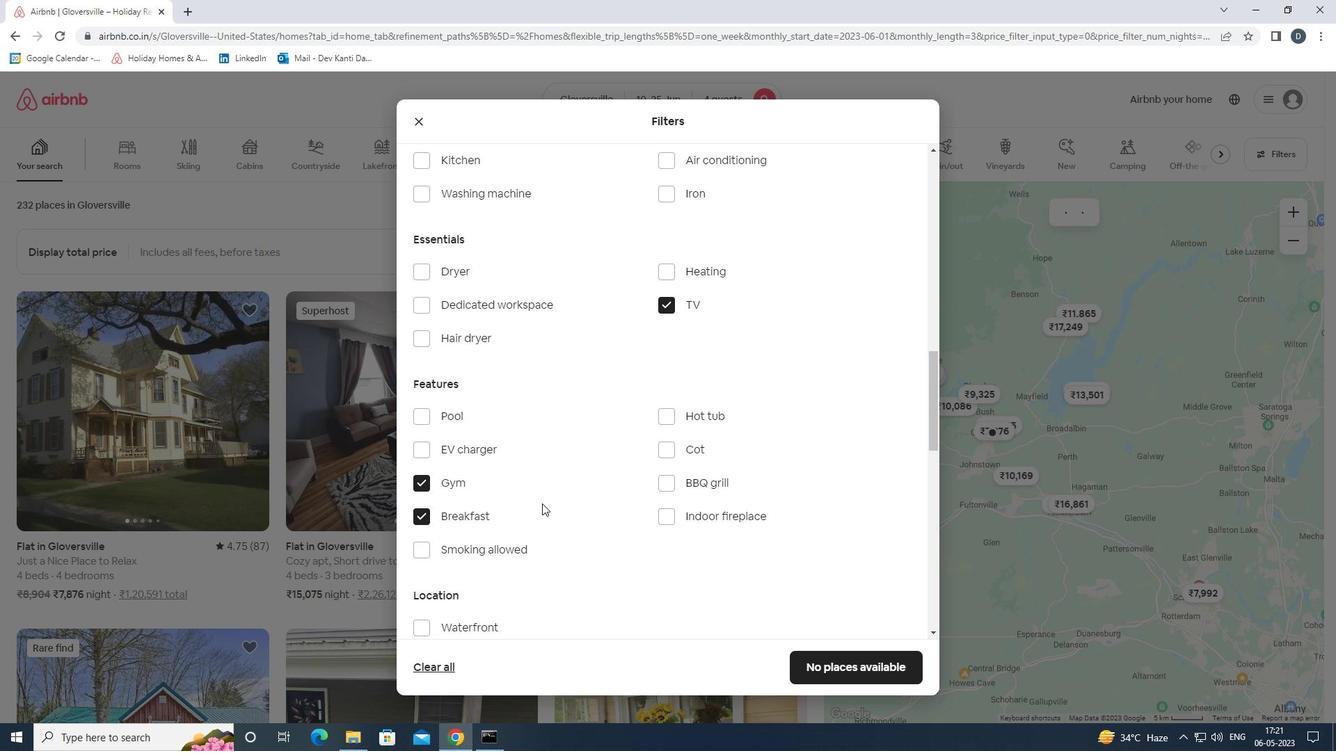 
Action: Mouse scrolled (554, 497) with delta (0, 0)
Screenshot: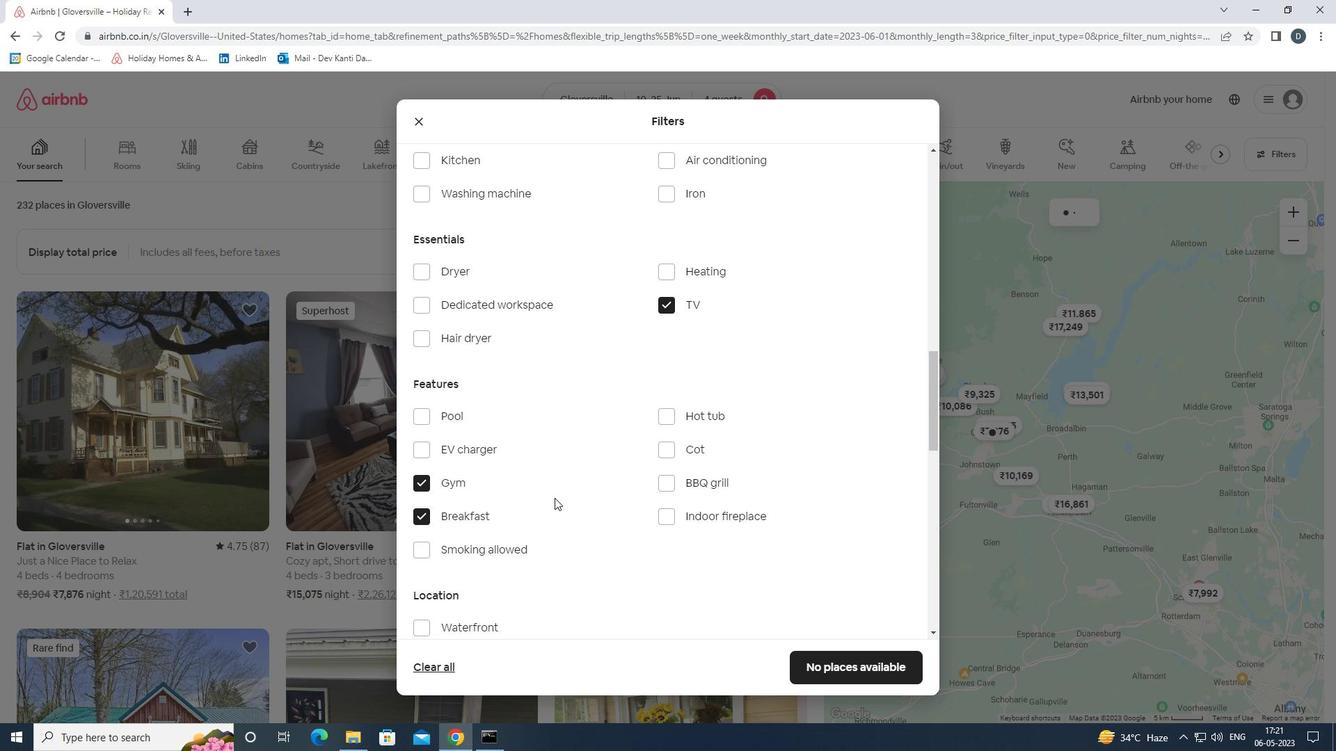 
Action: Mouse scrolled (554, 497) with delta (0, 0)
Screenshot: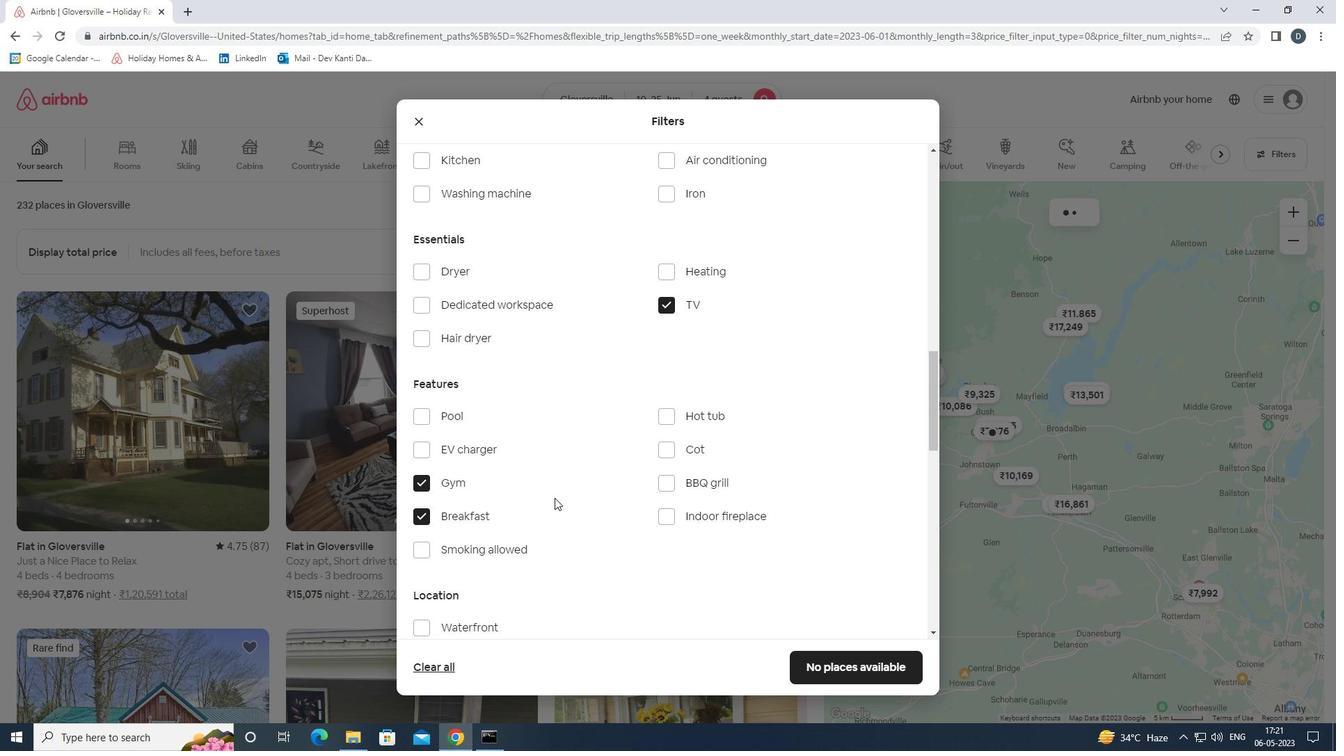 
Action: Mouse moved to (657, 461)
Screenshot: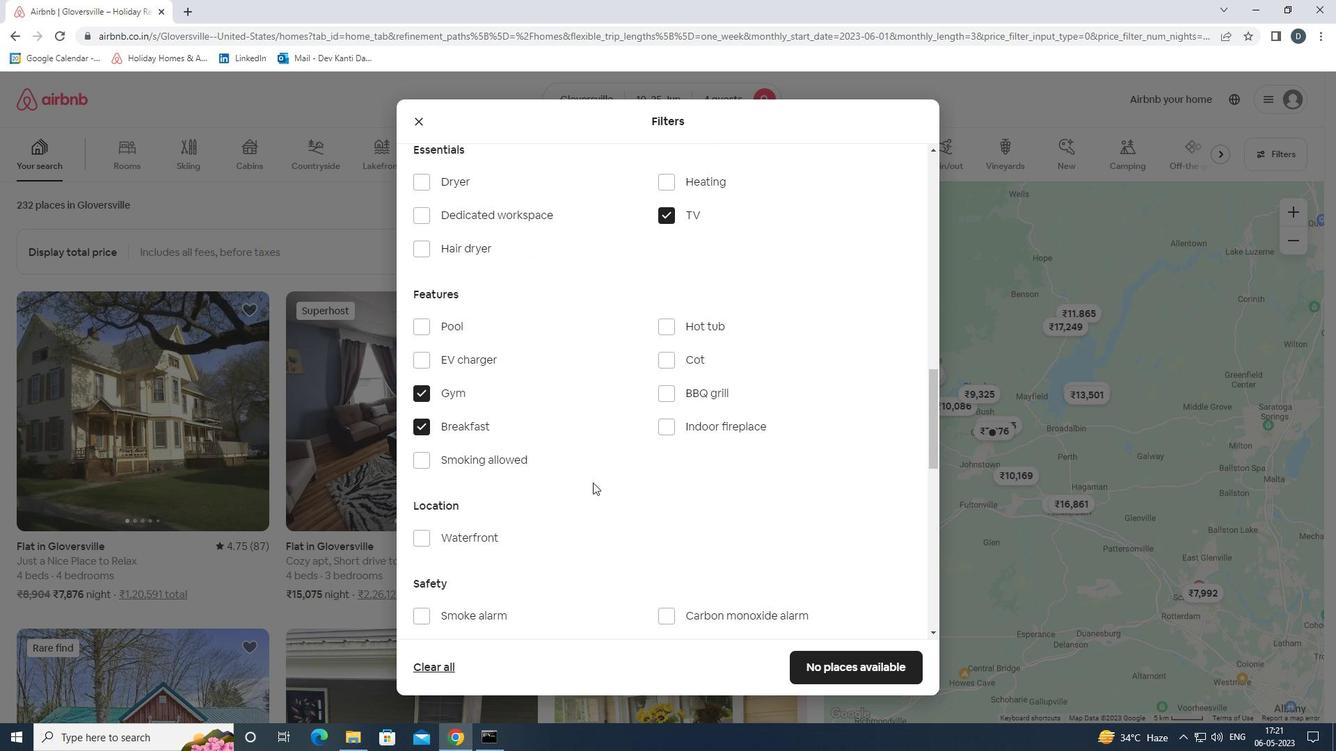 
Action: Mouse scrolled (657, 460) with delta (0, 0)
Screenshot: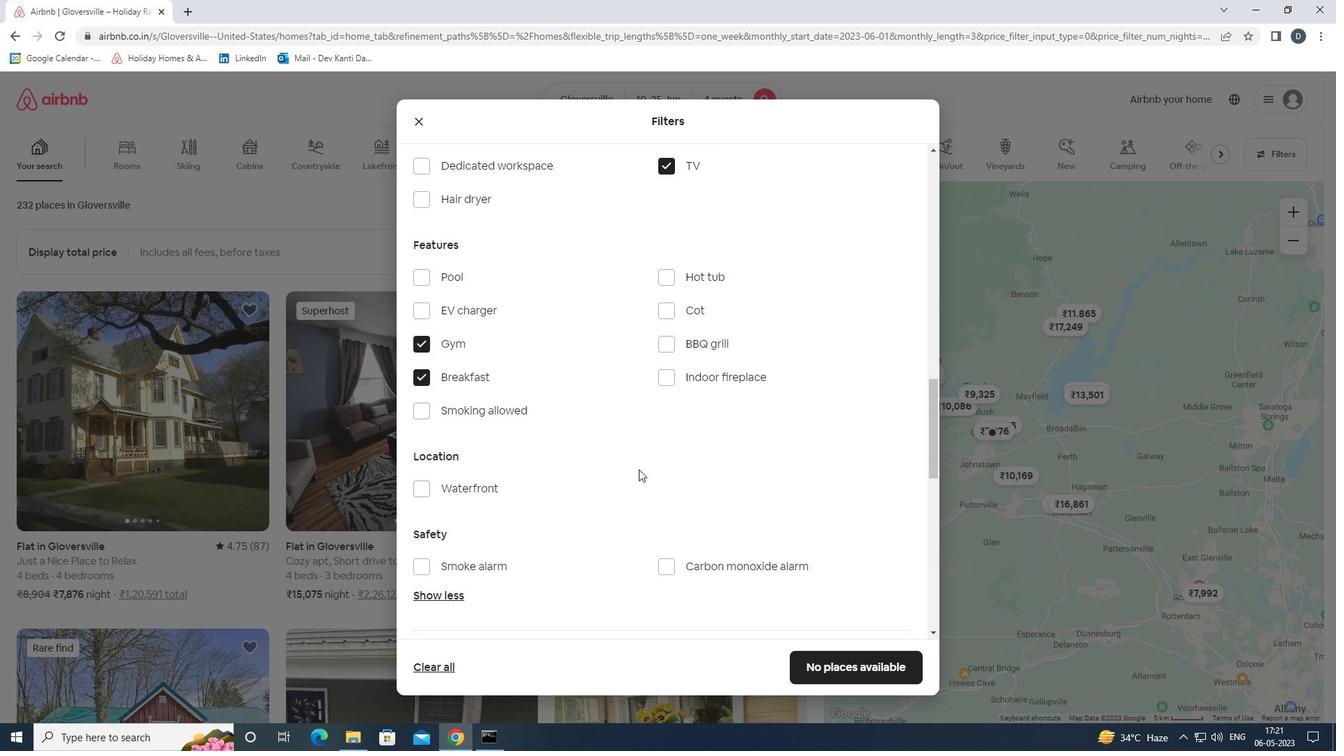 
Action: Mouse moved to (658, 460)
Screenshot: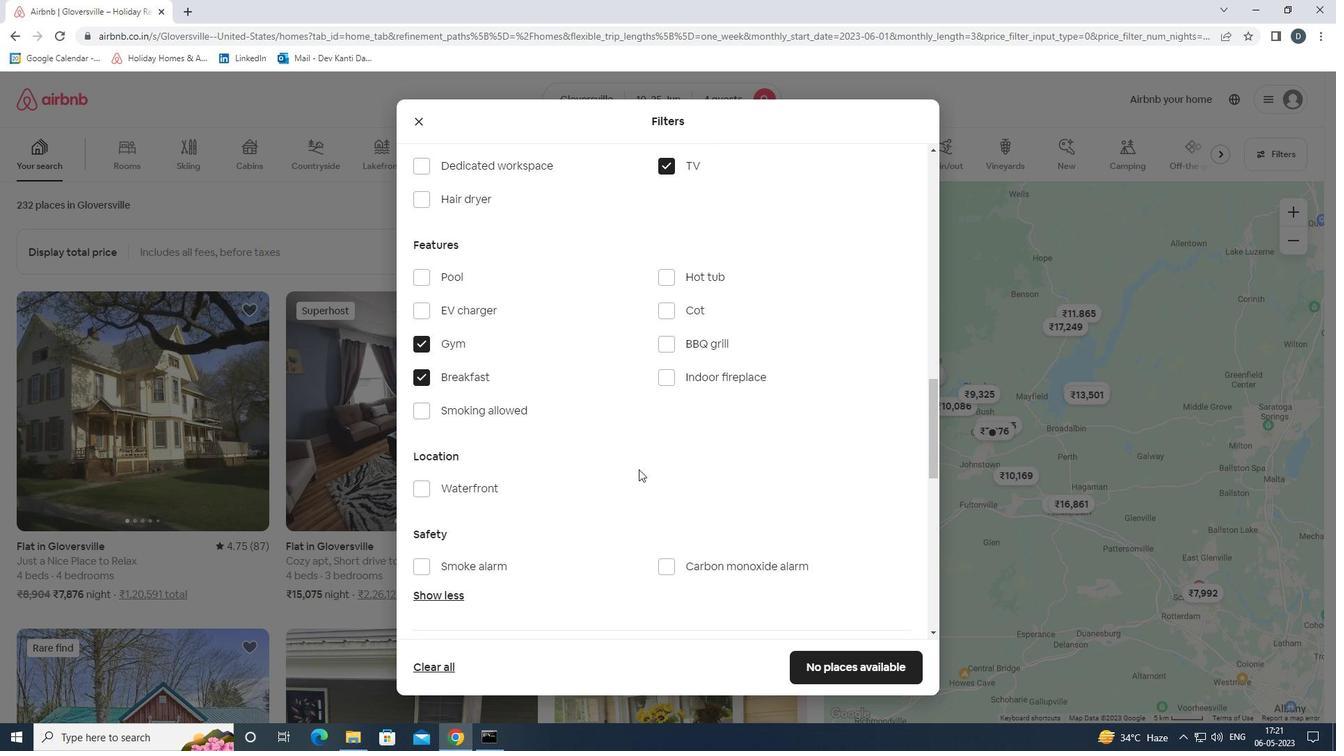 
Action: Mouse scrolled (658, 460) with delta (0, 0)
Screenshot: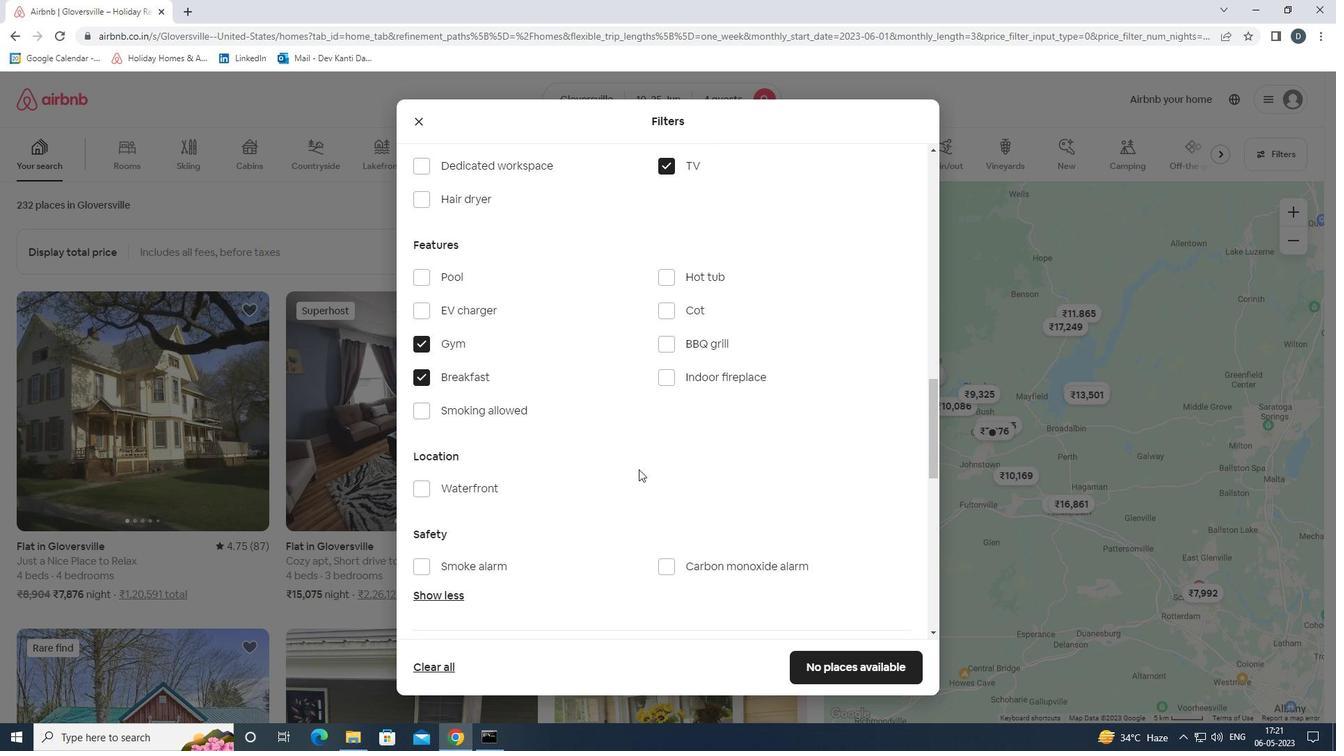 
Action: Mouse moved to (783, 445)
Screenshot: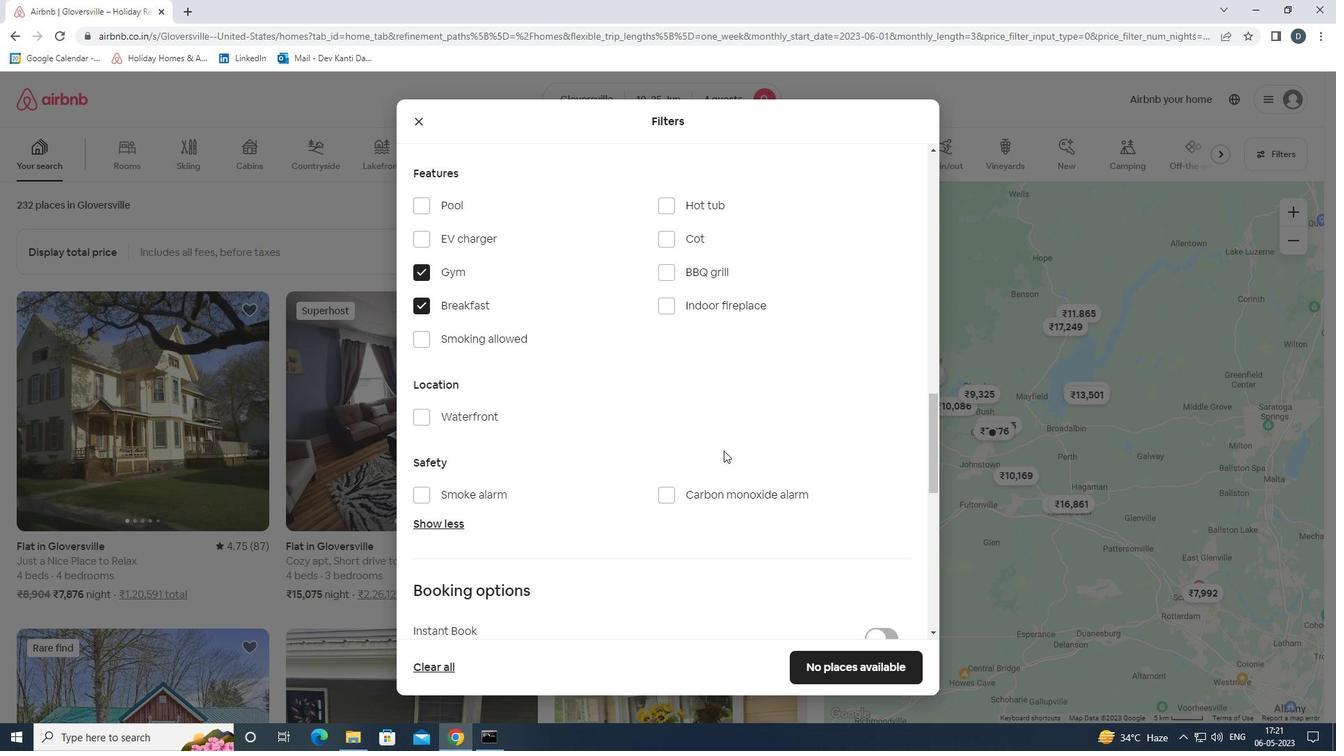 
Action: Mouse scrolled (783, 444) with delta (0, 0)
Screenshot: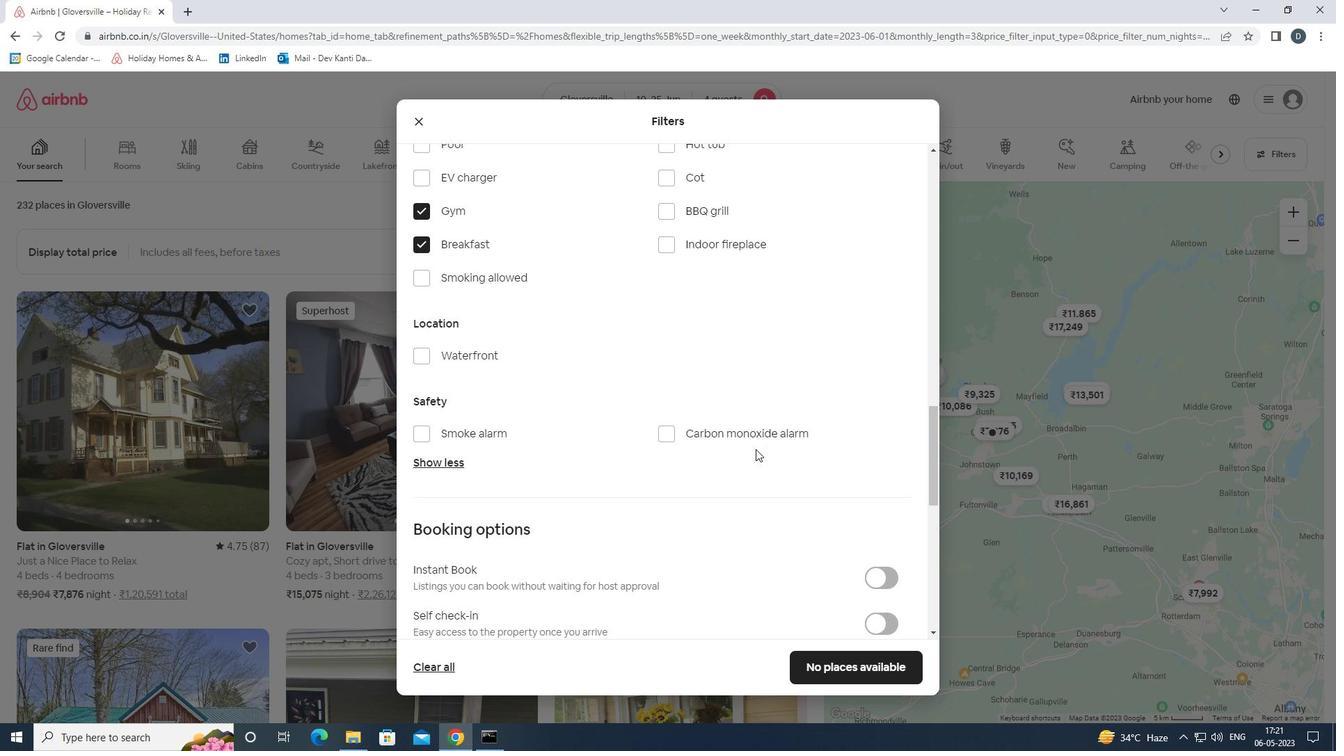 
Action: Mouse moved to (784, 445)
Screenshot: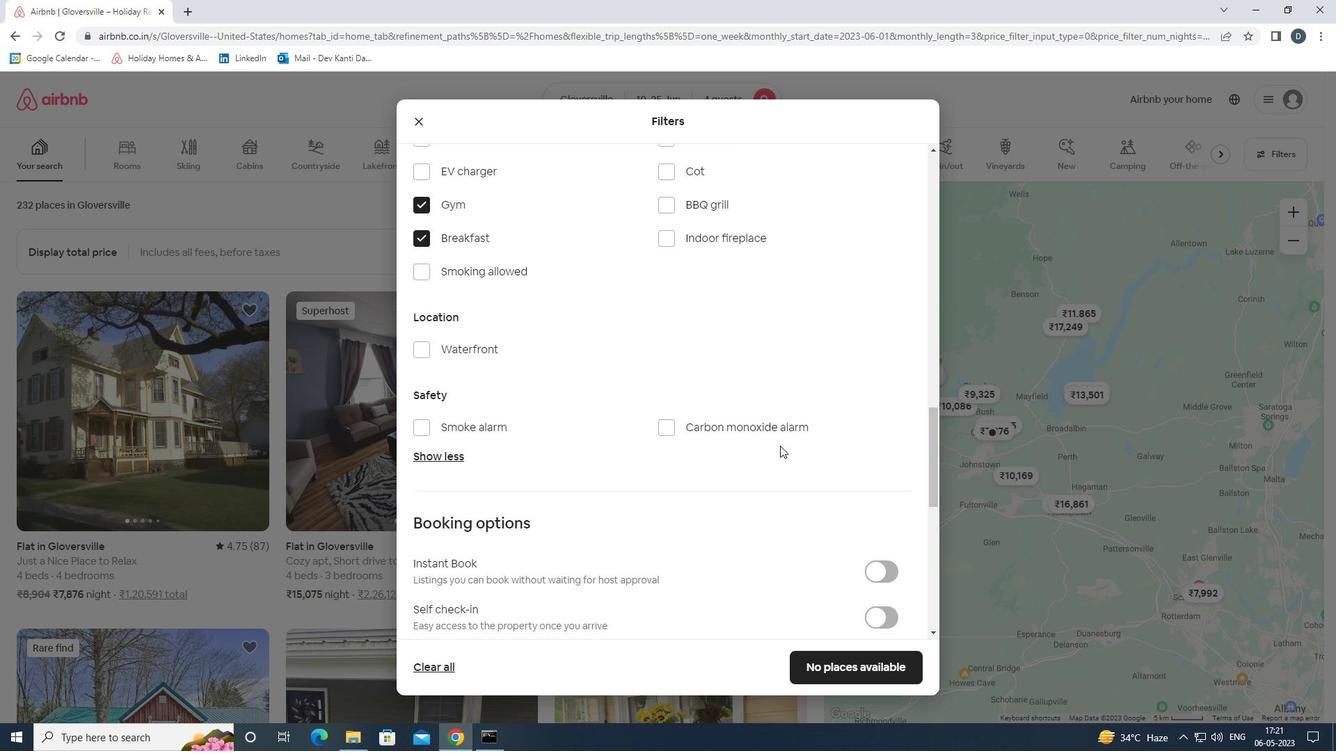 
Action: Mouse scrolled (784, 444) with delta (0, 0)
Screenshot: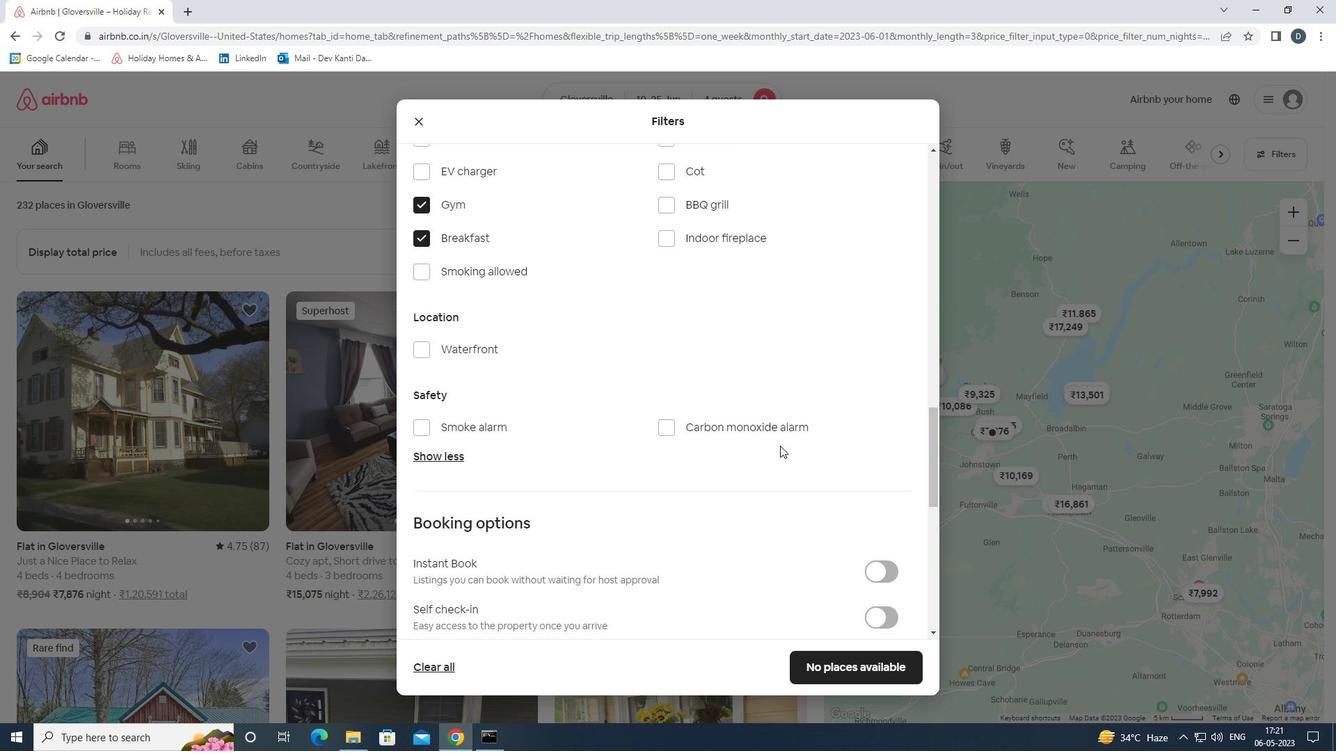 
Action: Mouse moved to (791, 445)
Screenshot: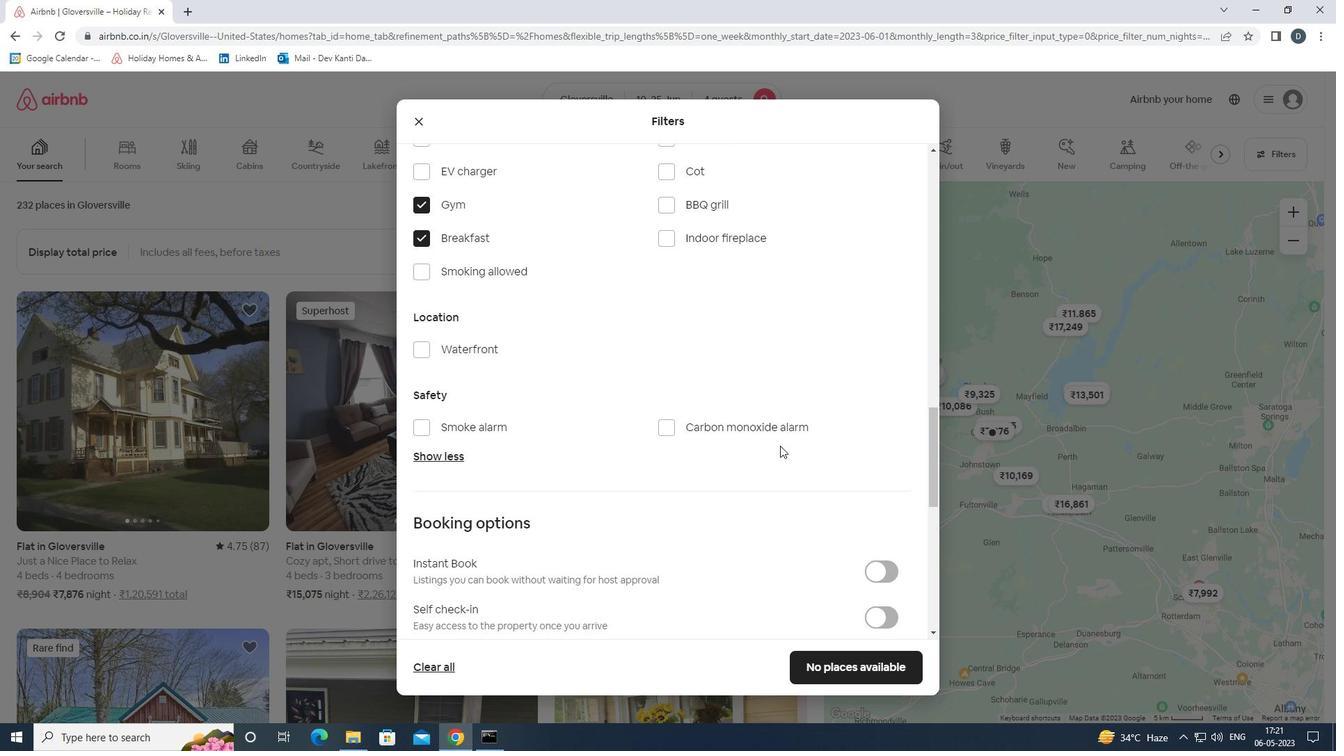 
Action: Mouse scrolled (791, 444) with delta (0, 0)
Screenshot: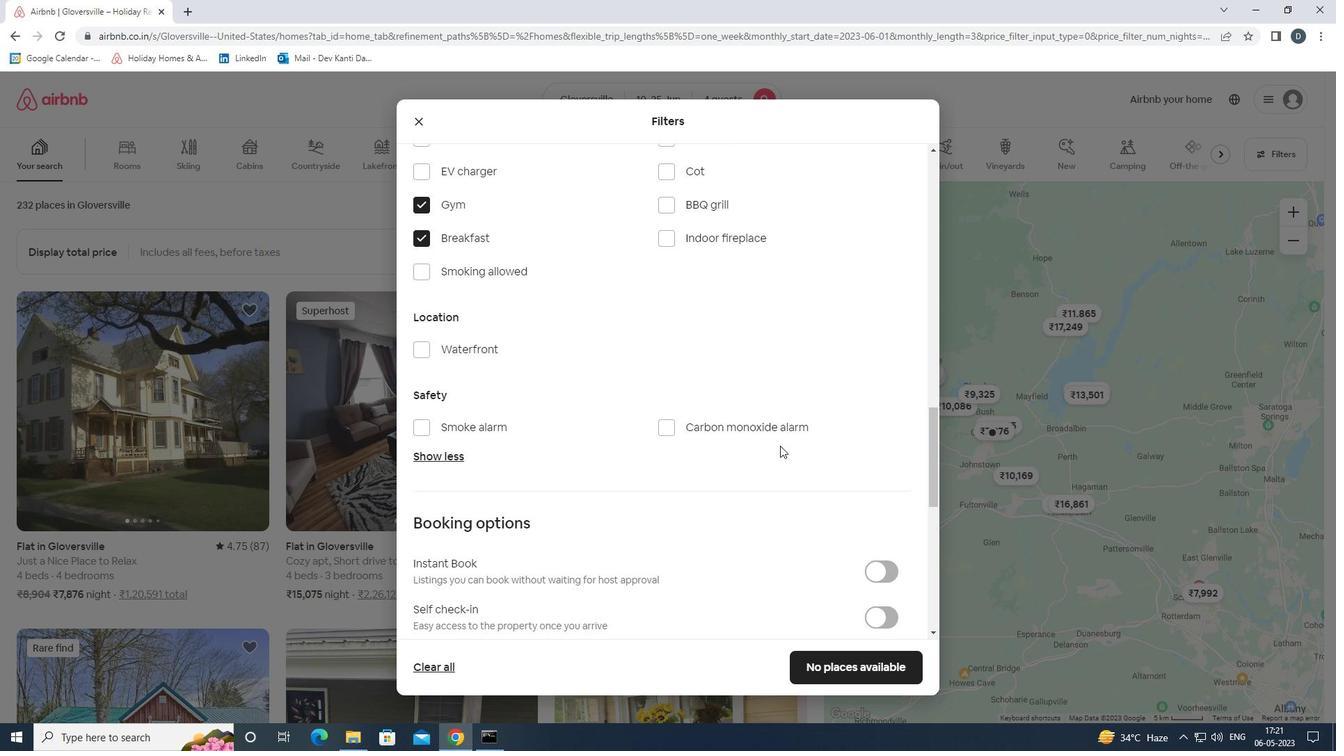 
Action: Mouse moved to (886, 407)
Screenshot: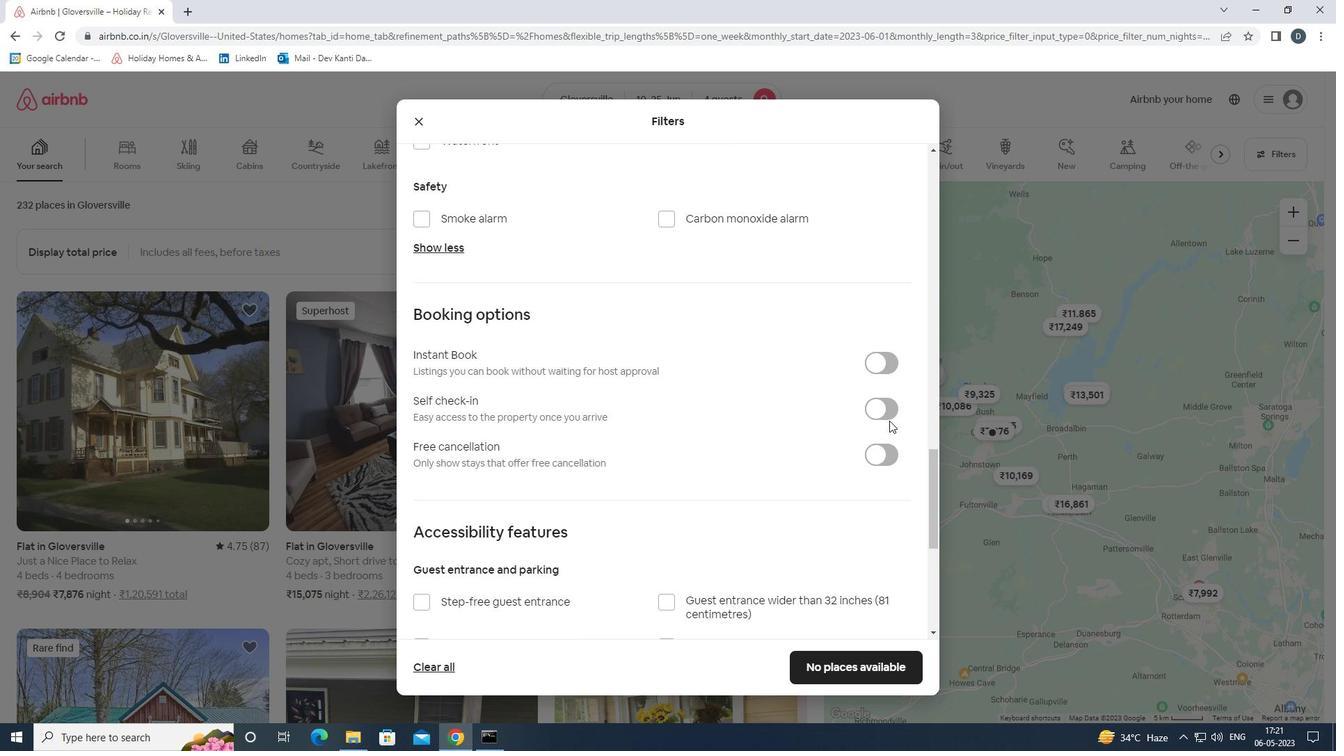 
Action: Mouse pressed left at (886, 407)
Screenshot: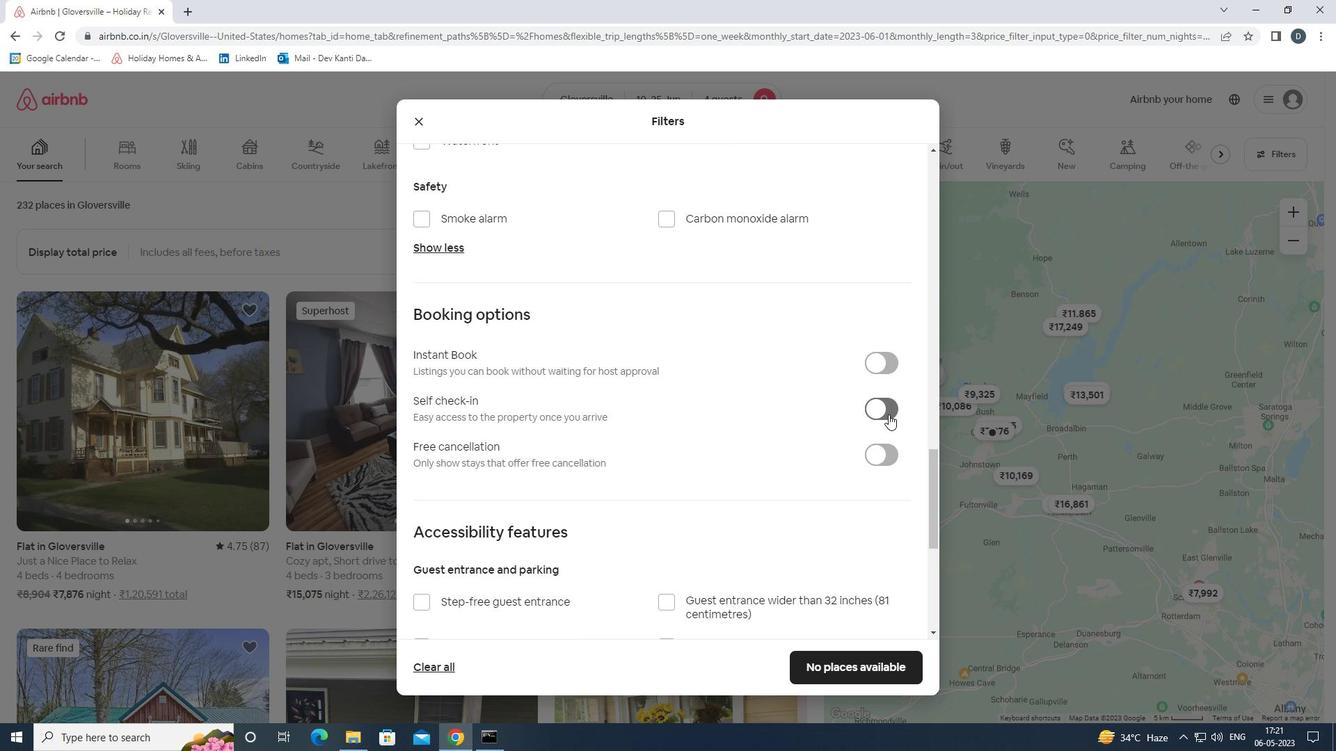 
Action: Mouse moved to (795, 429)
Screenshot: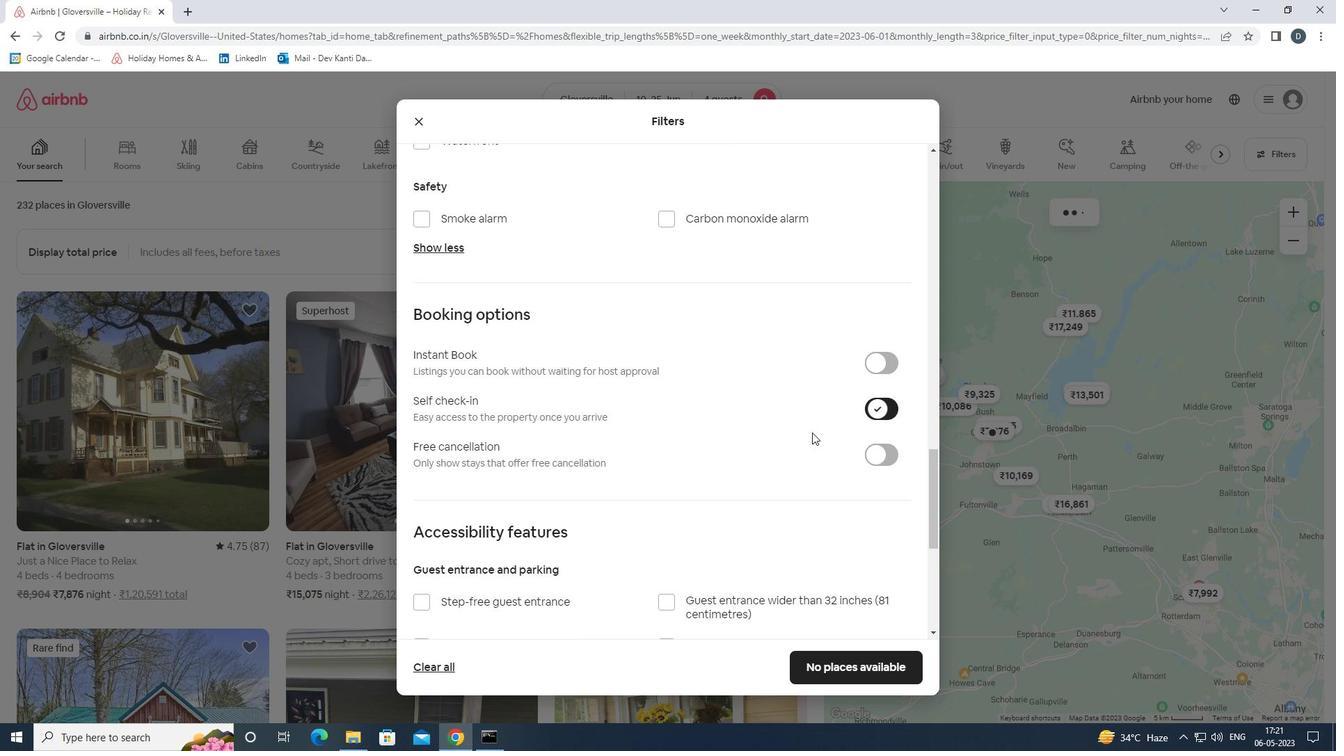 
Action: Mouse scrolled (795, 428) with delta (0, 0)
Screenshot: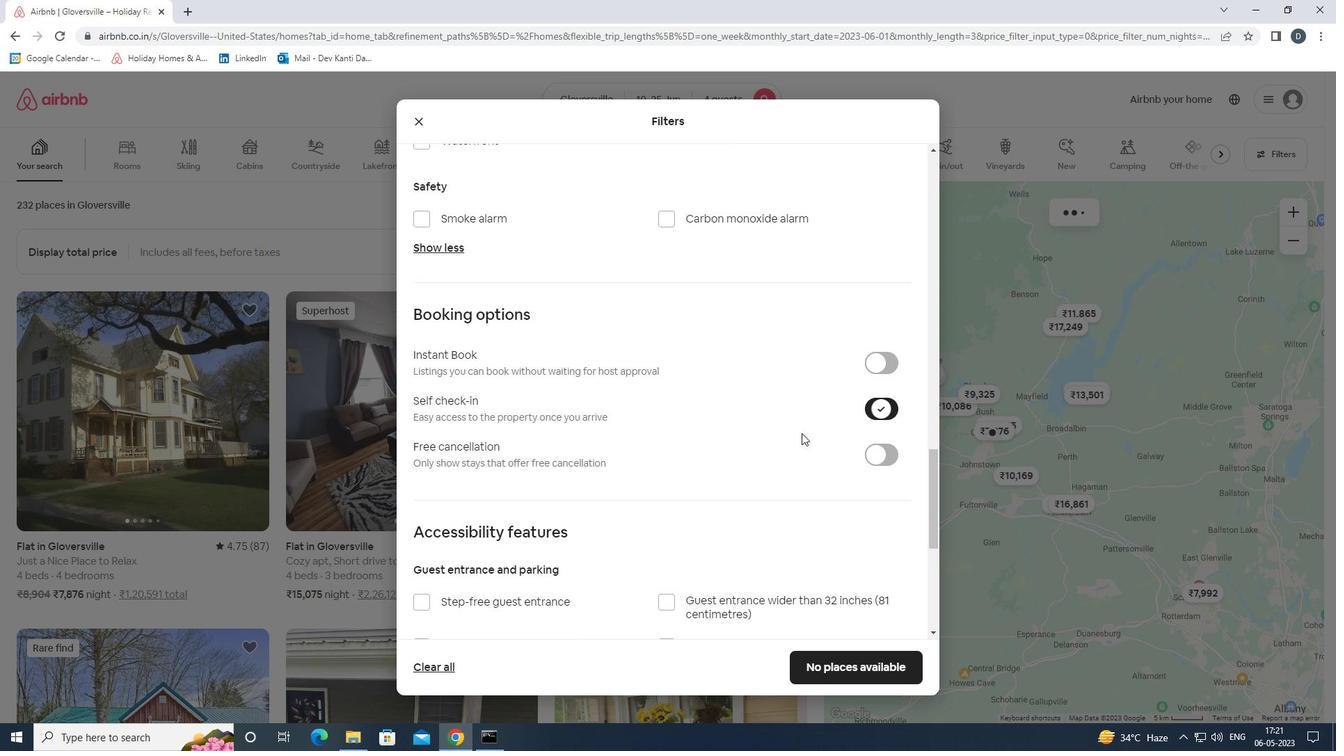 
Action: Mouse scrolled (795, 428) with delta (0, 0)
Screenshot: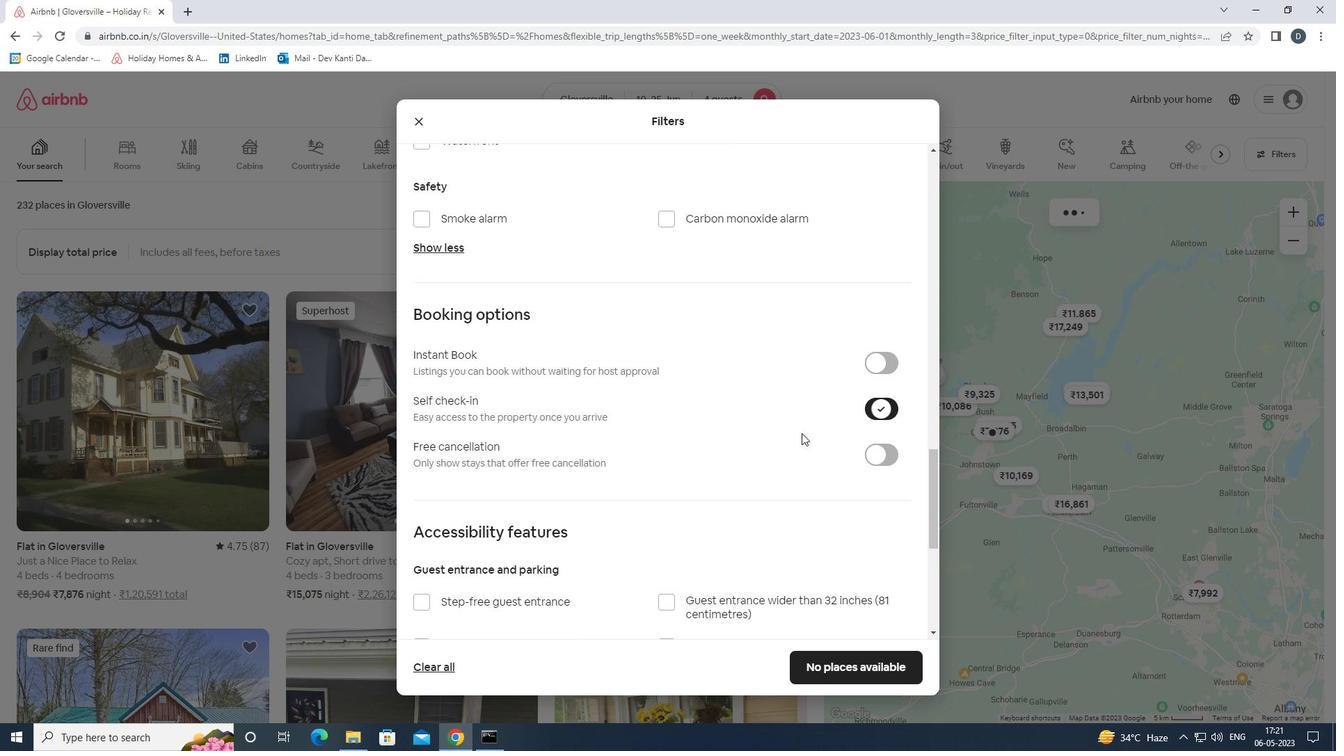 
Action: Mouse scrolled (795, 428) with delta (0, 0)
Screenshot: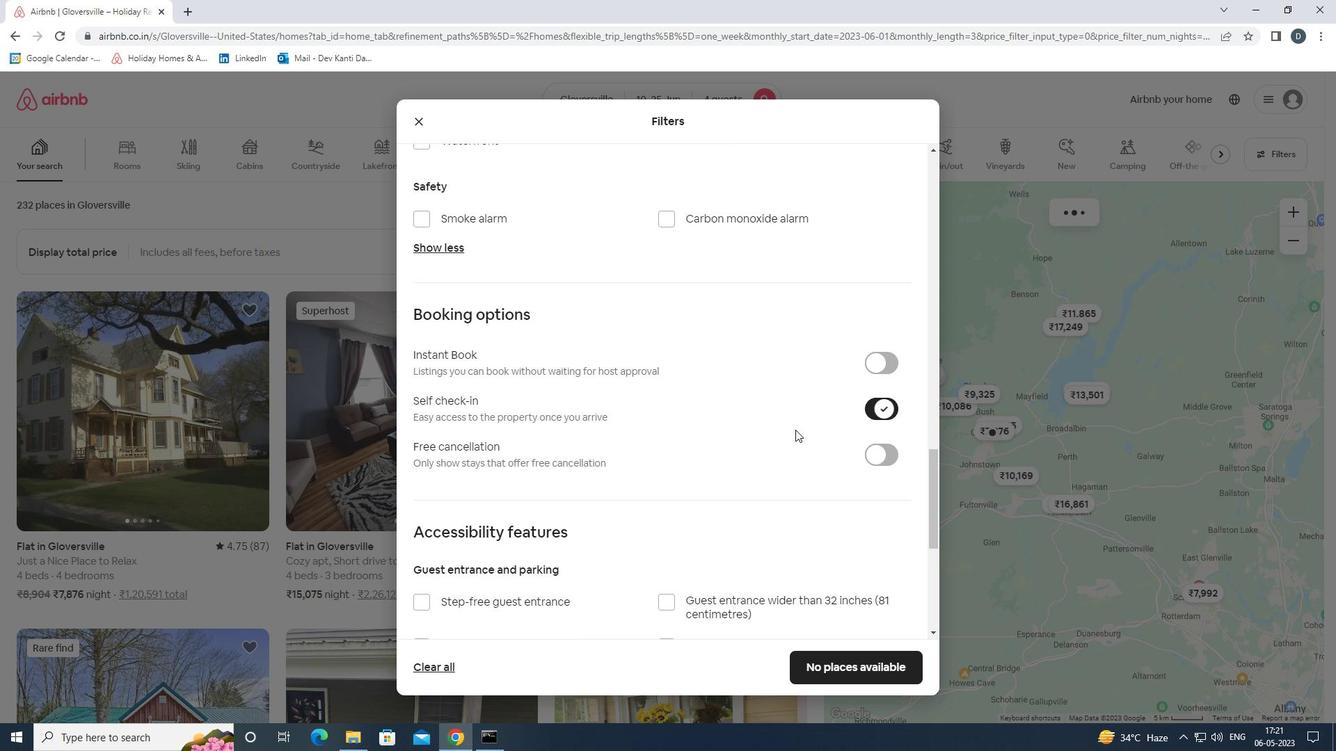 
Action: Mouse moved to (794, 429)
Screenshot: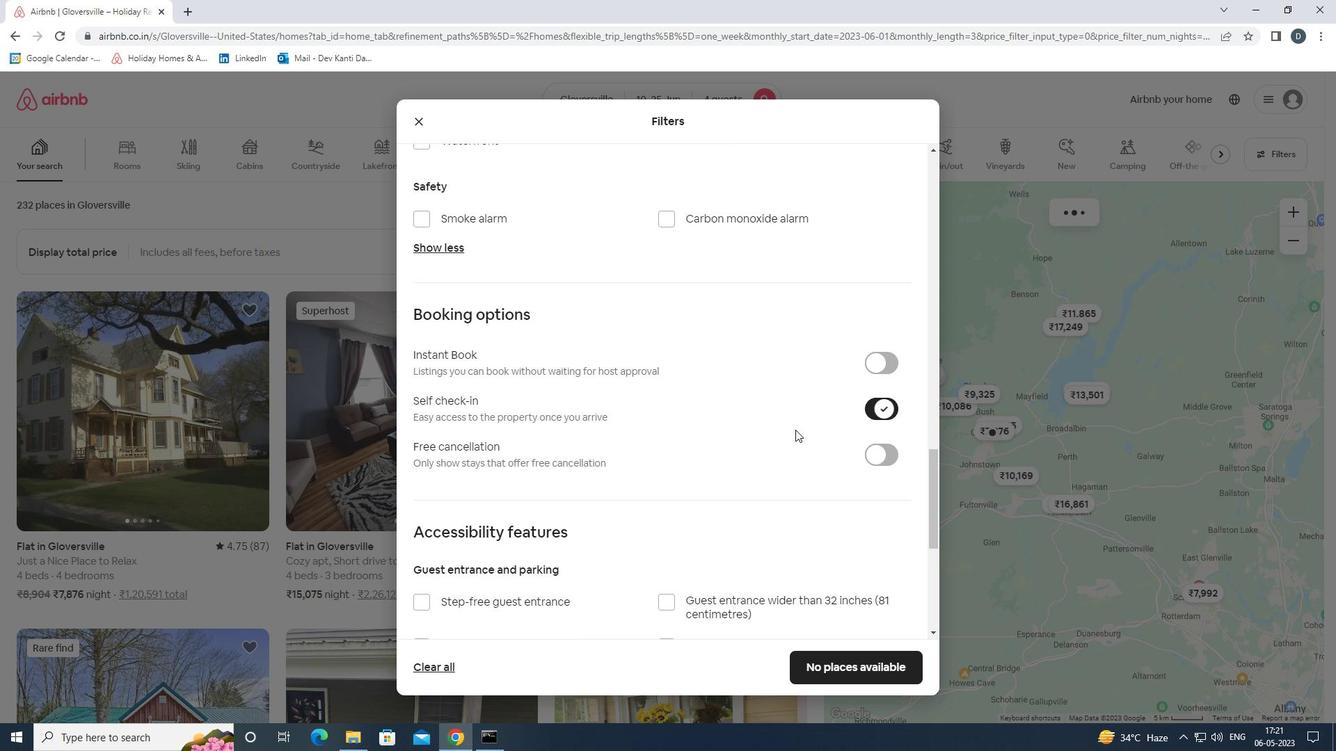 
Action: Mouse scrolled (794, 428) with delta (0, 0)
Screenshot: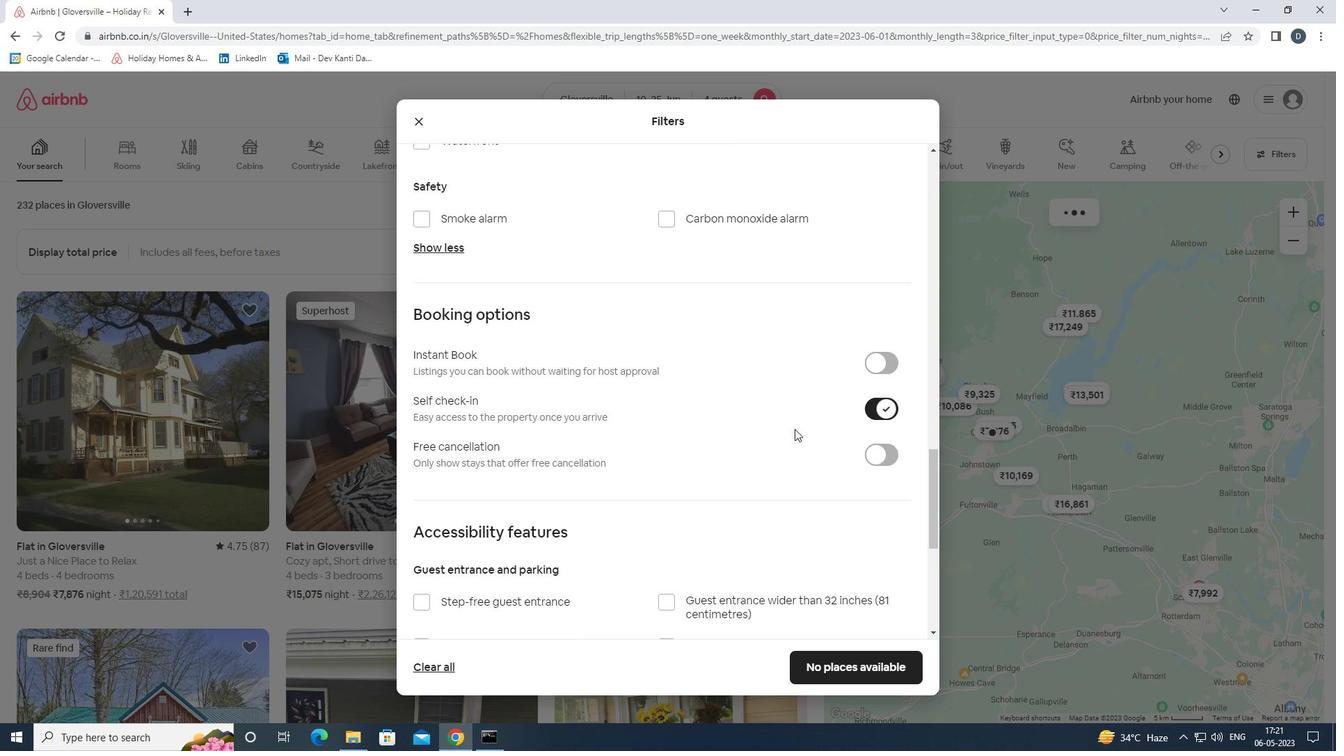 
Action: Mouse scrolled (794, 428) with delta (0, 0)
Screenshot: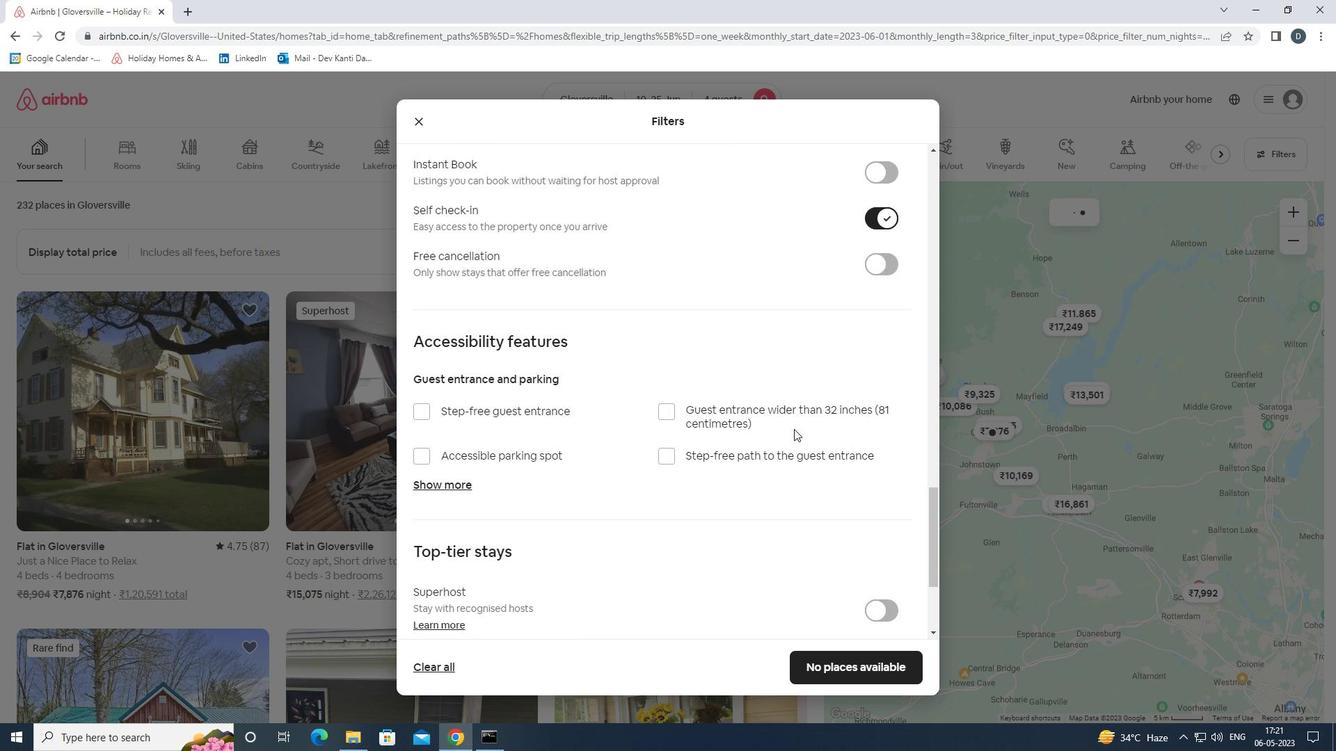 
Action: Mouse scrolled (794, 428) with delta (0, 0)
Screenshot: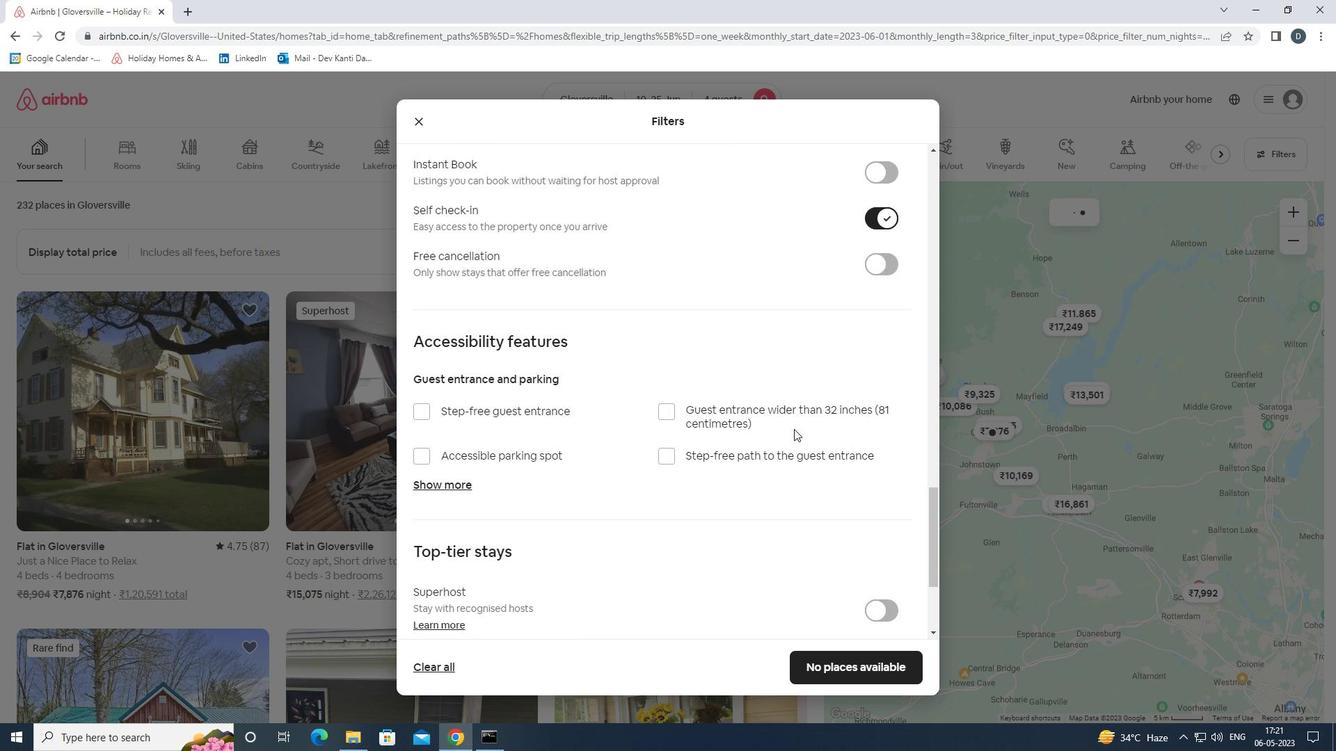 
Action: Mouse scrolled (794, 428) with delta (0, 0)
Screenshot: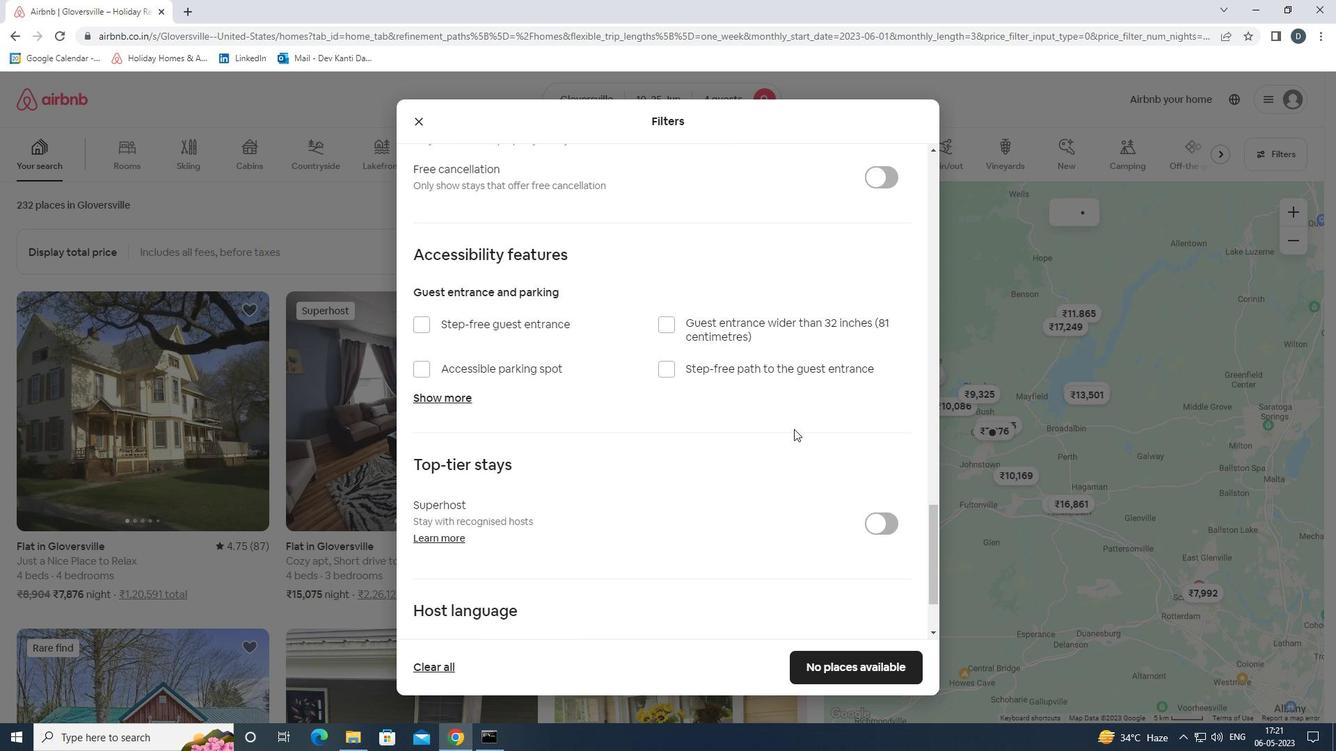 
Action: Mouse scrolled (794, 428) with delta (0, 0)
Screenshot: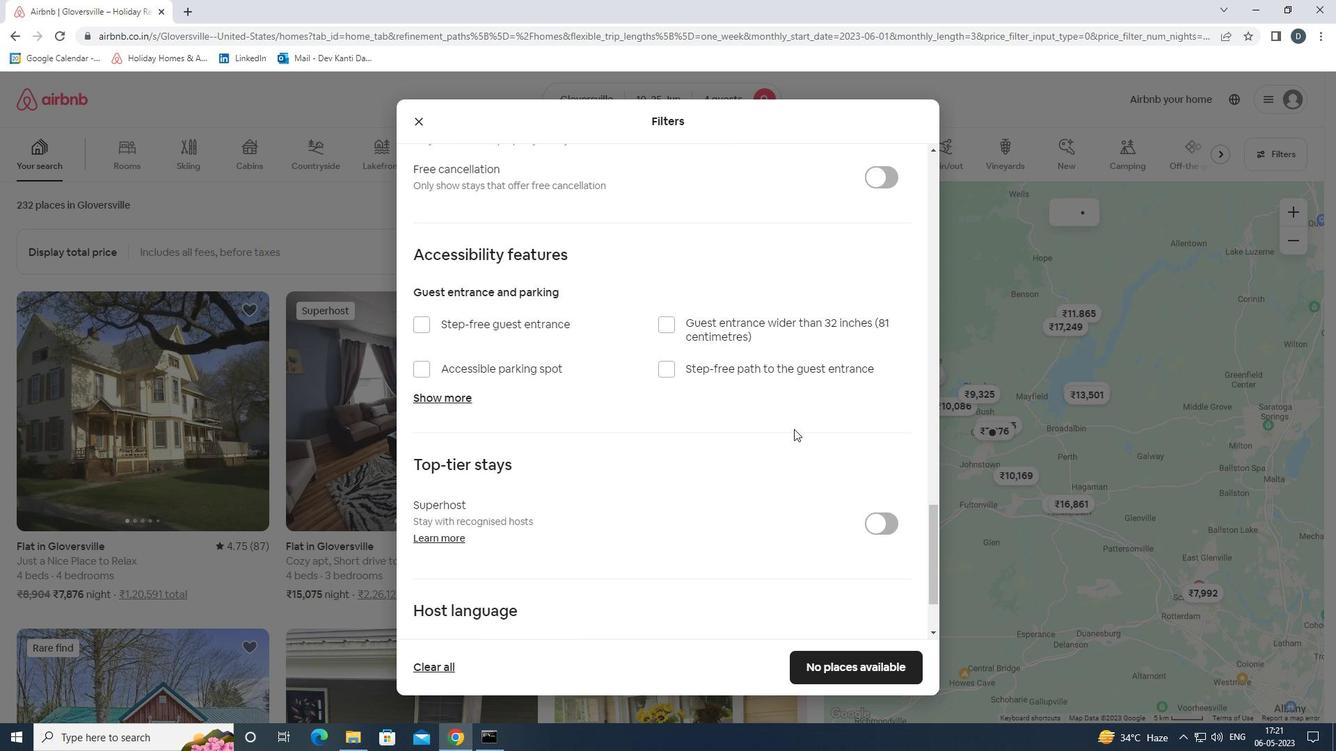 
Action: Mouse moved to (461, 542)
Screenshot: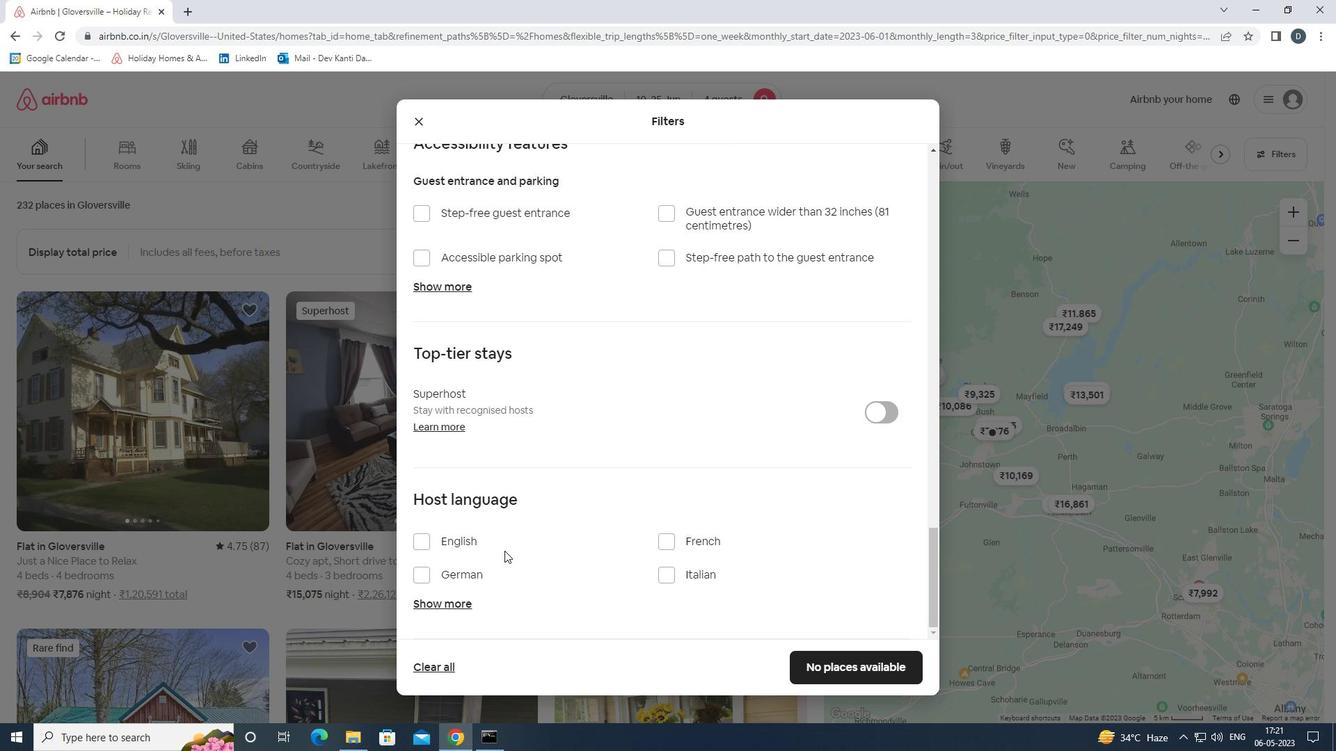 
Action: Mouse pressed left at (461, 542)
Screenshot: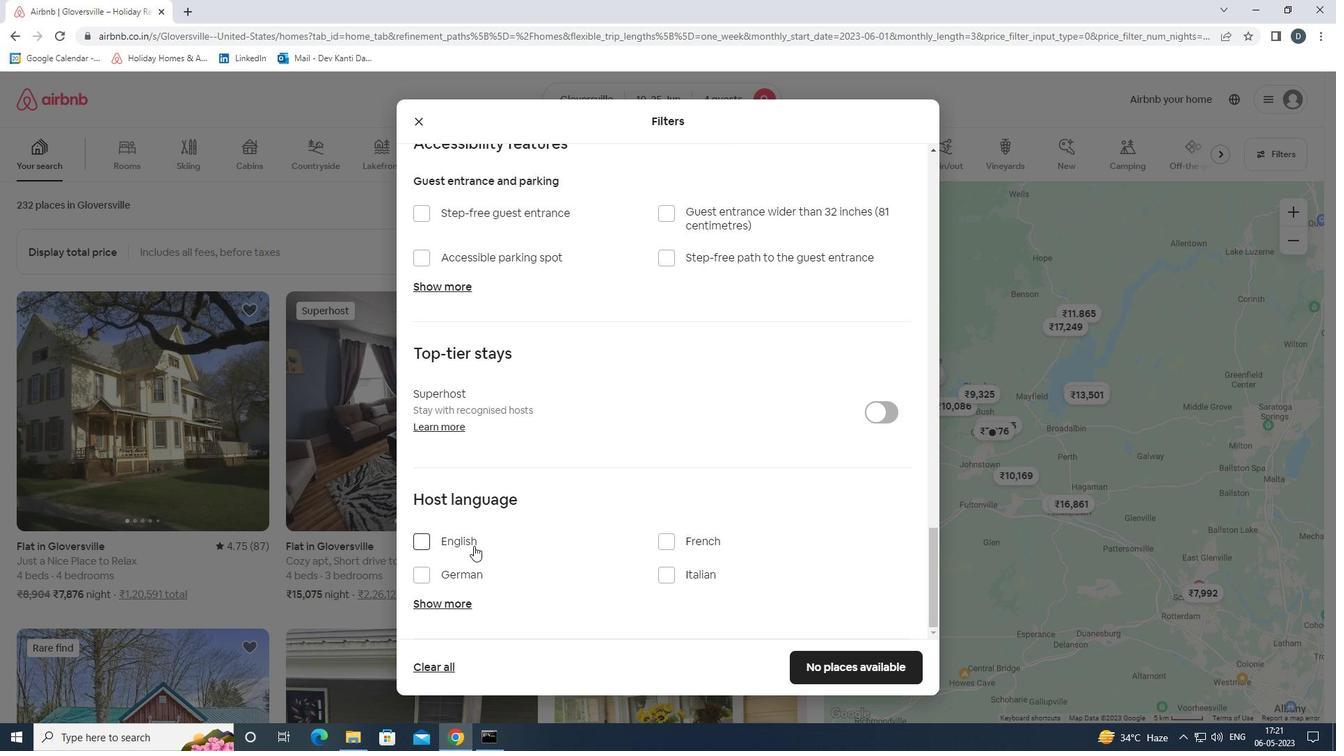 
Action: Mouse moved to (802, 664)
Screenshot: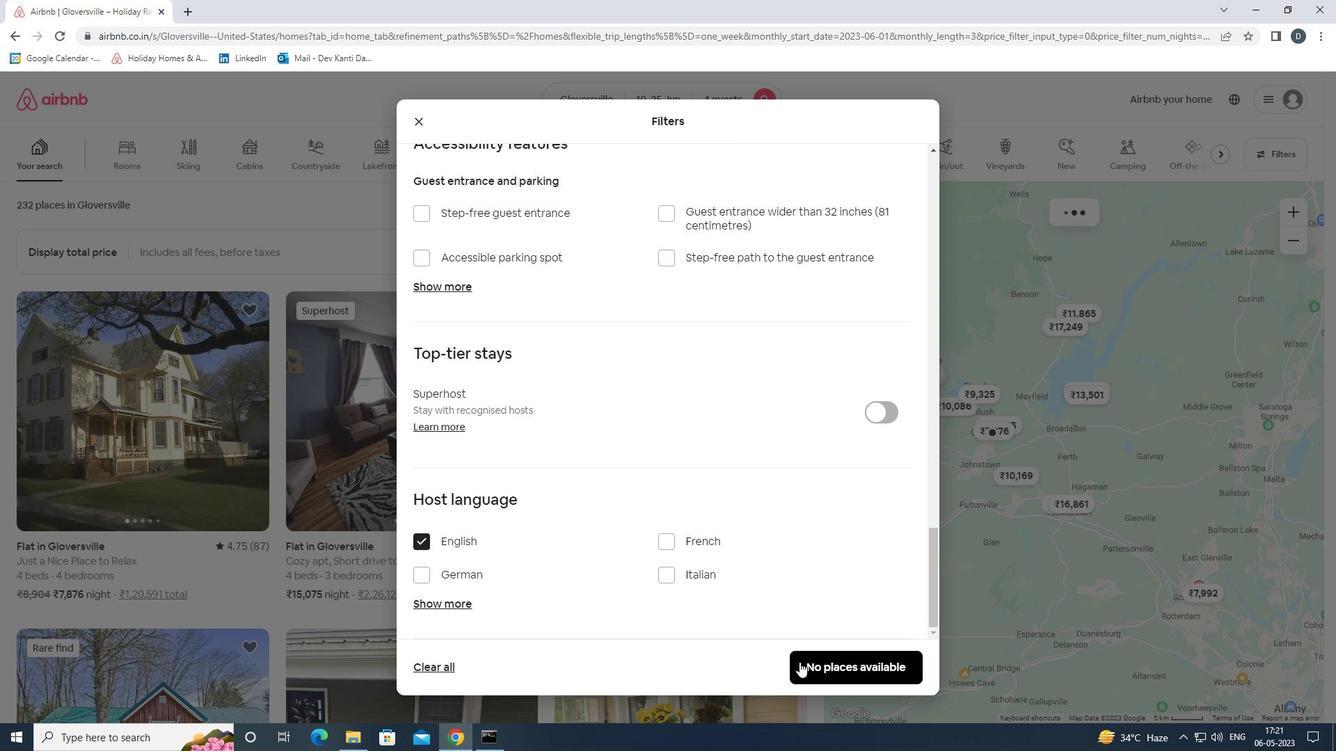 
Action: Mouse pressed left at (802, 664)
Screenshot: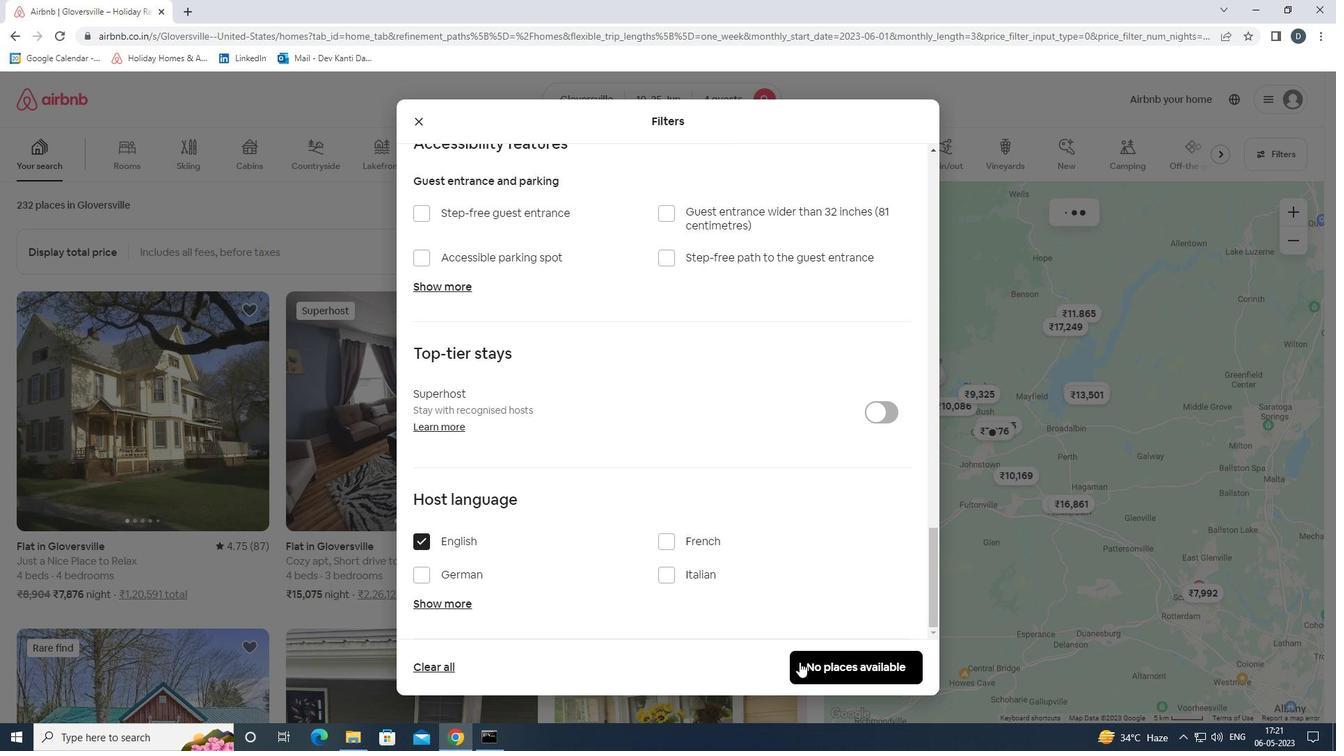 
Action: Mouse moved to (764, 456)
Screenshot: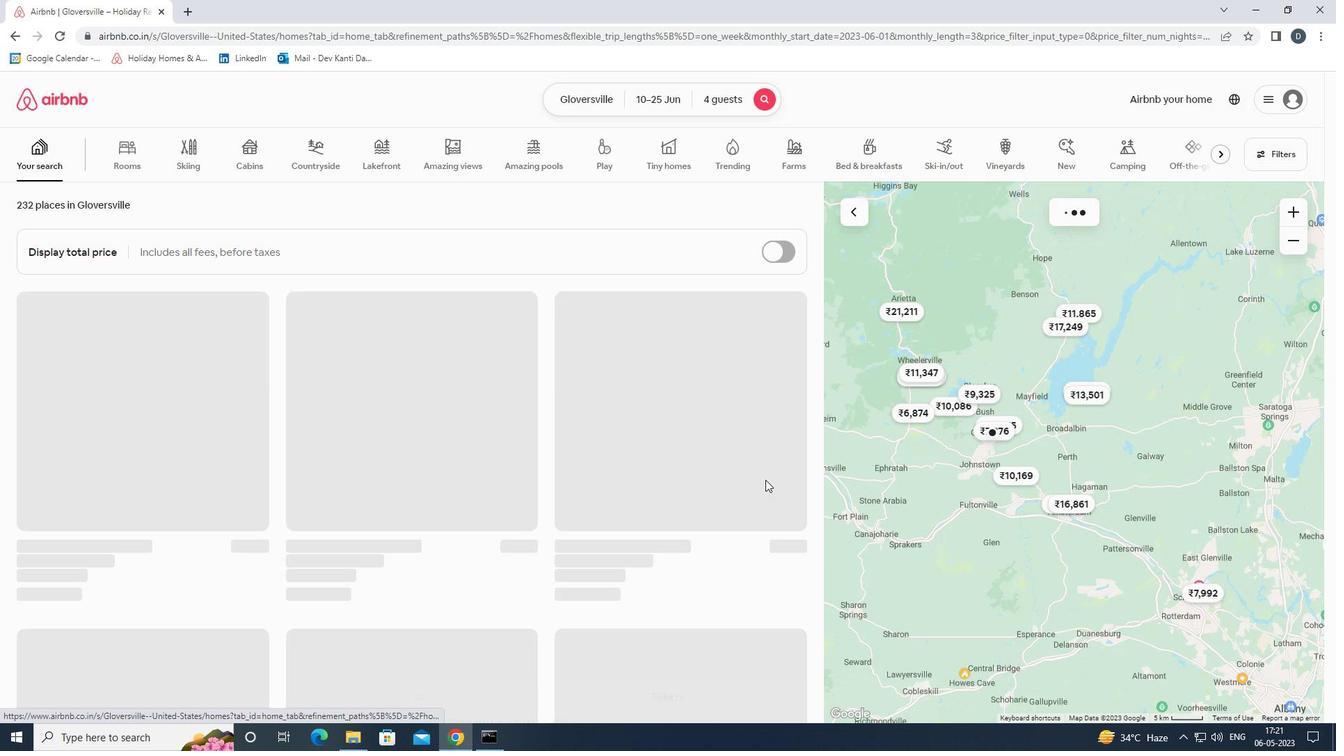 
